 Task: Look for space in Tochio-honchō, Japan from 6th June, 2023 to 8th June, 2023 for 2 adults in price range Rs.7000 to Rs.12000. Place can be private room with 1  bedroom having 2 beds and 1 bathroom. Property type can be house, flat, guest house. Booking option can be shelf check-in. Required host language is English.
Action: Mouse moved to (573, 88)
Screenshot: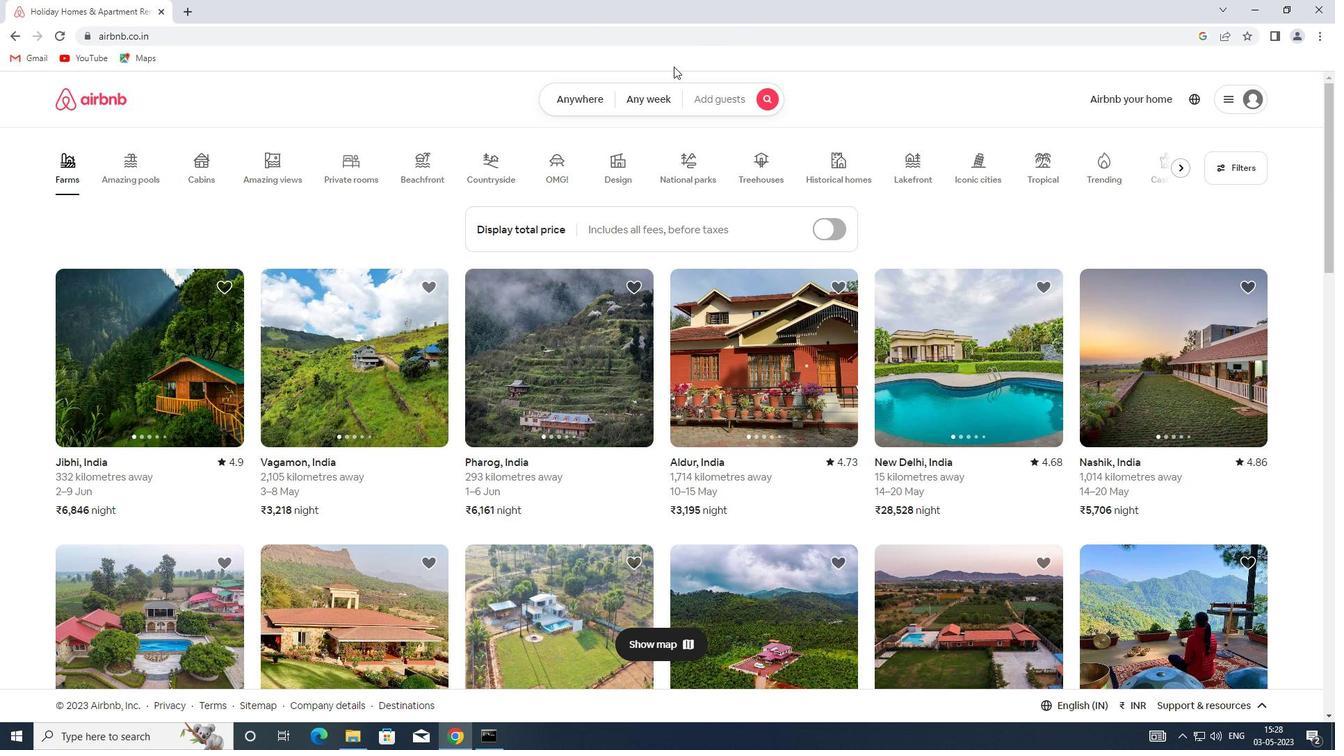 
Action: Mouse pressed left at (573, 88)
Screenshot: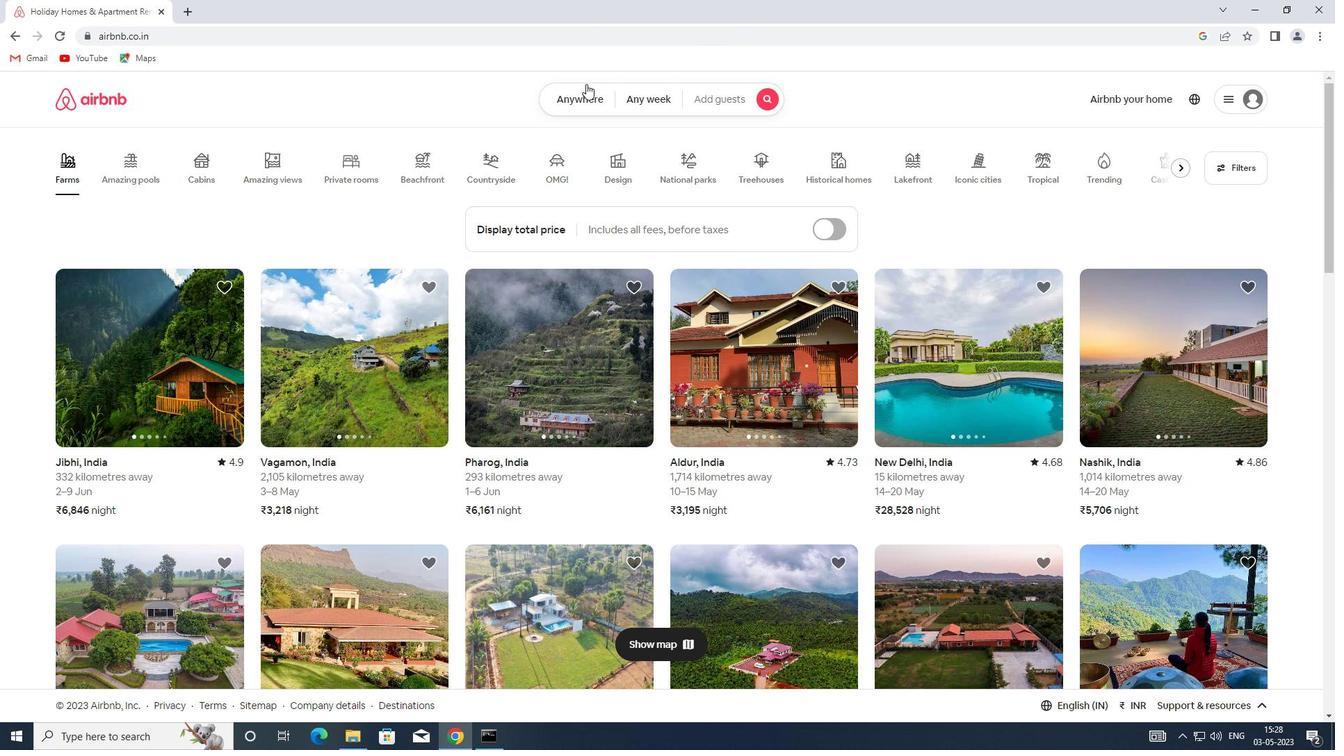 
Action: Mouse moved to (502, 143)
Screenshot: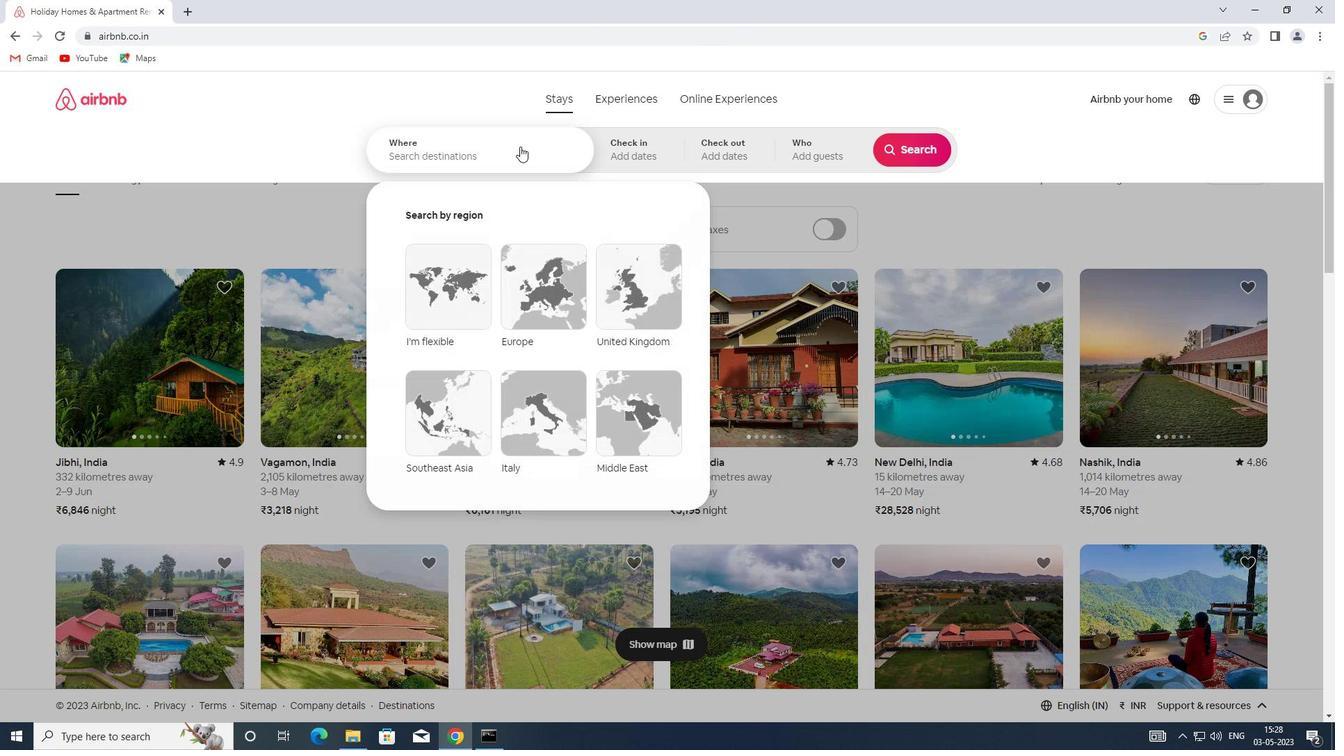 
Action: Mouse pressed left at (502, 143)
Screenshot: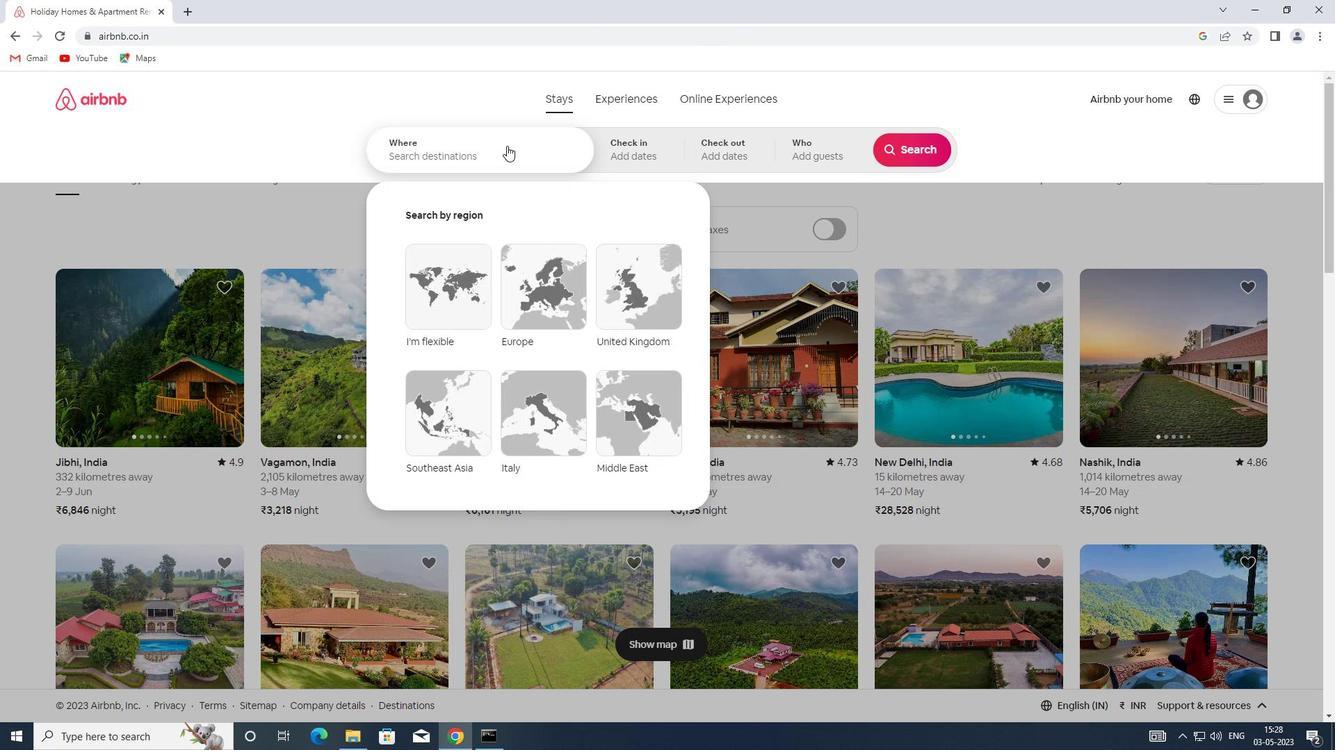 
Action: Key pressed <Key.shift>TOCHIO-HONCHO,<Key.shift>JAPAN
Screenshot: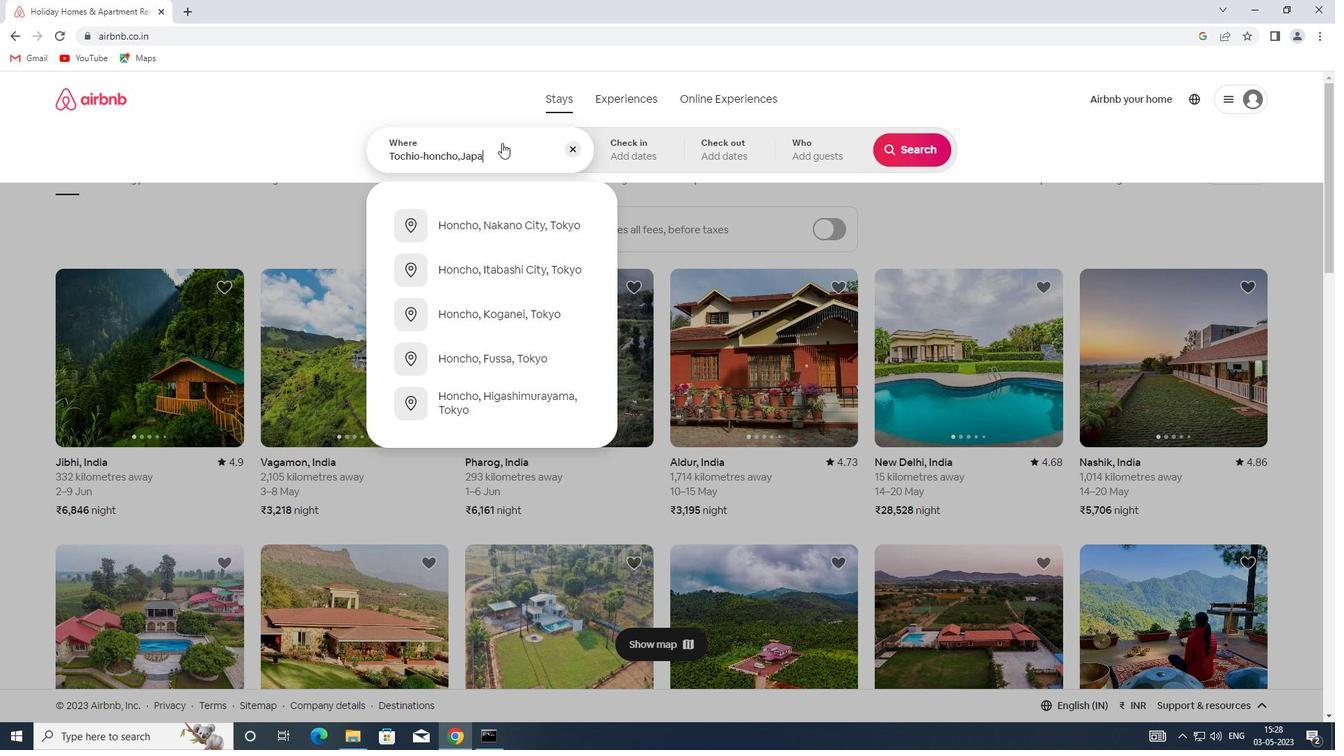 
Action: Mouse moved to (615, 155)
Screenshot: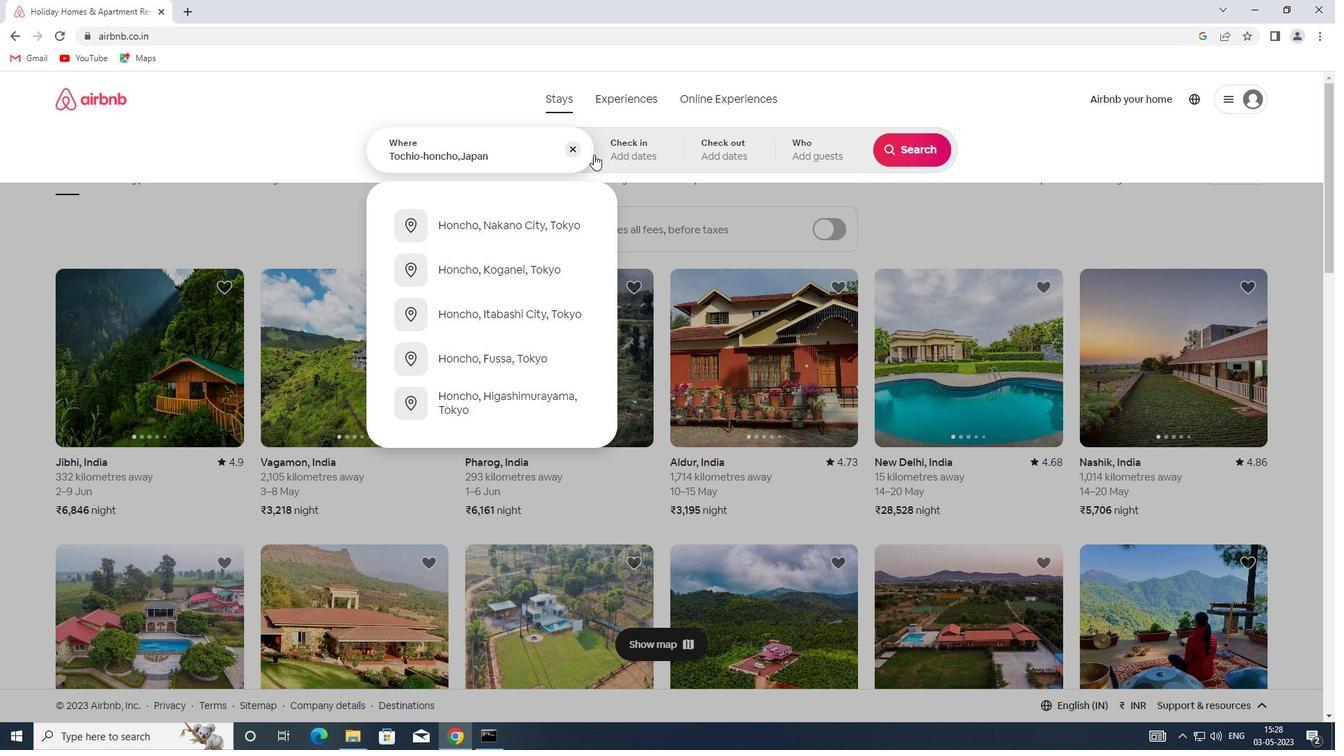
Action: Mouse pressed left at (615, 155)
Screenshot: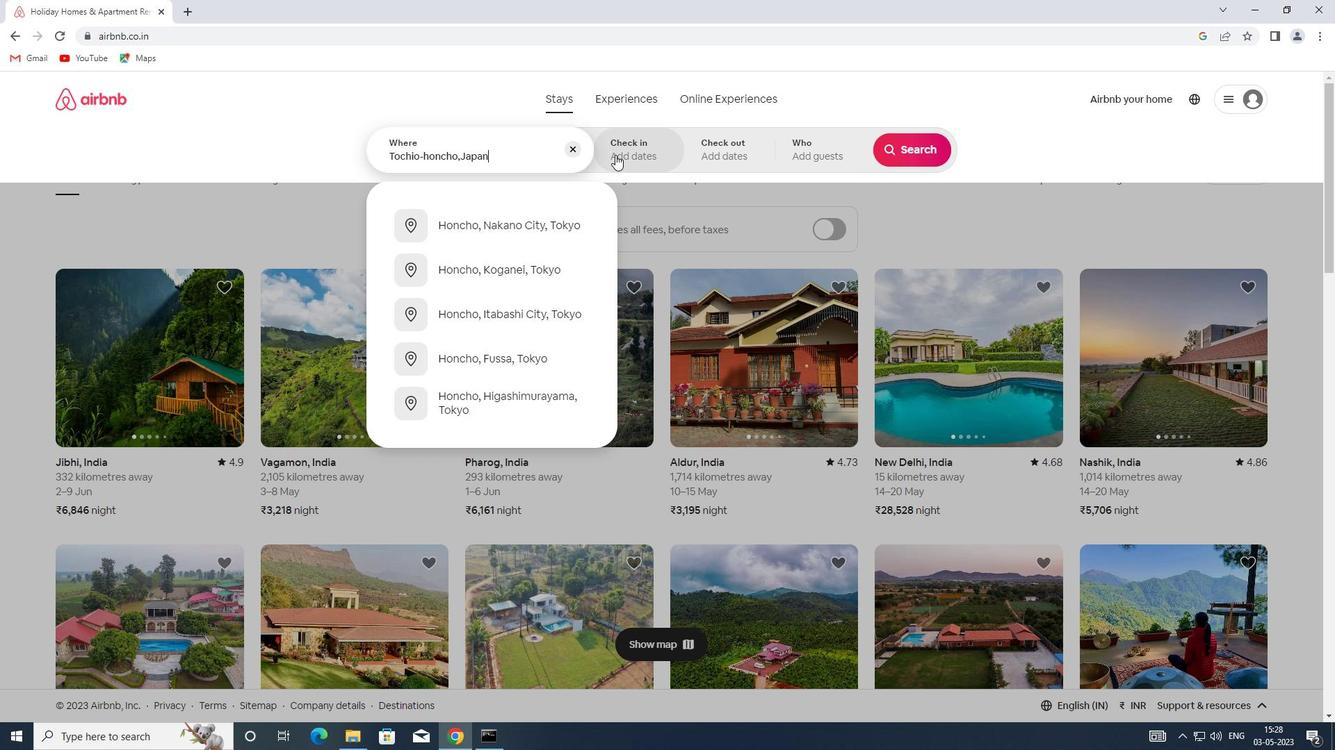 
Action: Mouse moved to (759, 351)
Screenshot: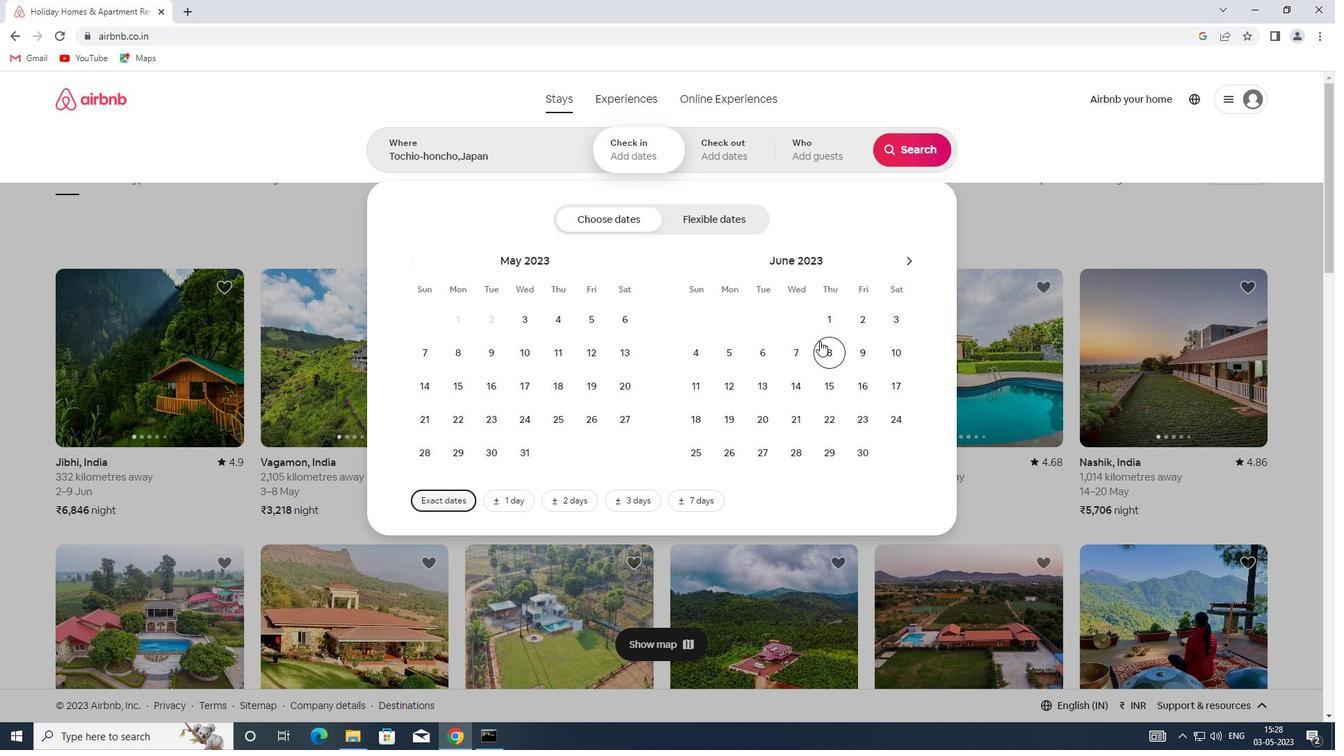 
Action: Mouse pressed left at (759, 351)
Screenshot: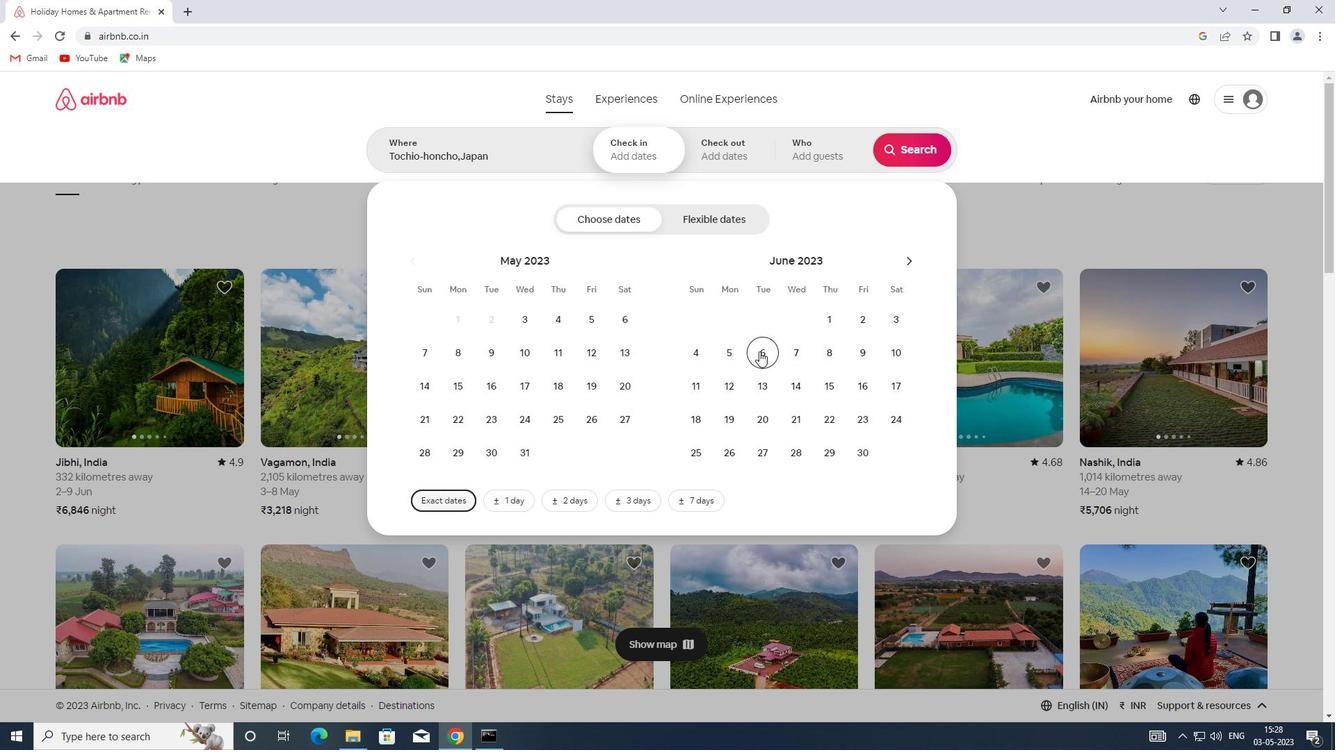 
Action: Mouse moved to (832, 350)
Screenshot: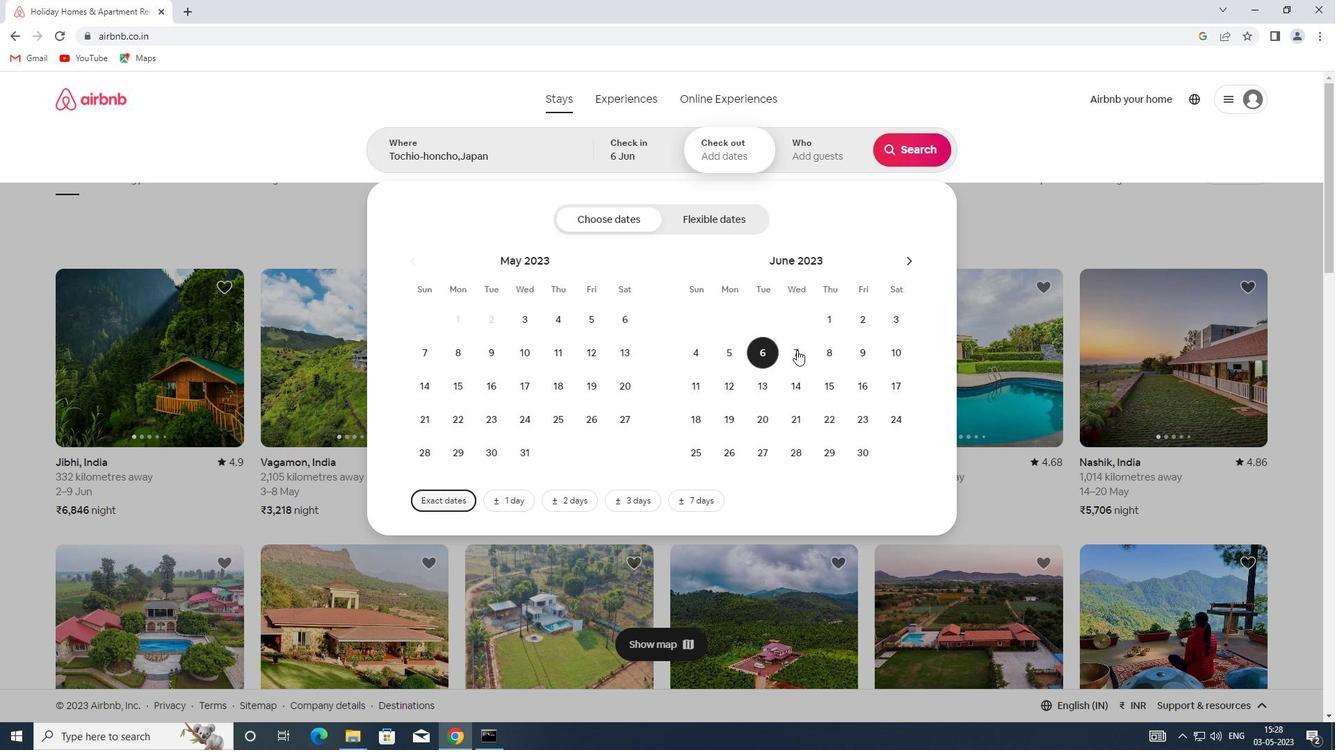 
Action: Mouse pressed left at (832, 350)
Screenshot: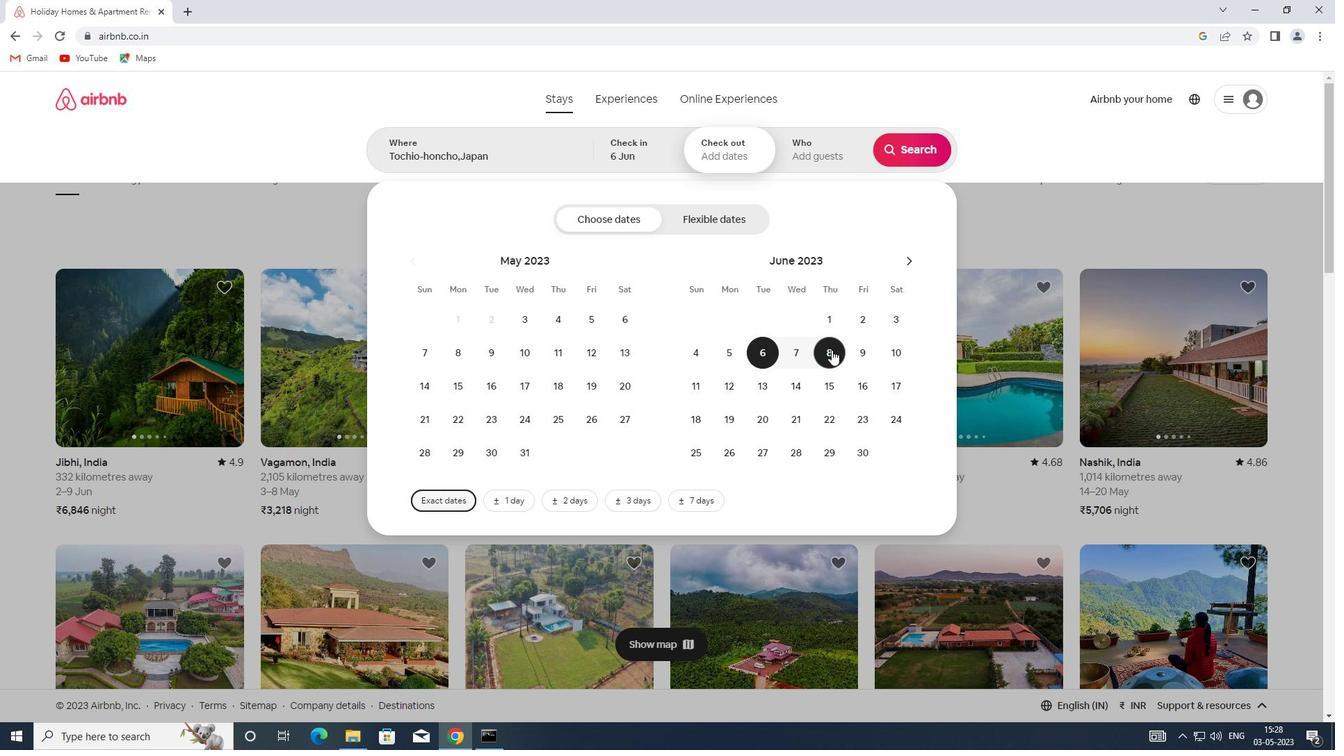 
Action: Mouse moved to (823, 155)
Screenshot: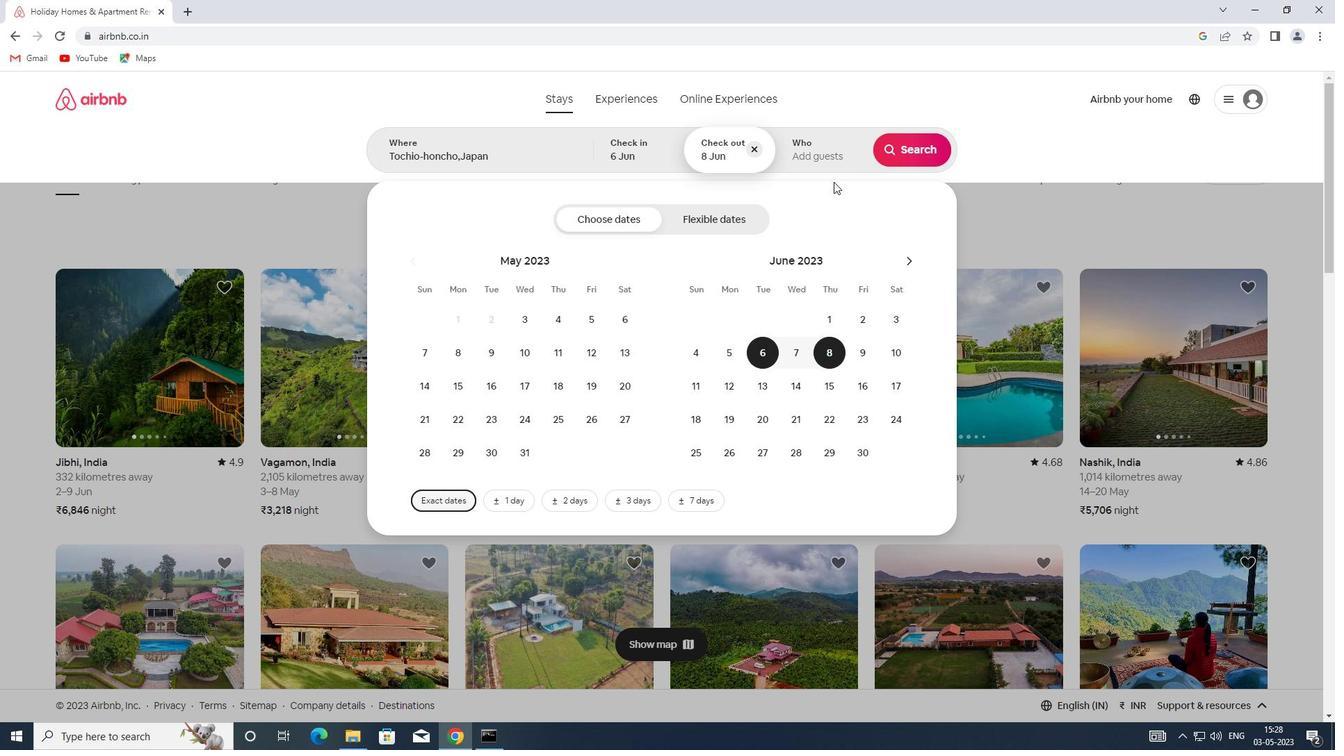 
Action: Mouse pressed left at (823, 155)
Screenshot: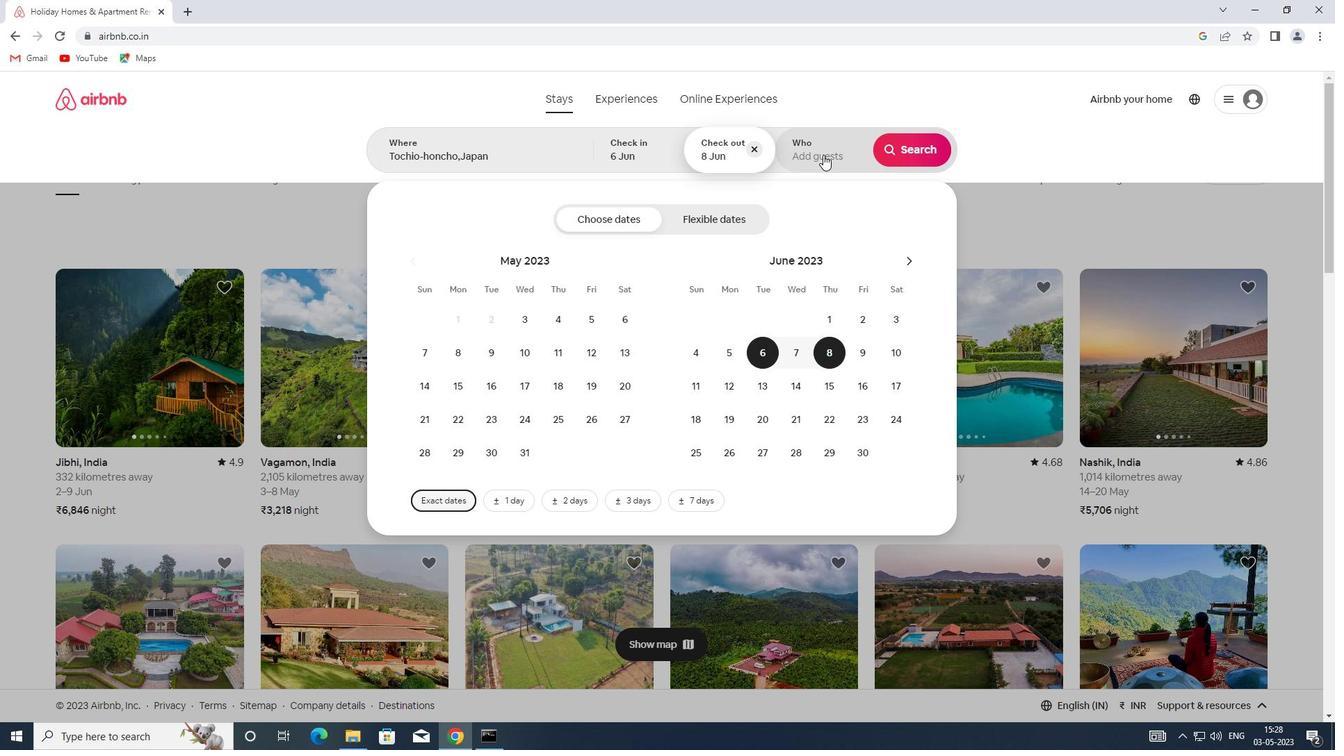 
Action: Mouse moved to (923, 230)
Screenshot: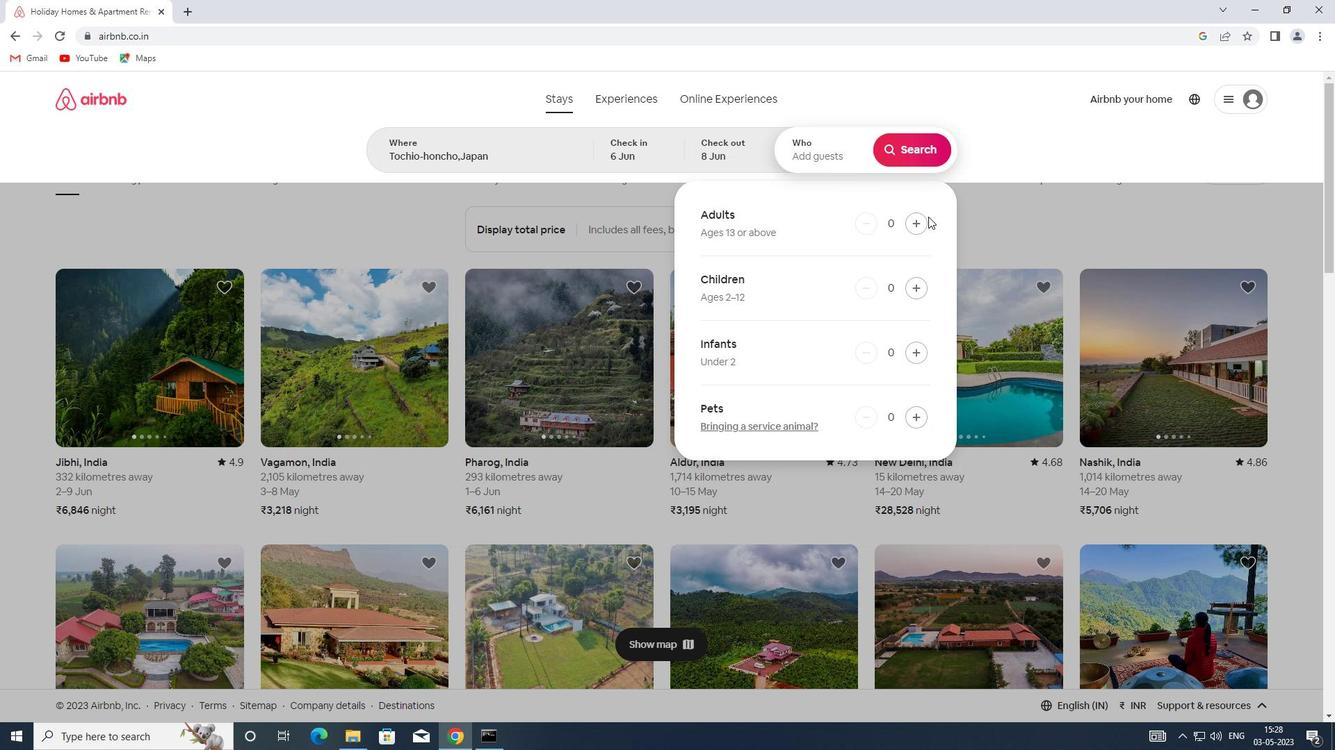 
Action: Mouse pressed left at (923, 230)
Screenshot: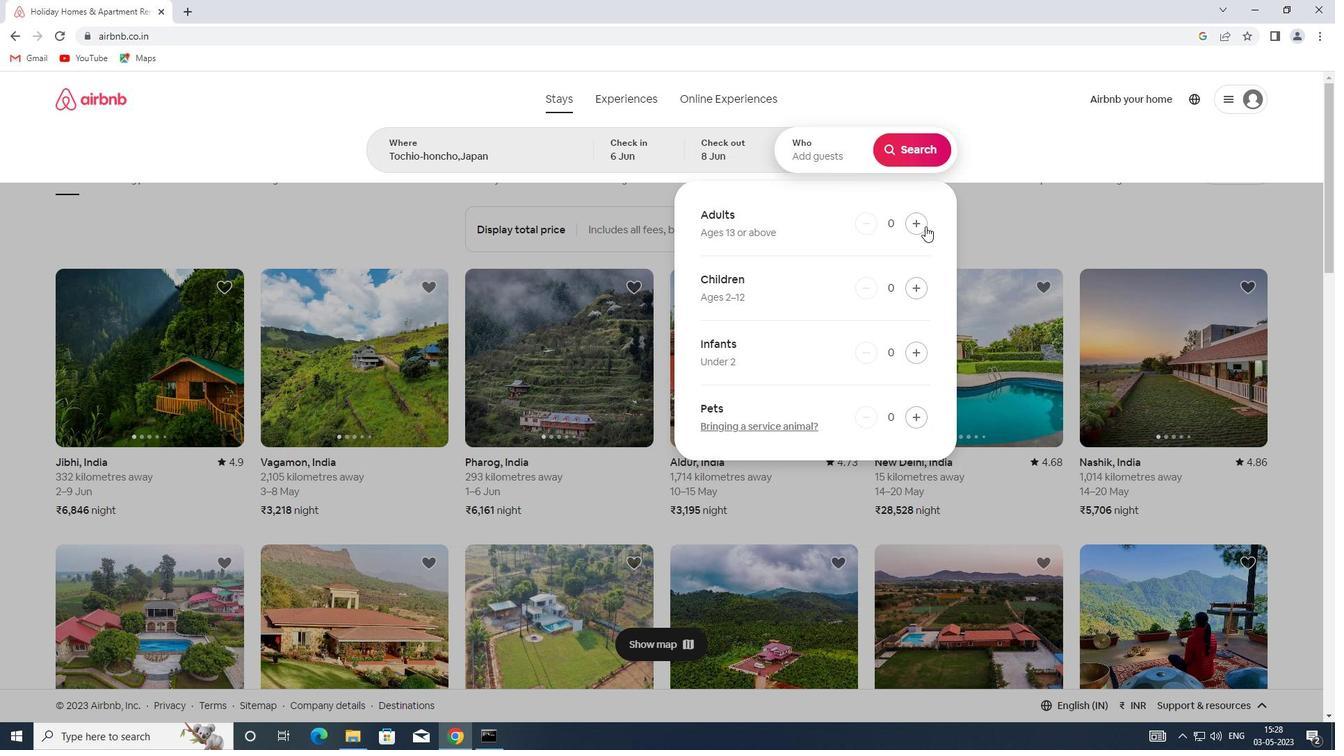 
Action: Mouse pressed left at (923, 230)
Screenshot: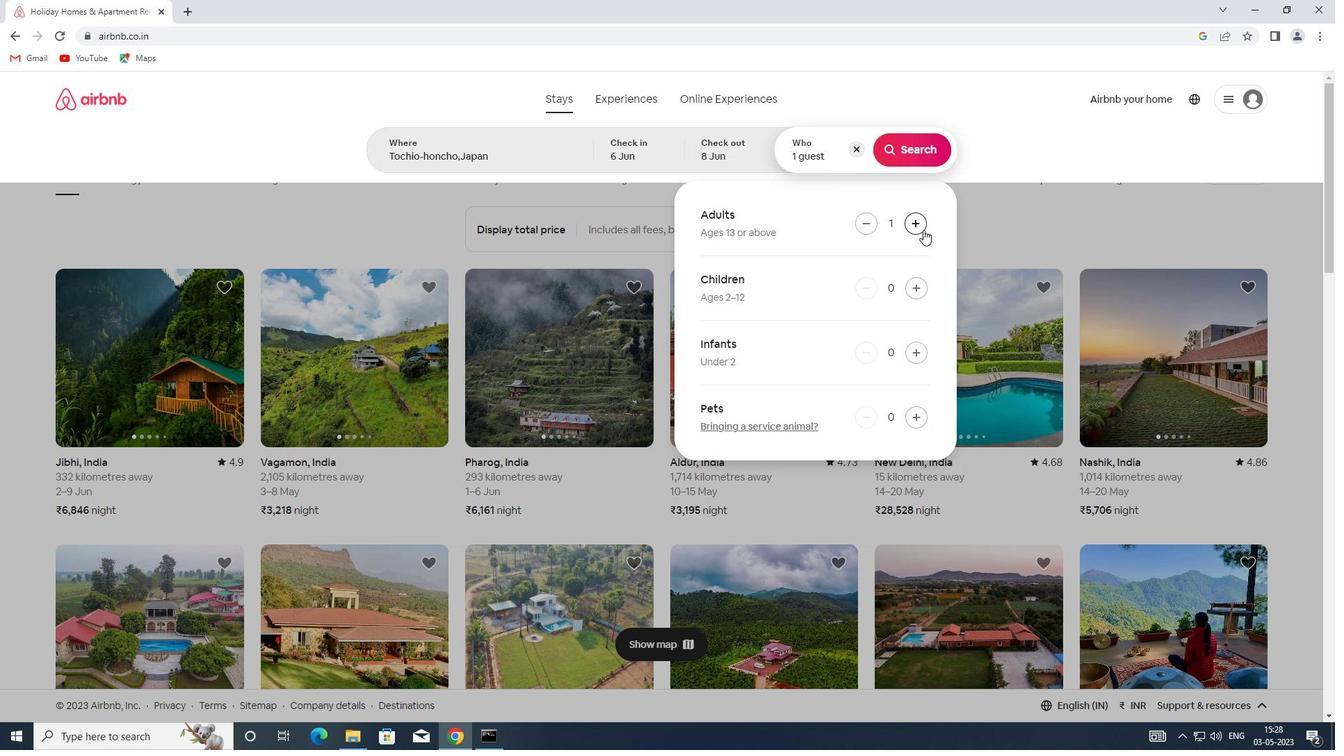 
Action: Mouse moved to (913, 147)
Screenshot: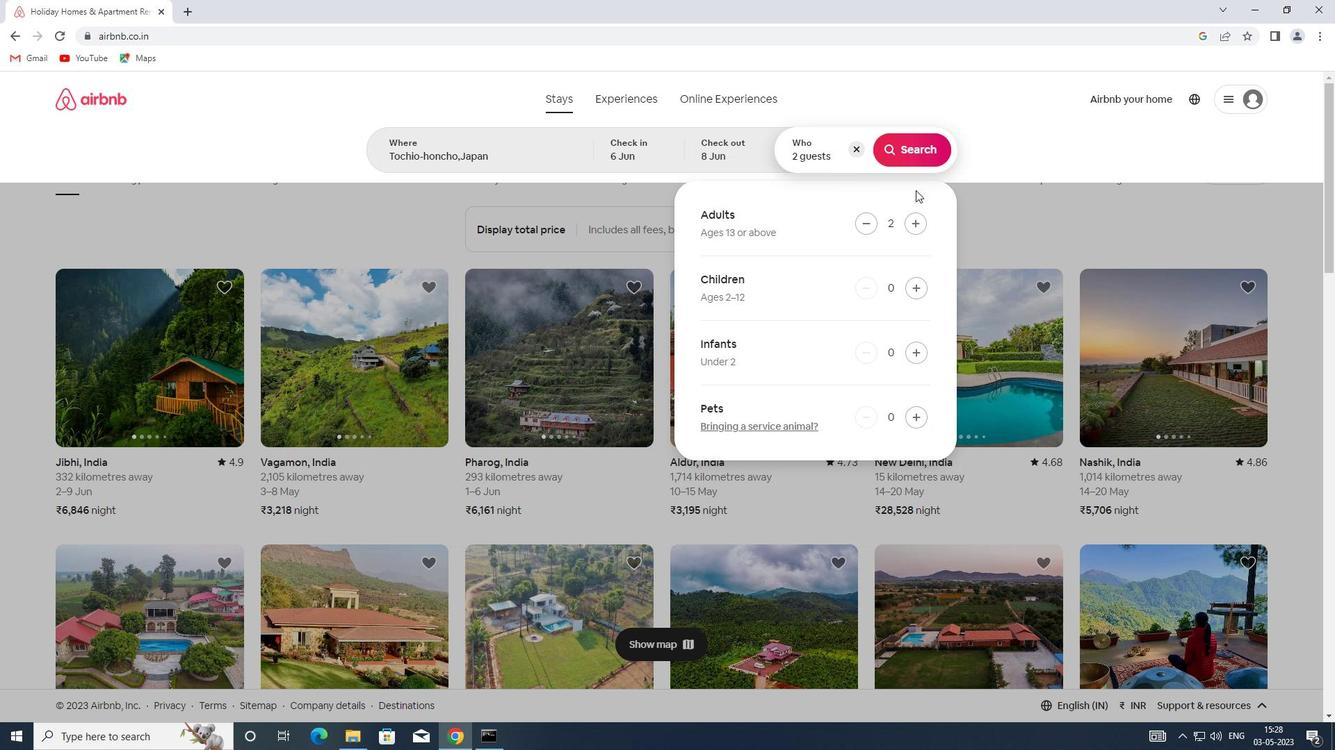 
Action: Mouse pressed left at (913, 147)
Screenshot: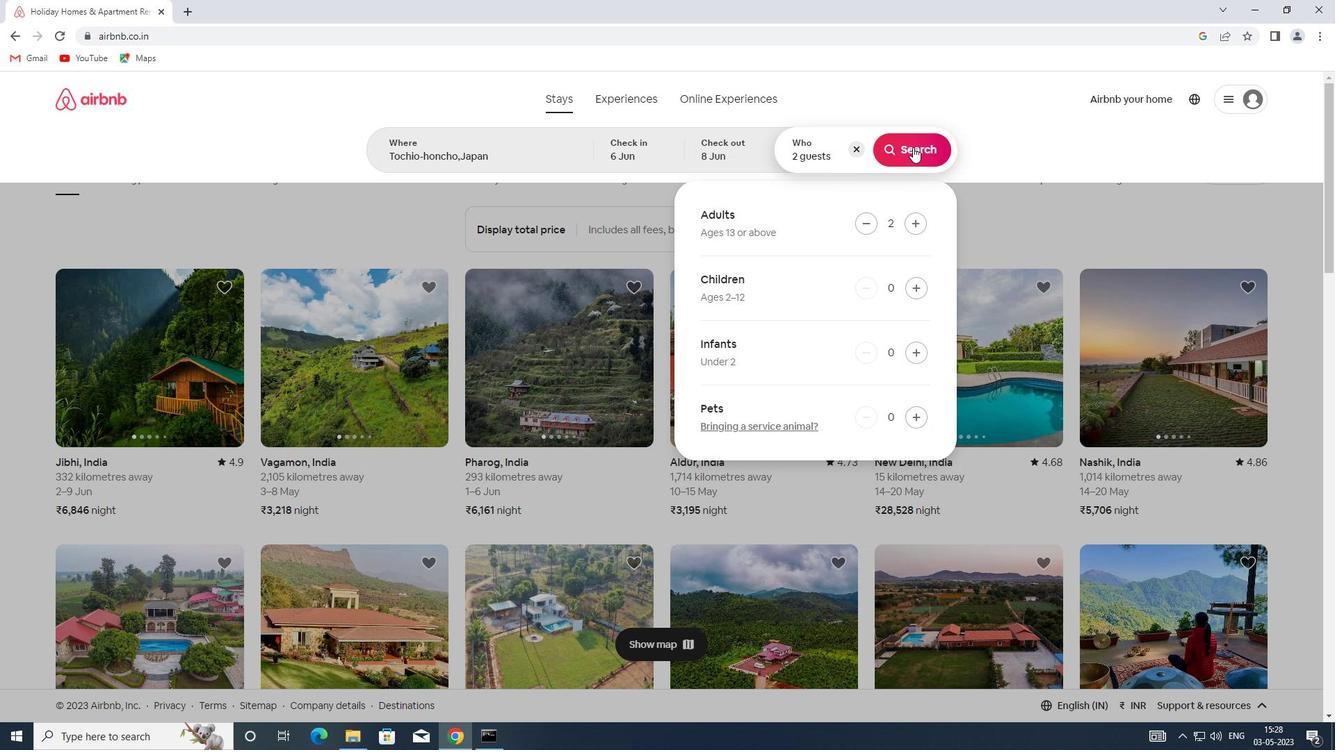
Action: Mouse moved to (1251, 145)
Screenshot: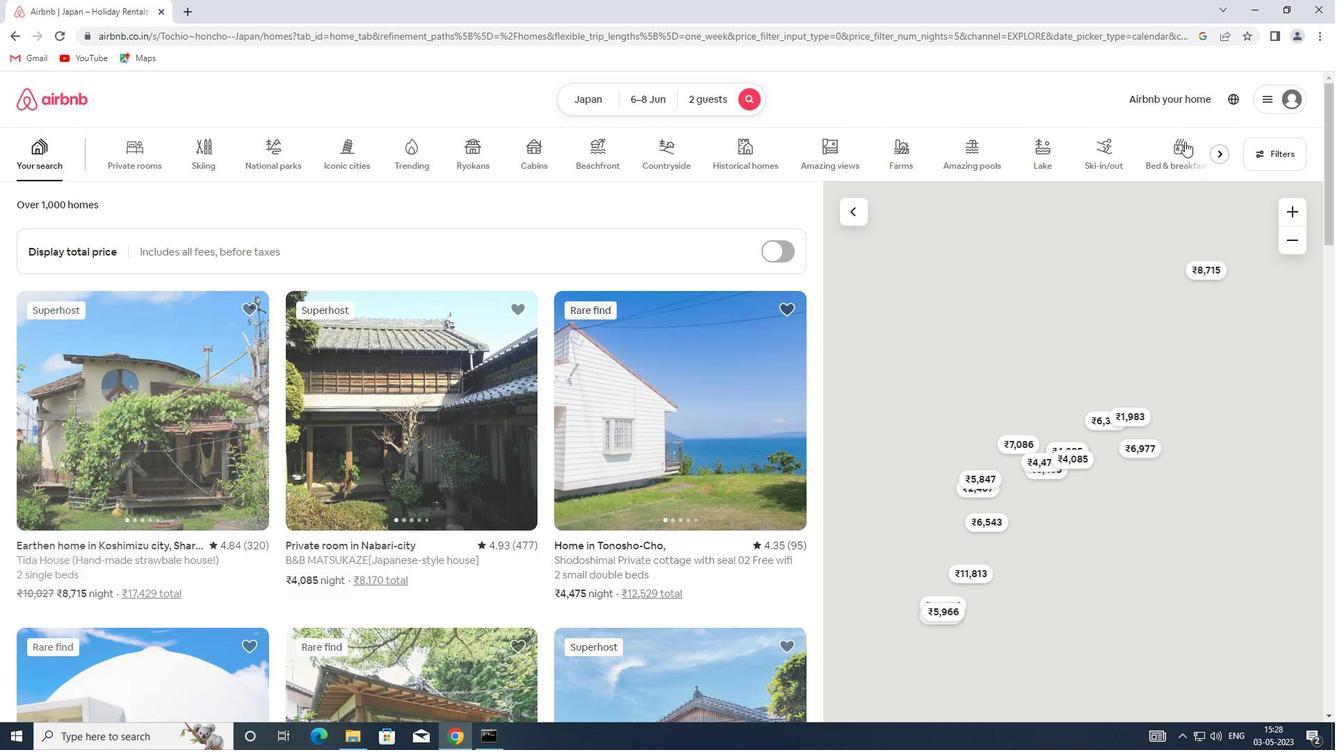 
Action: Mouse pressed left at (1251, 145)
Screenshot: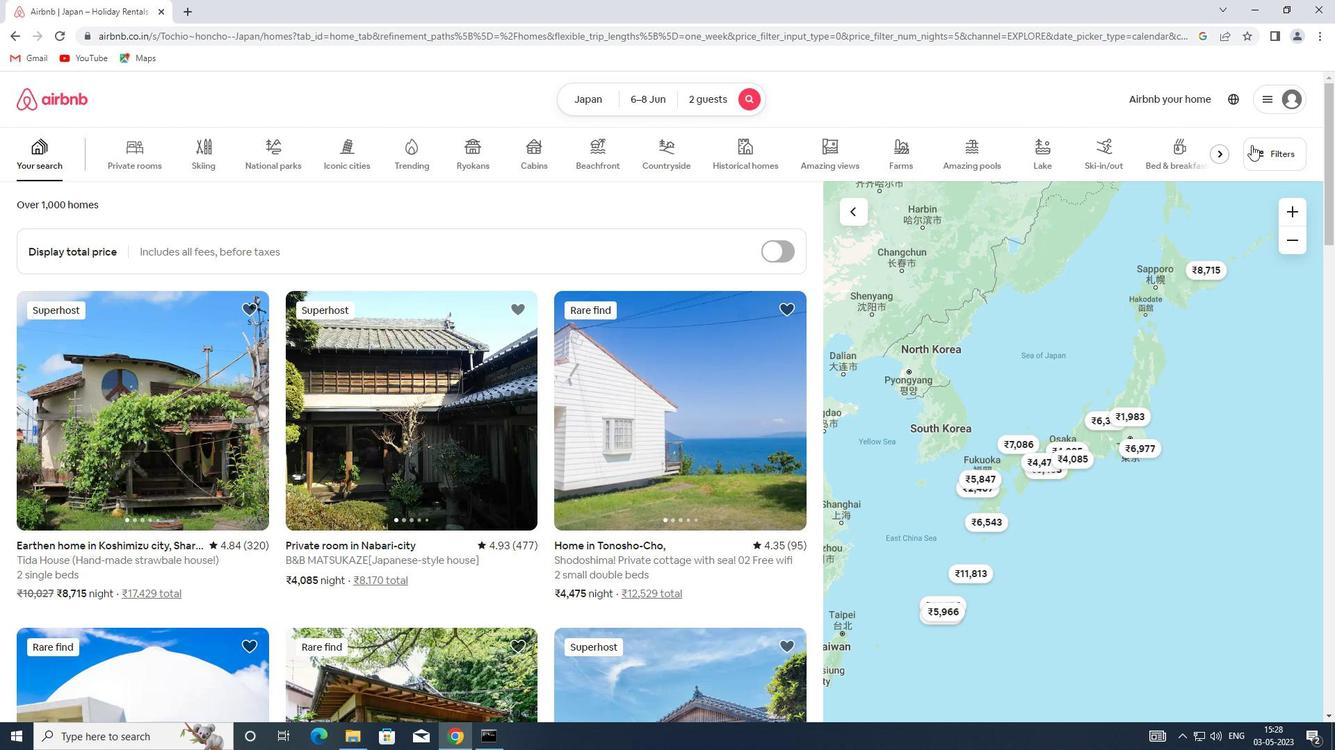
Action: Mouse moved to (520, 330)
Screenshot: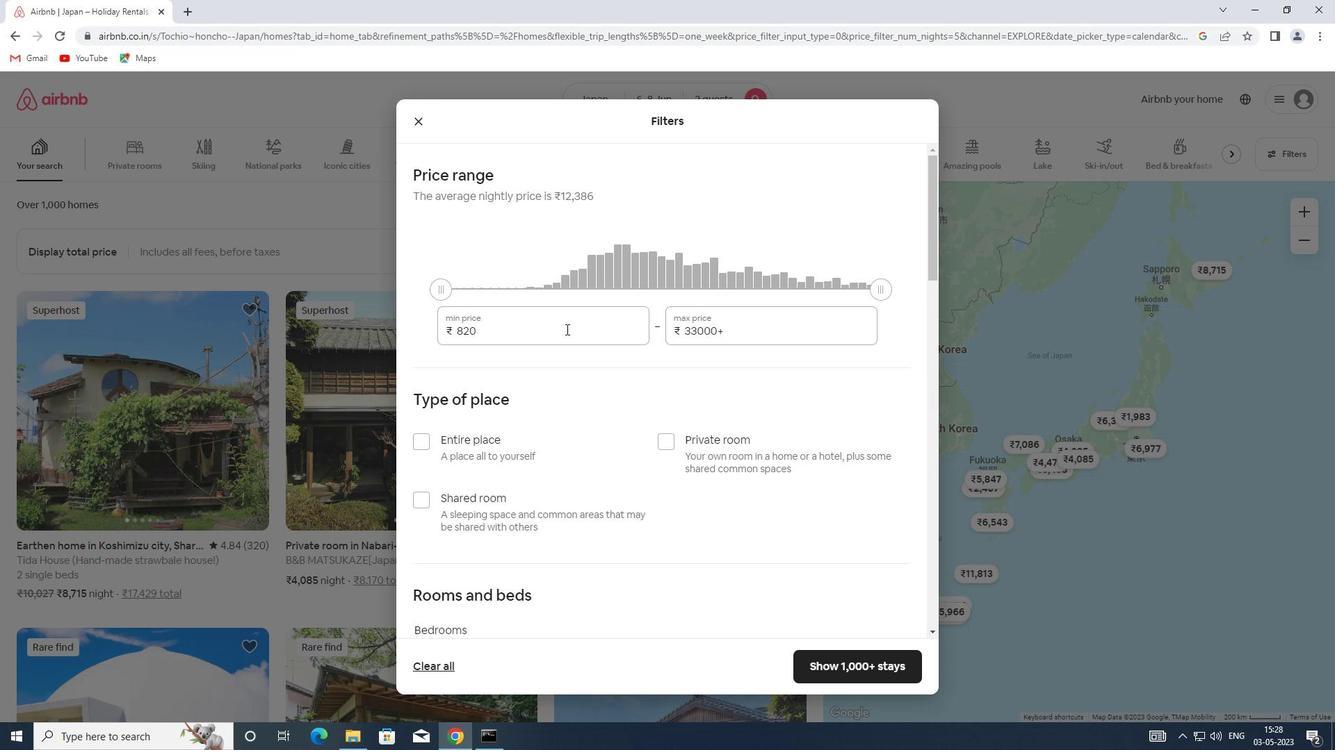 
Action: Mouse pressed left at (520, 330)
Screenshot: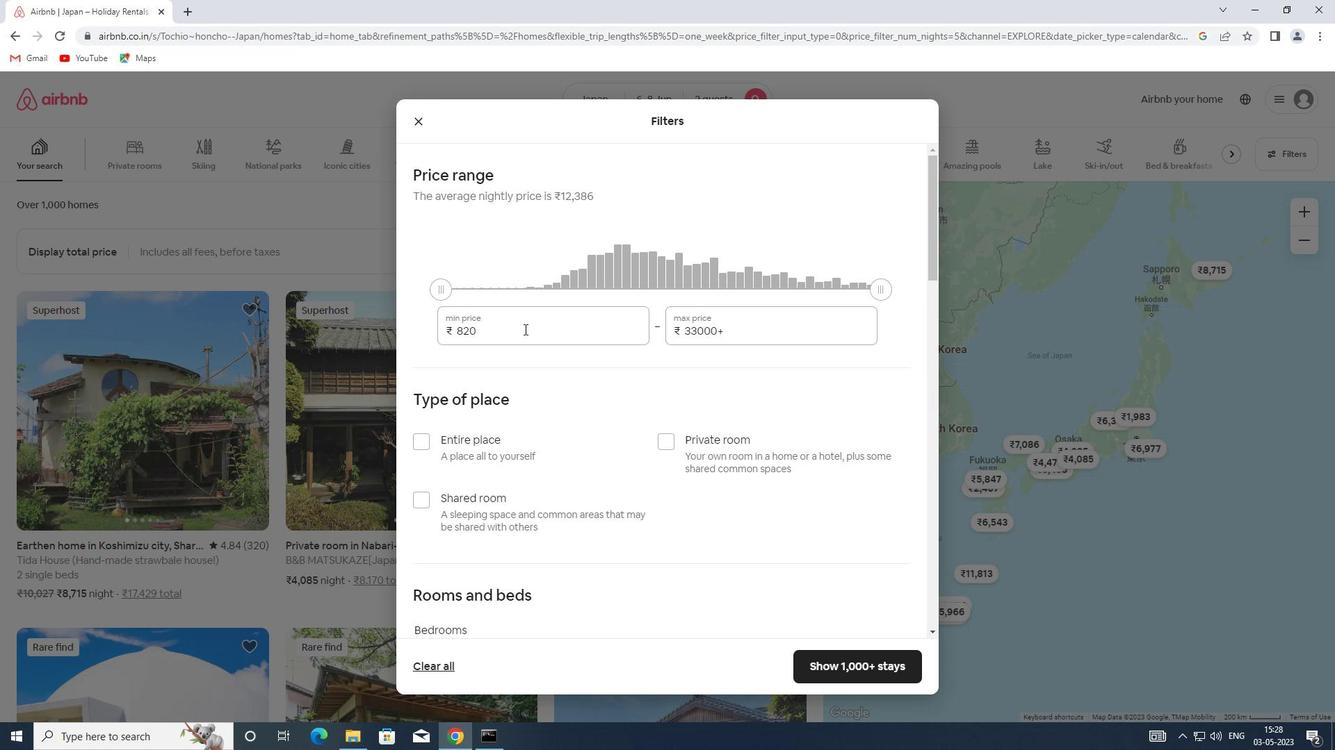 
Action: Mouse moved to (367, 339)
Screenshot: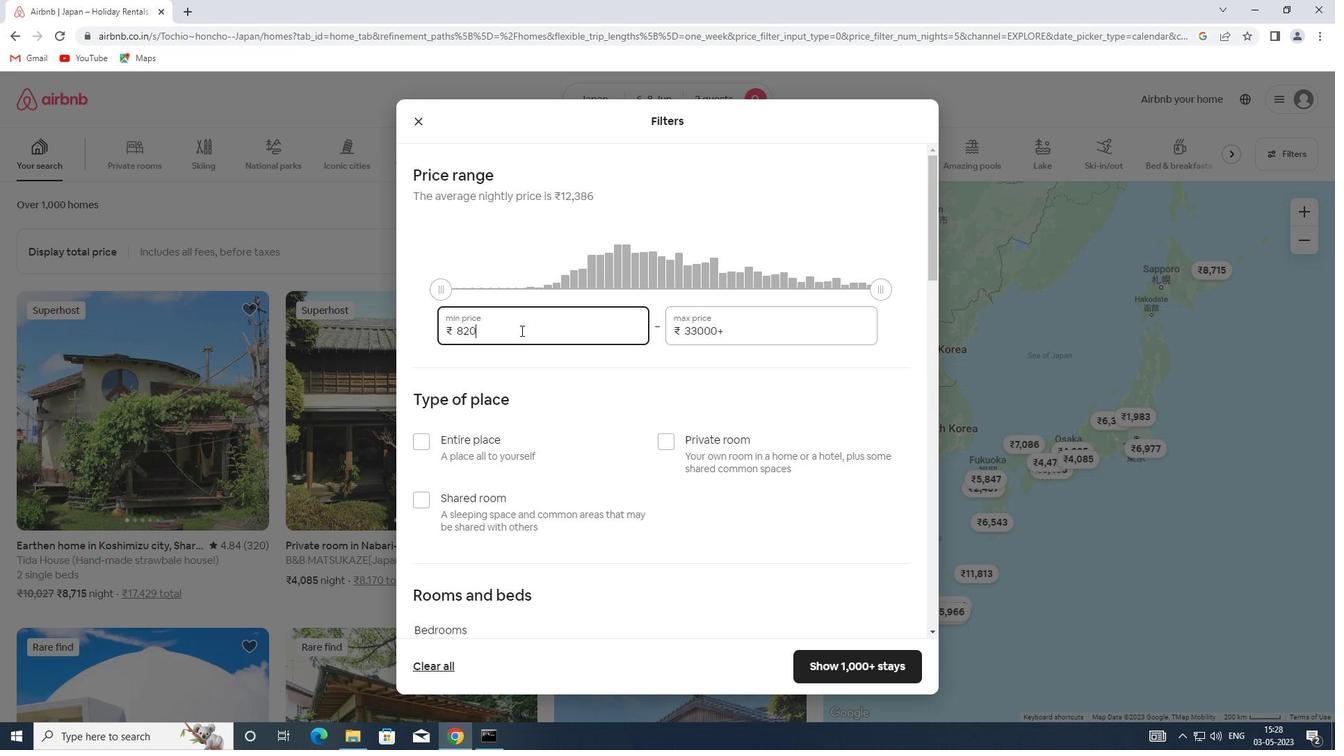 
Action: Key pressed 7000
Screenshot: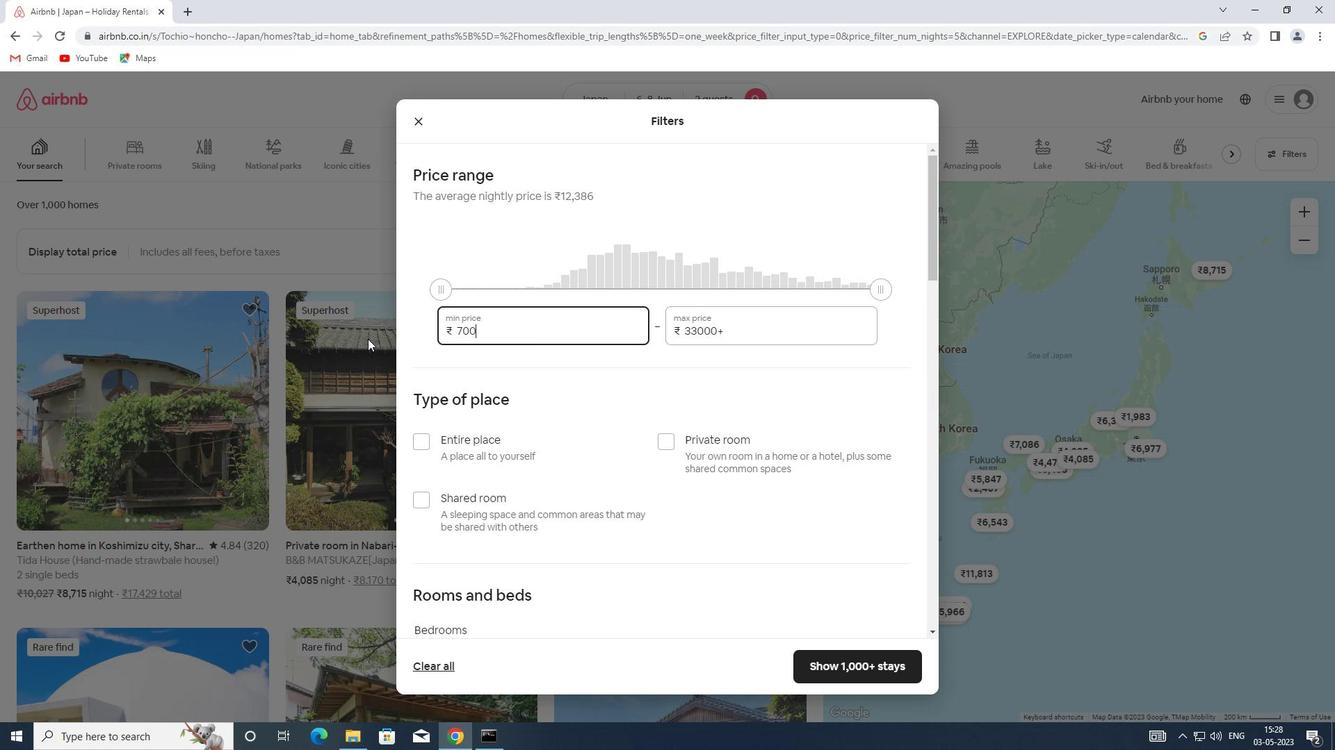 
Action: Mouse moved to (733, 331)
Screenshot: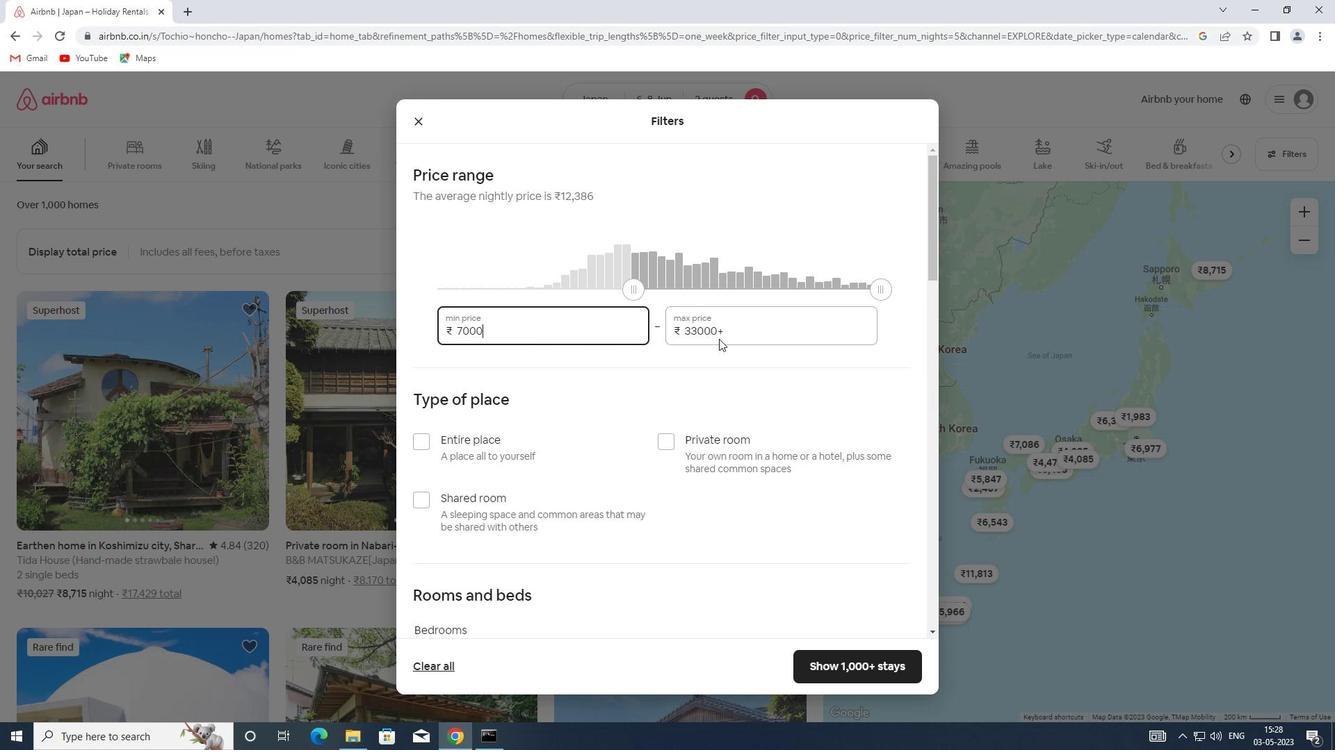 
Action: Mouse pressed left at (733, 331)
Screenshot: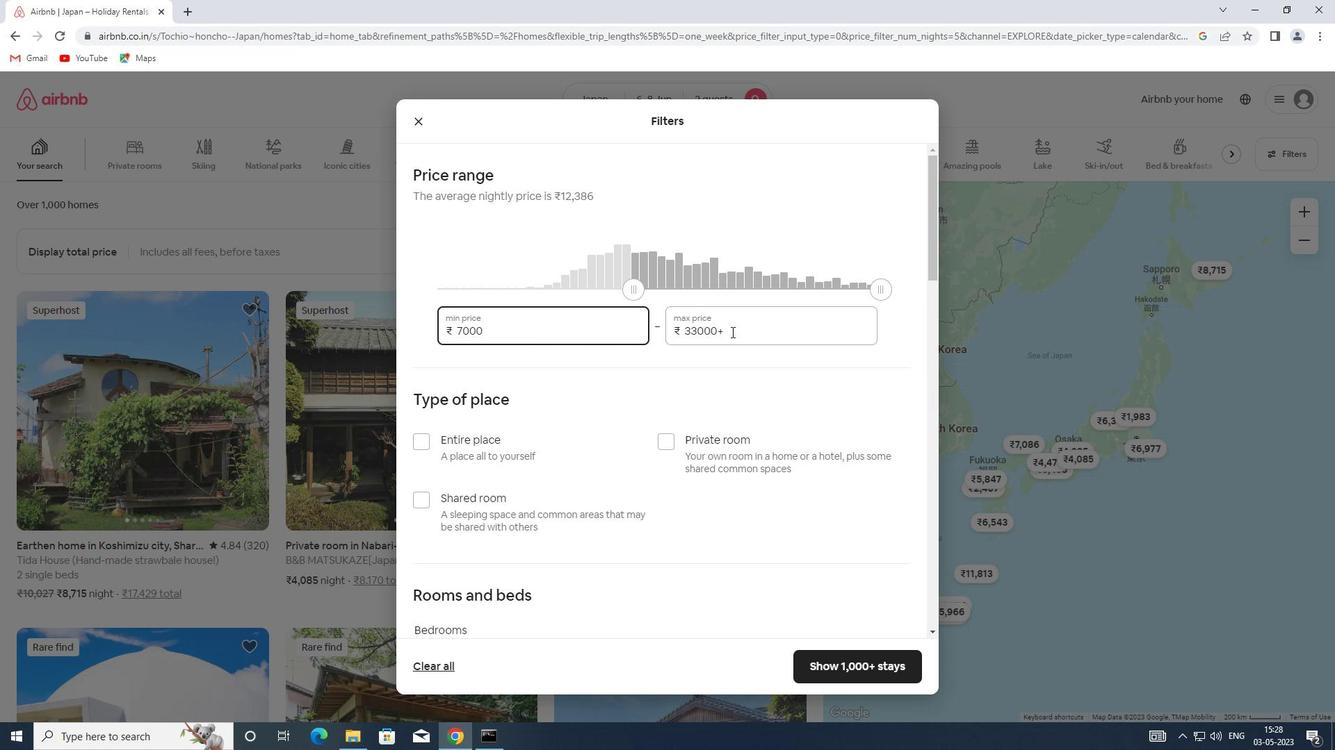 
Action: Mouse moved to (655, 331)
Screenshot: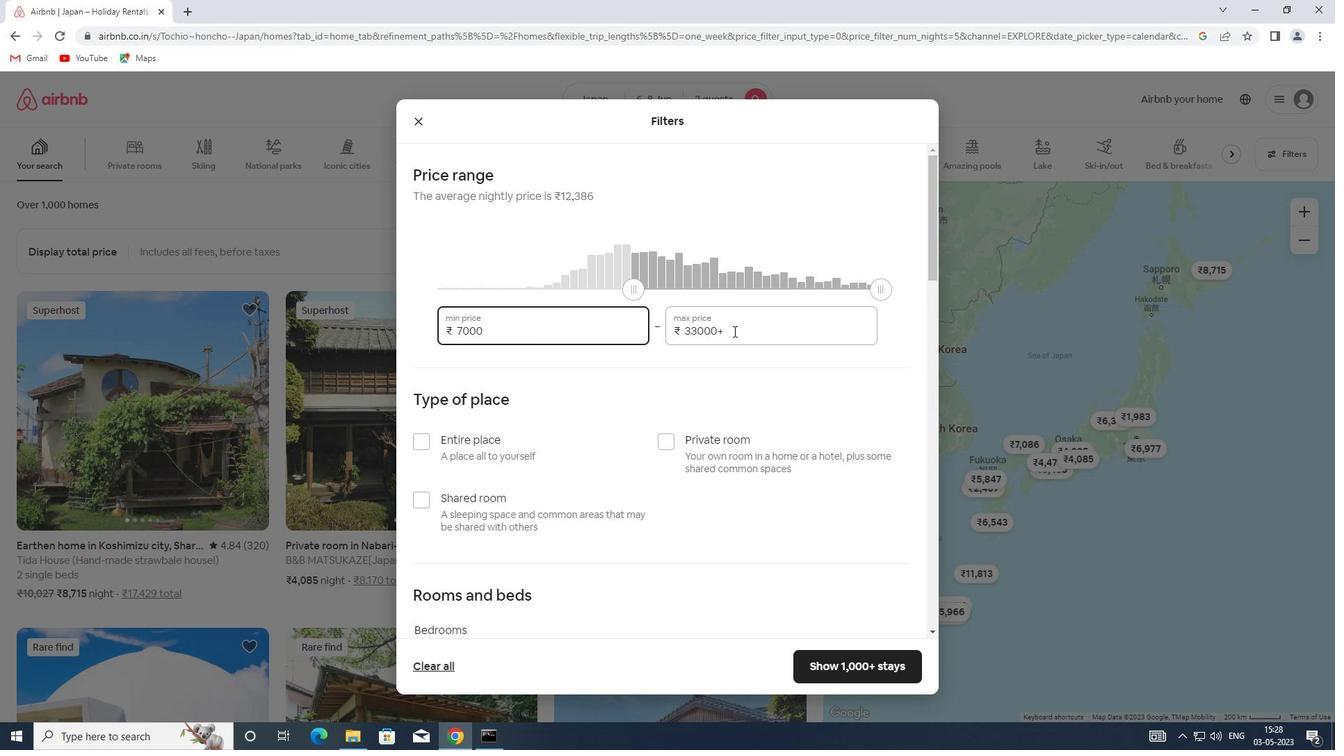 
Action: Key pressed 12
Screenshot: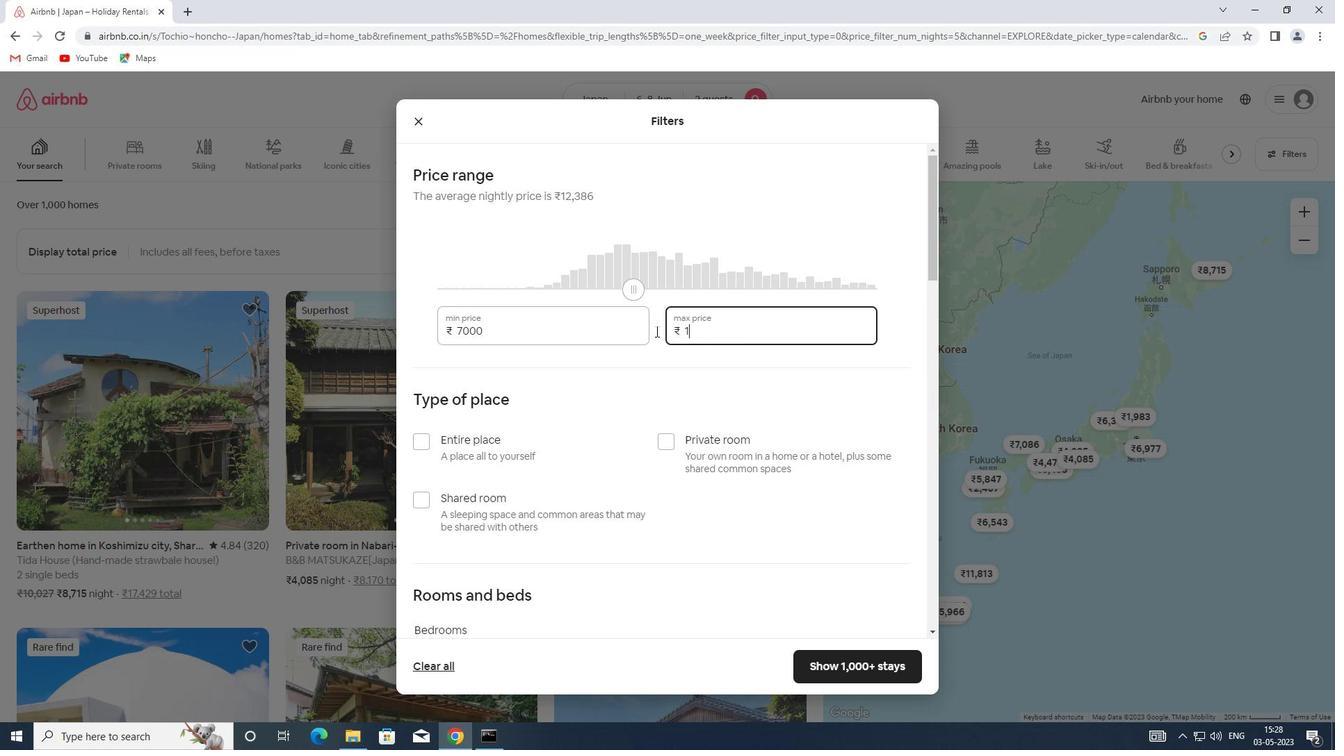 
Action: Mouse moved to (735, 335)
Screenshot: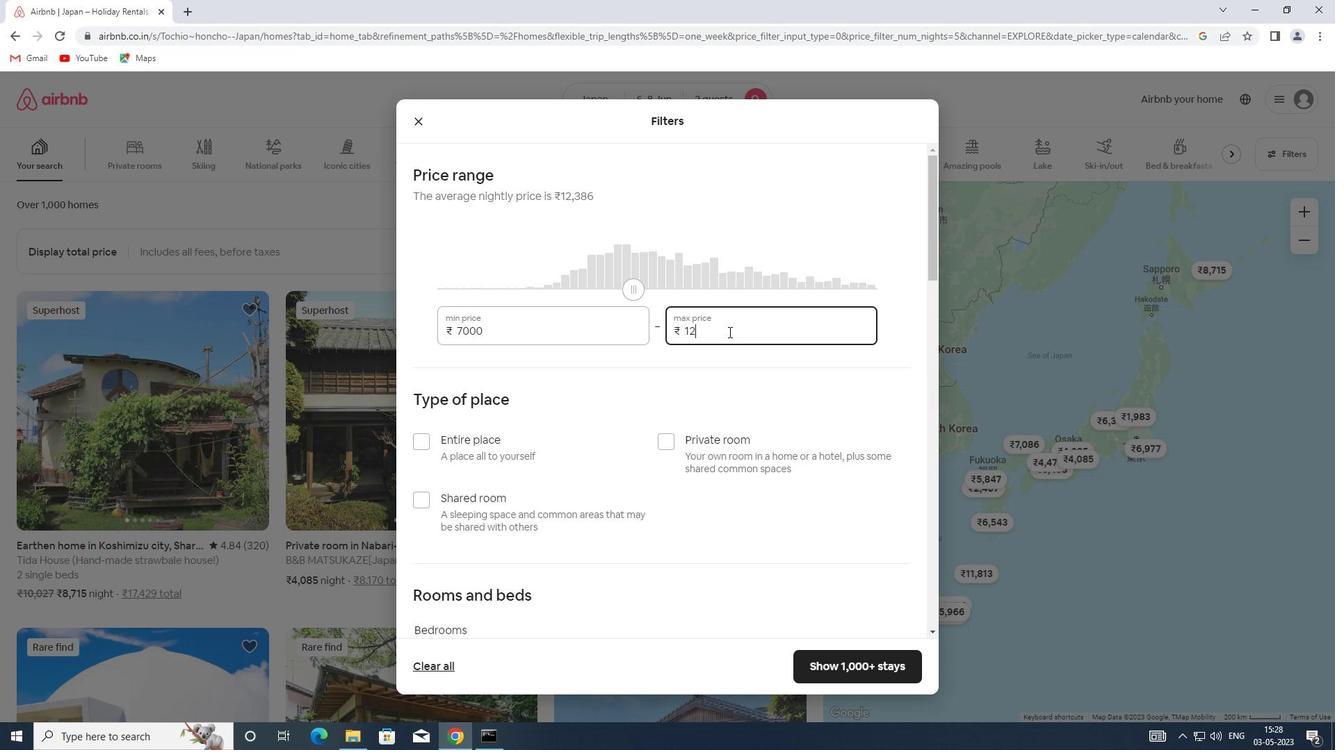 
Action: Key pressed 00
Screenshot: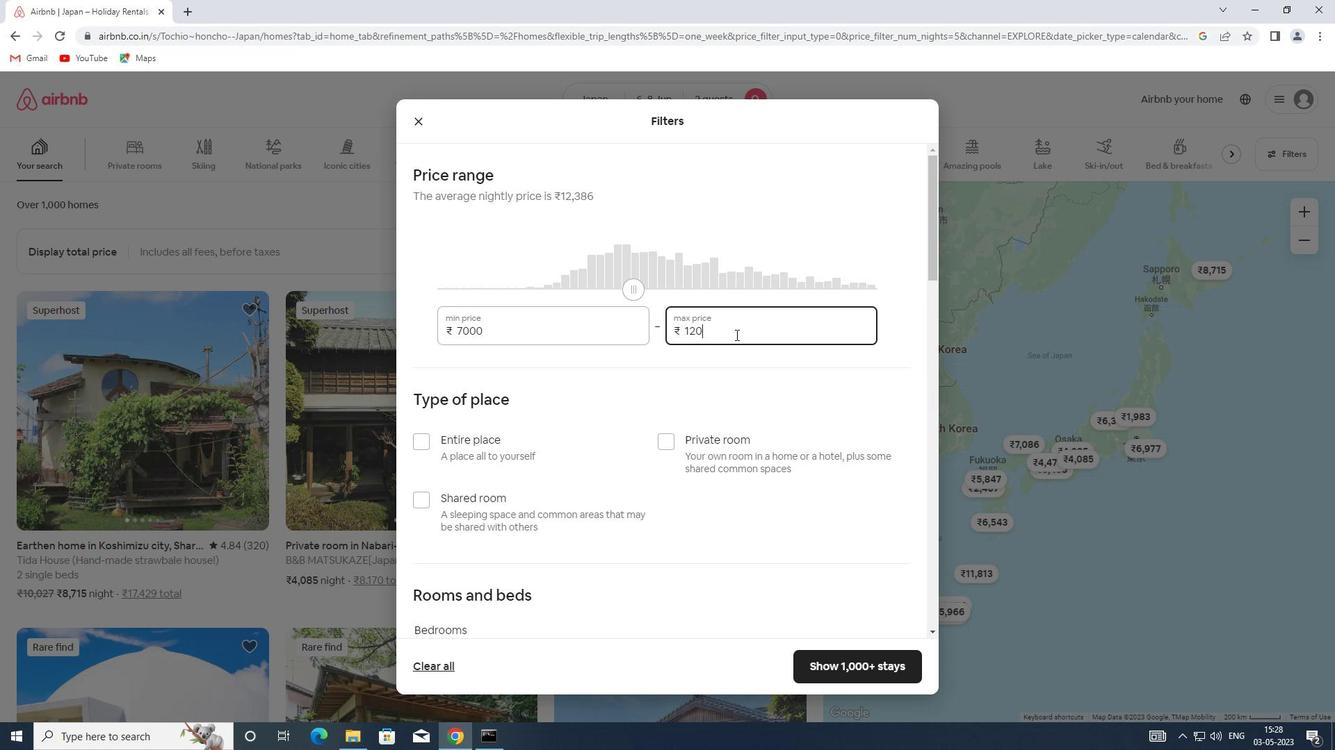 
Action: Mouse moved to (736, 335)
Screenshot: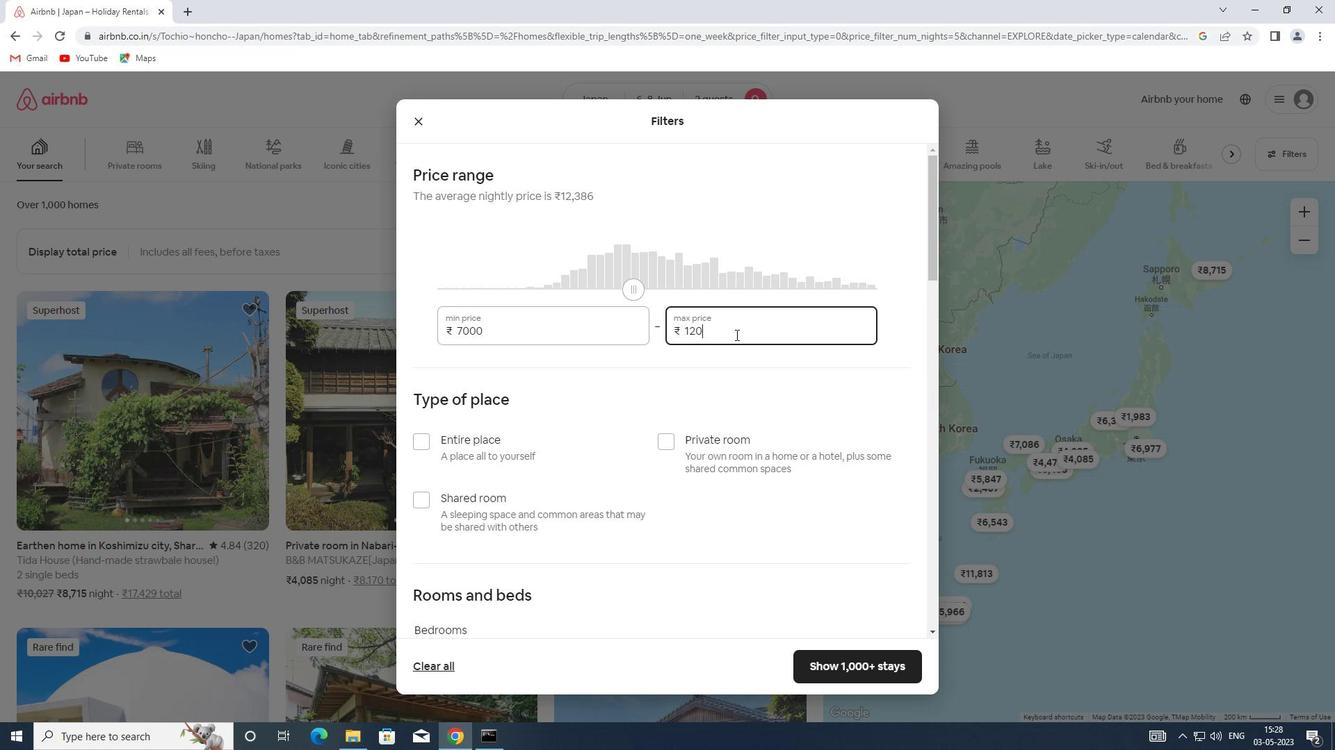 
Action: Key pressed 0
Screenshot: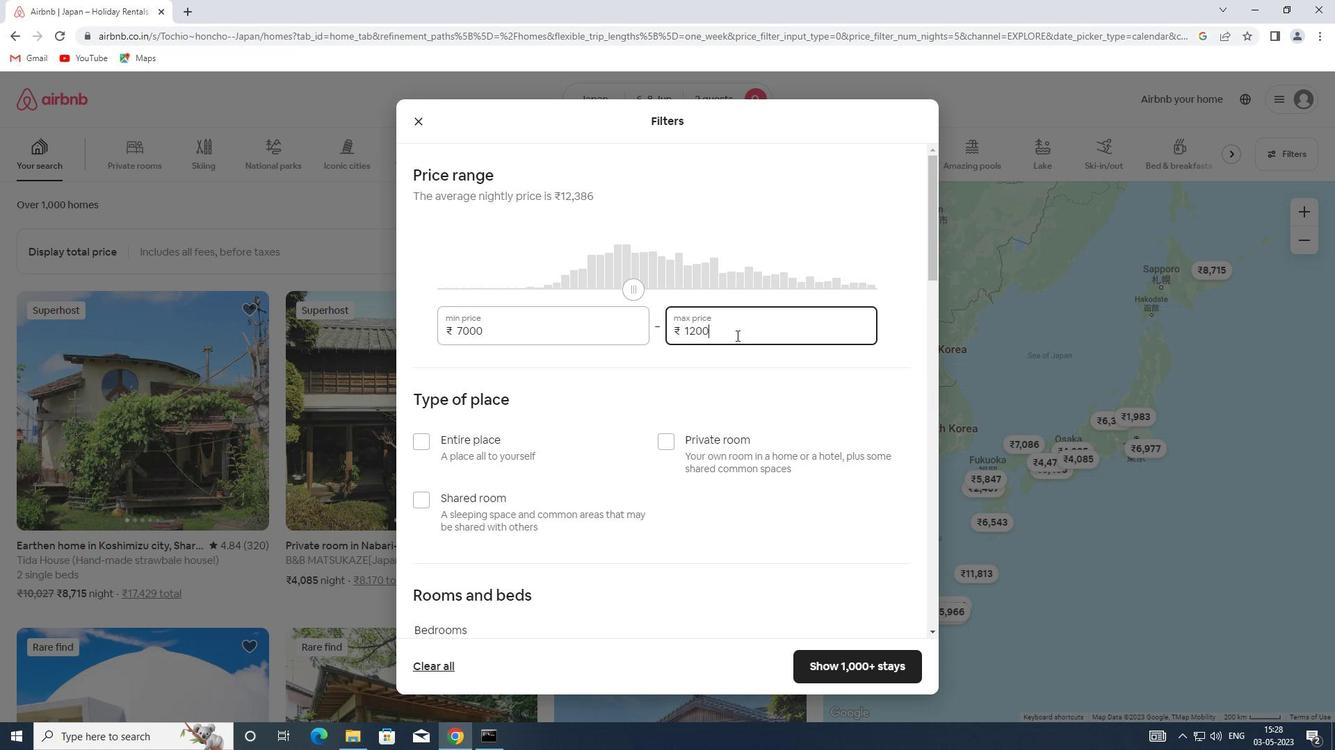 
Action: Mouse moved to (664, 446)
Screenshot: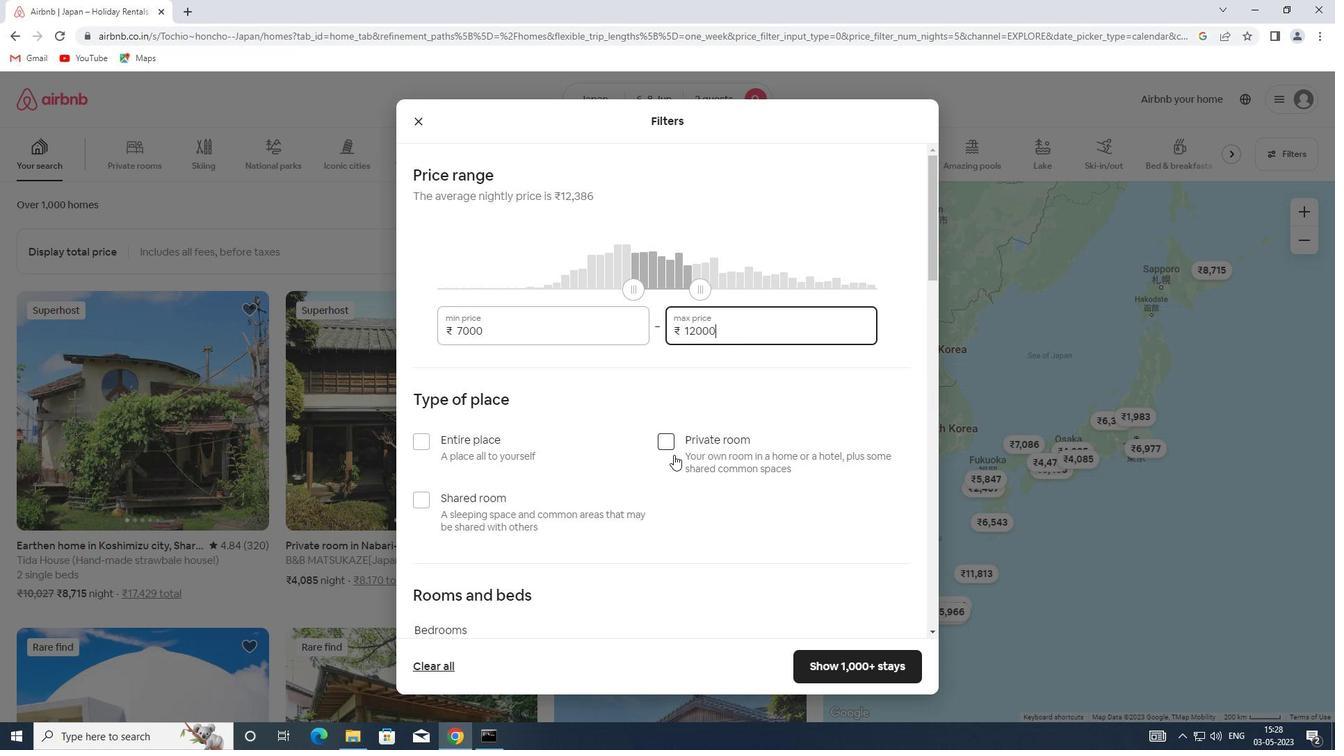 
Action: Mouse pressed left at (664, 446)
Screenshot: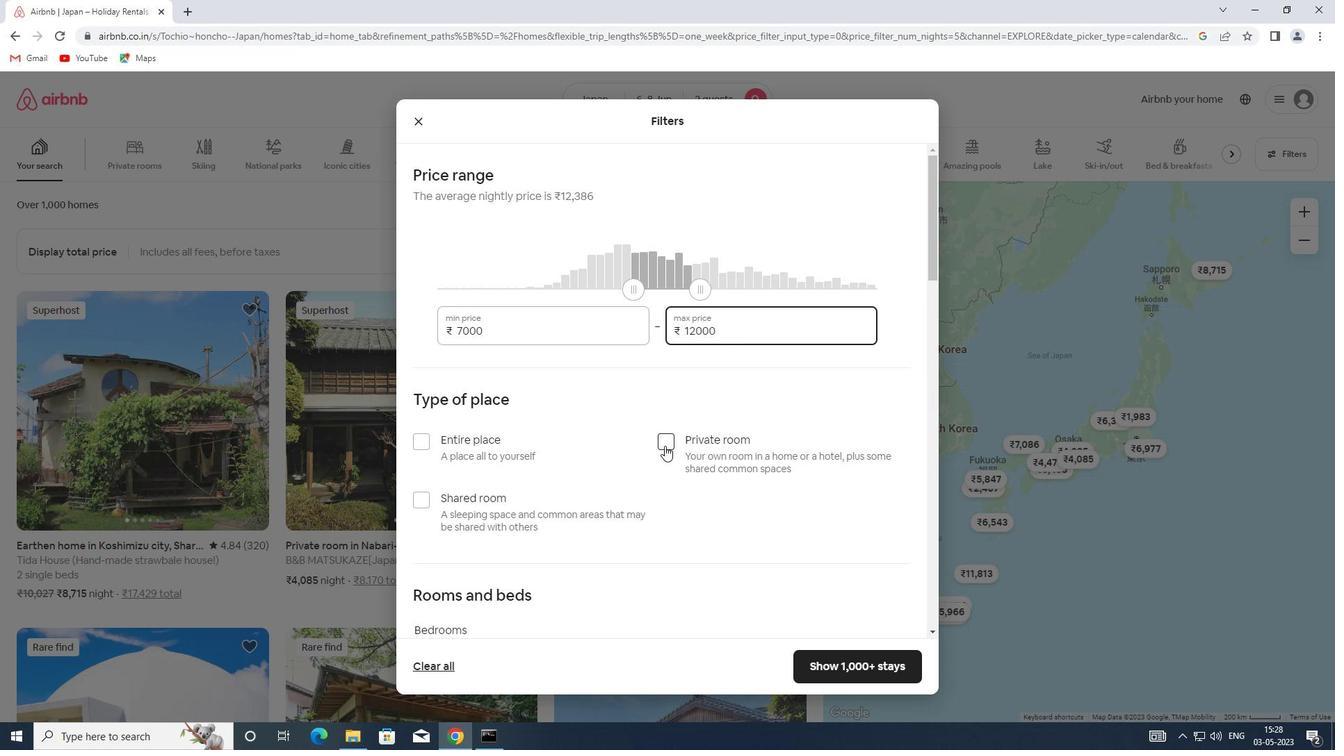 
Action: Mouse moved to (664, 438)
Screenshot: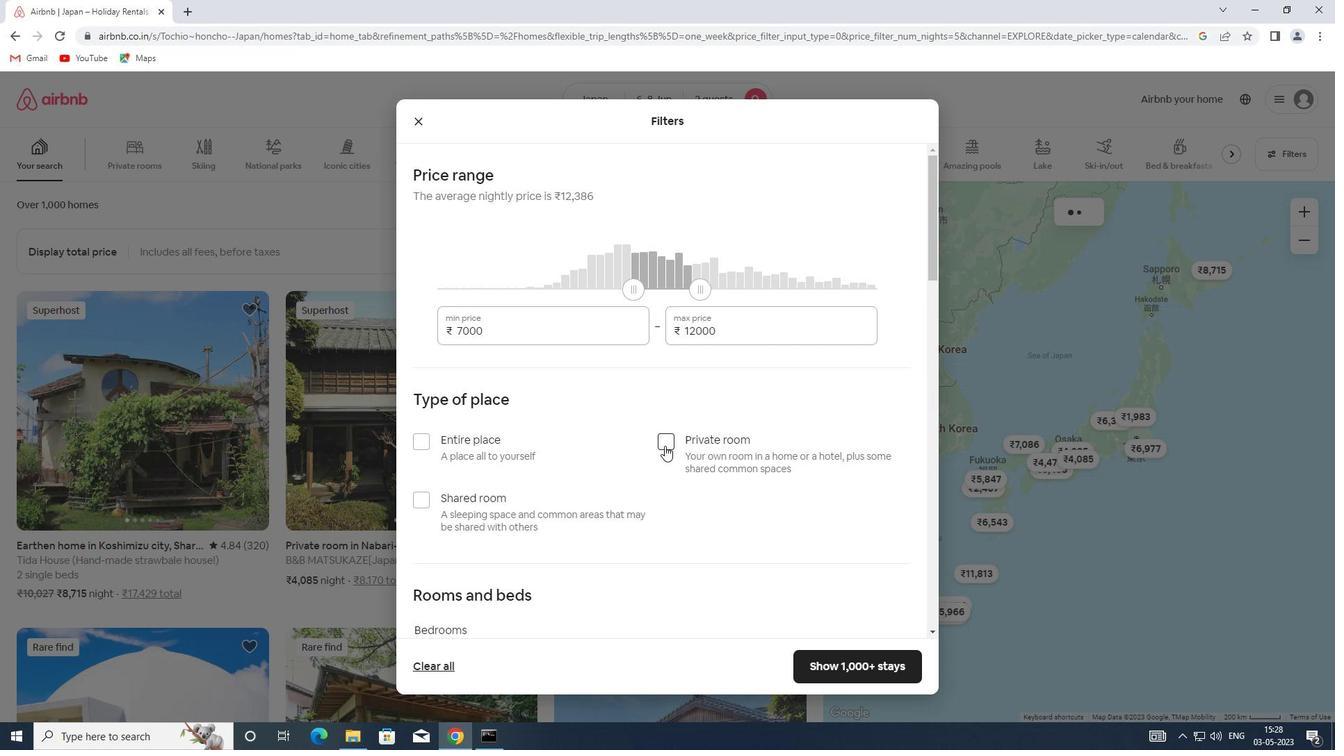 
Action: Mouse scrolled (664, 438) with delta (0, 0)
Screenshot: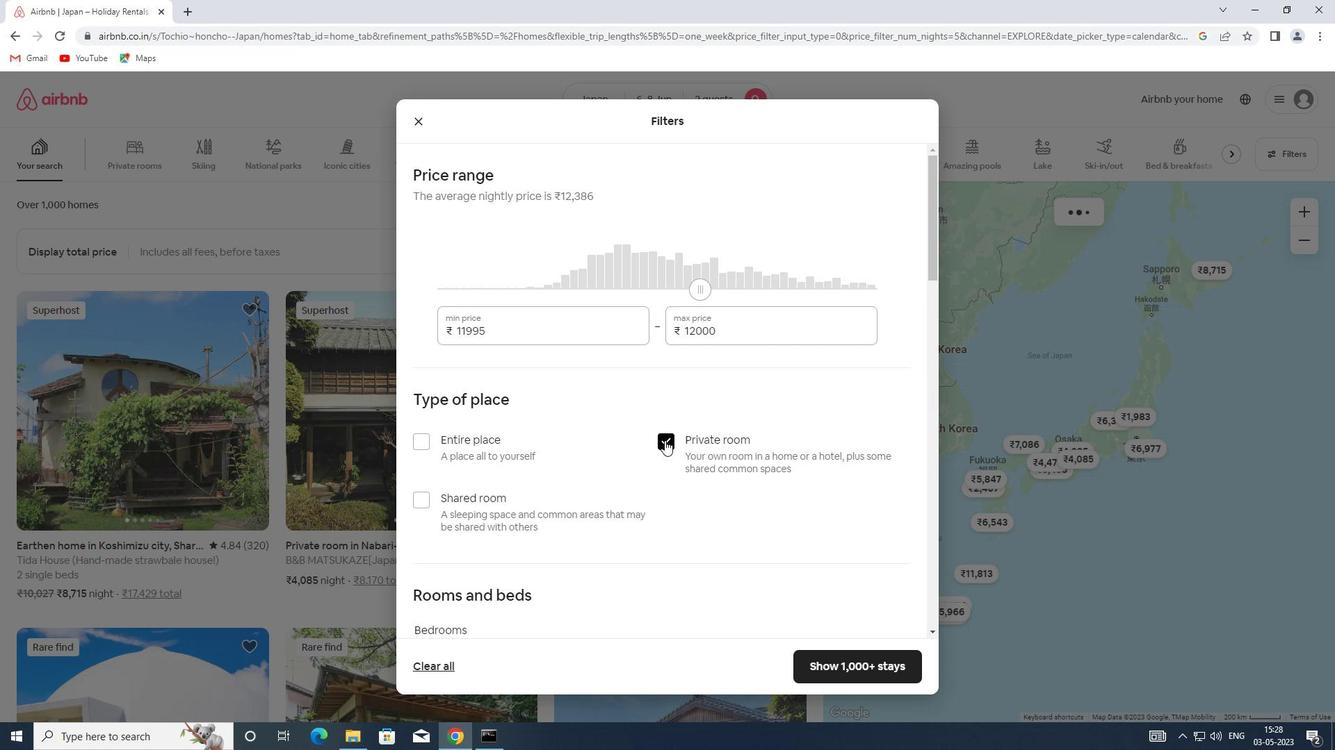 
Action: Mouse scrolled (664, 438) with delta (0, 0)
Screenshot: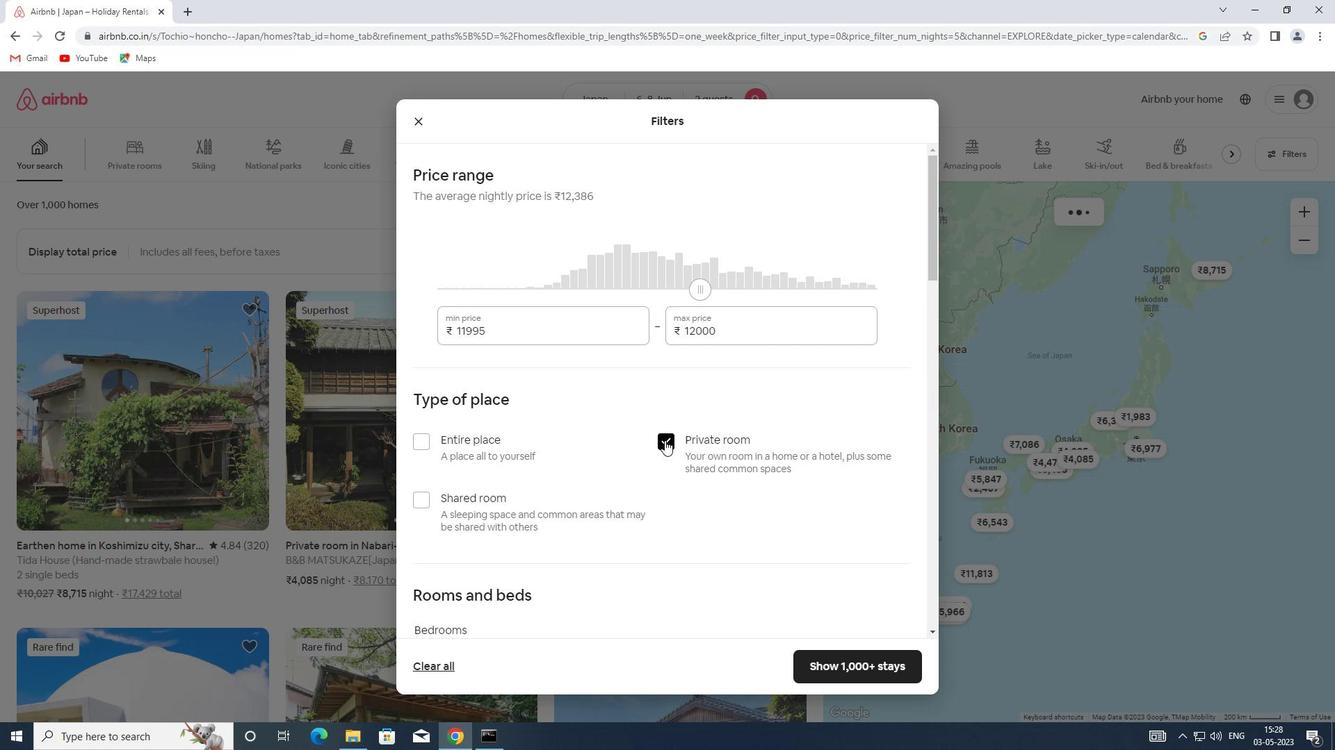 
Action: Mouse scrolled (664, 438) with delta (0, 0)
Screenshot: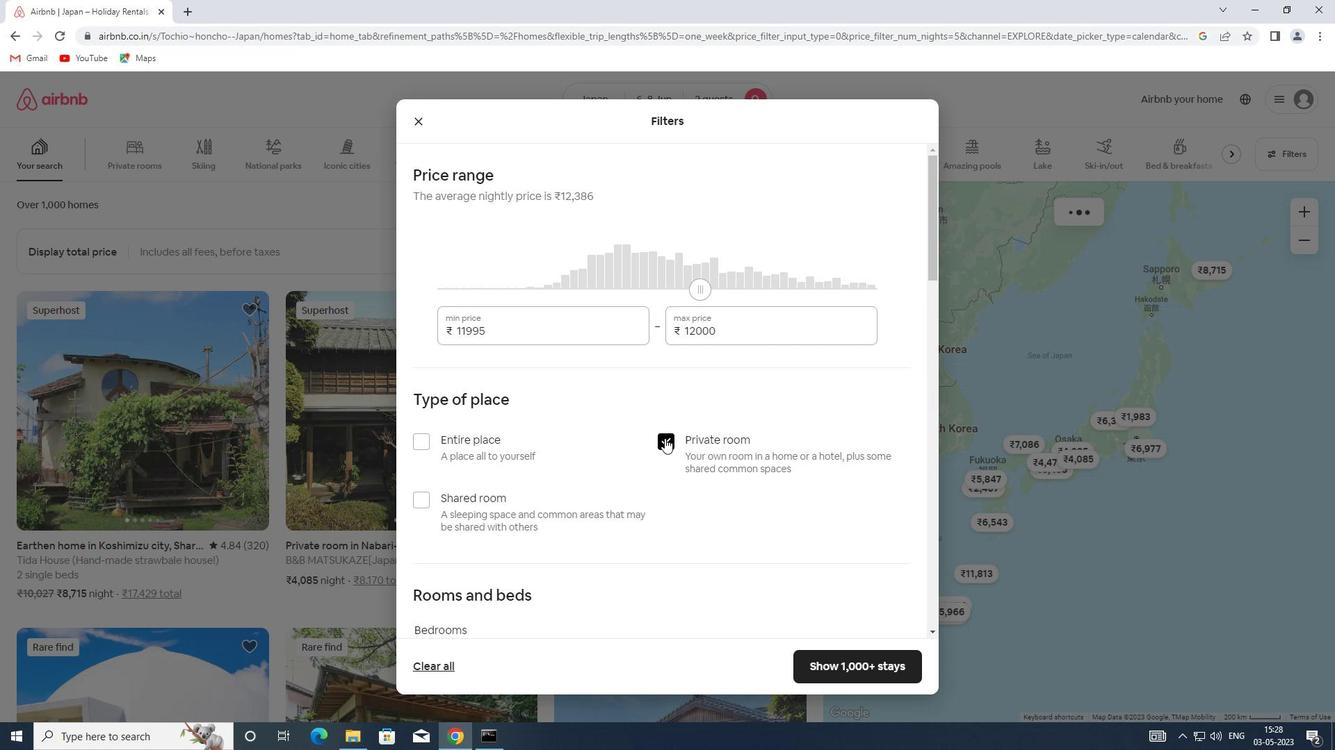 
Action: Mouse moved to (496, 465)
Screenshot: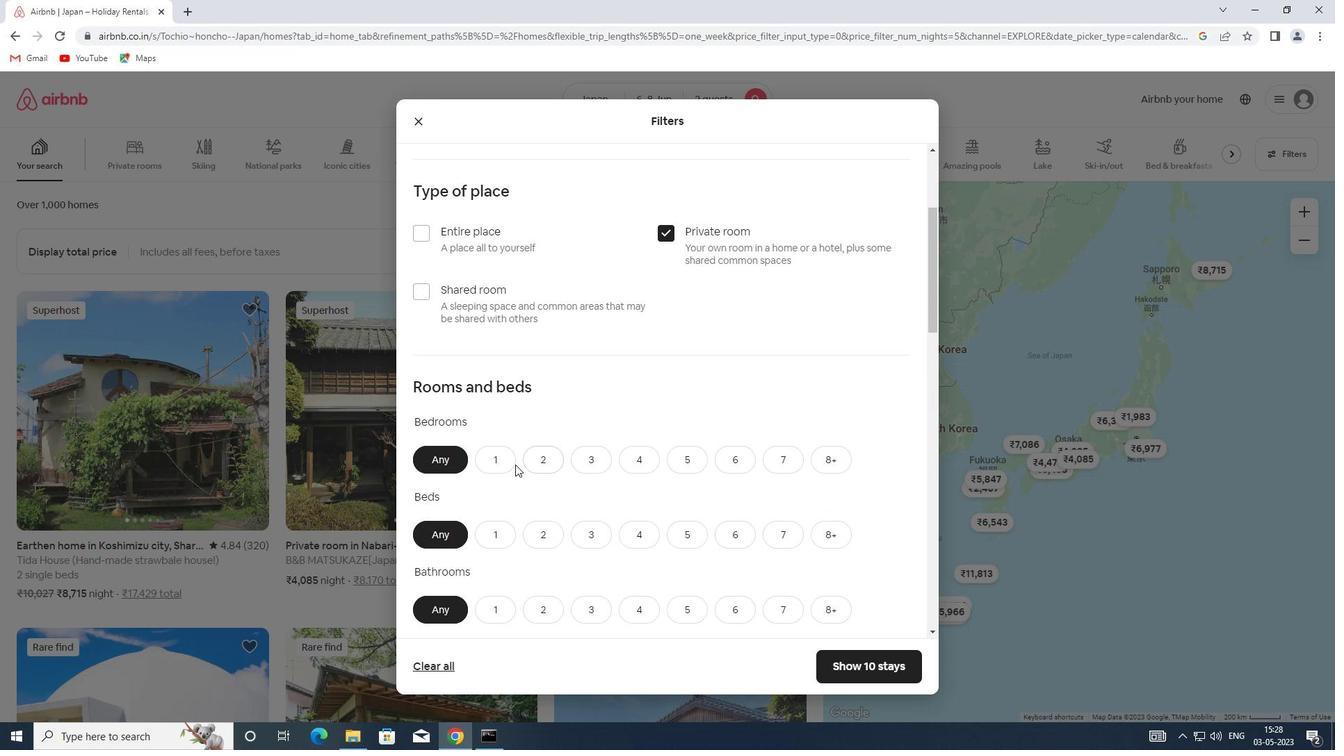 
Action: Mouse pressed left at (496, 465)
Screenshot: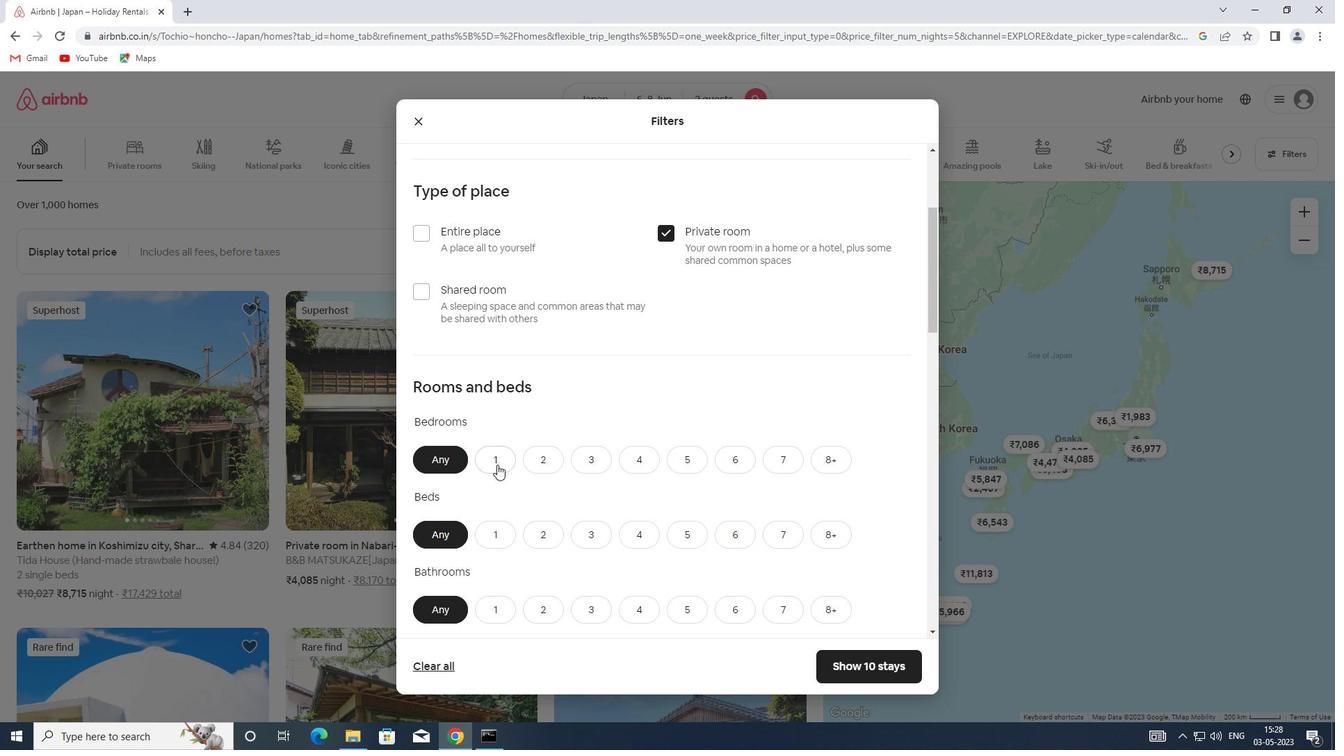 
Action: Mouse moved to (540, 543)
Screenshot: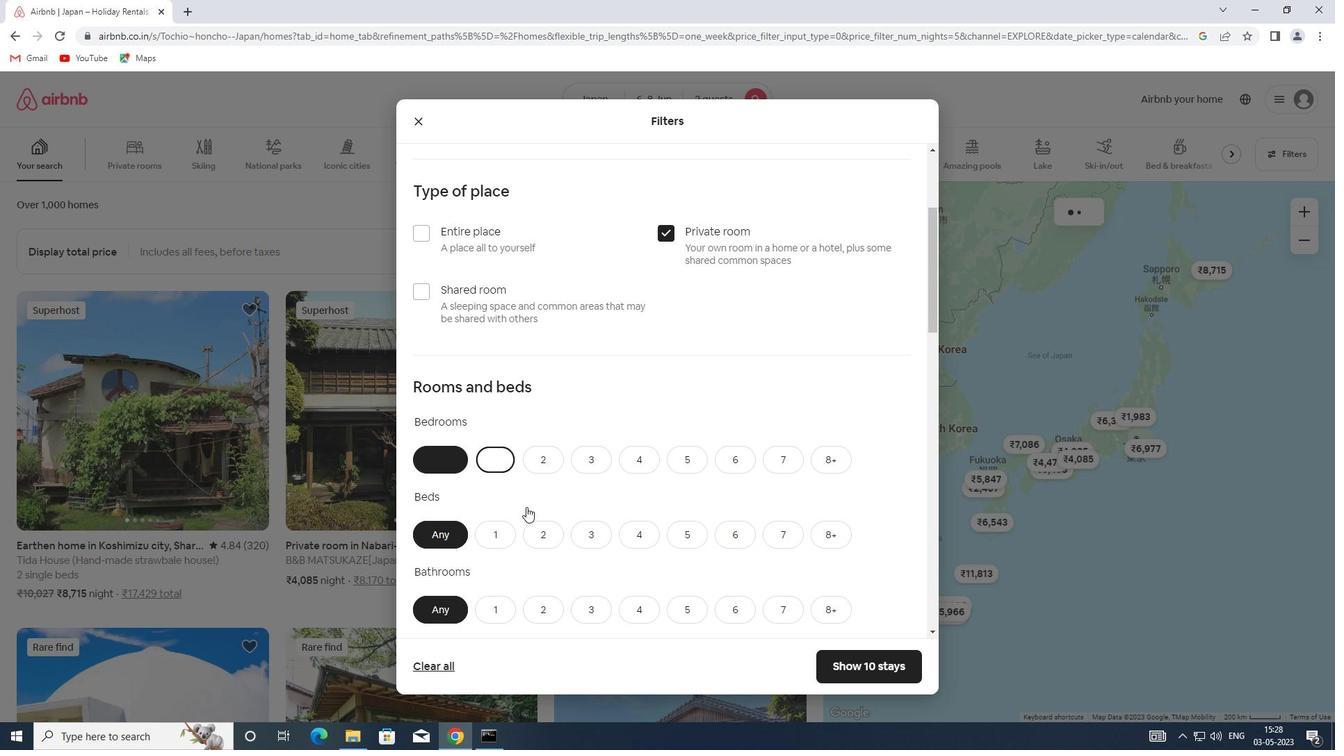 
Action: Mouse pressed left at (540, 543)
Screenshot: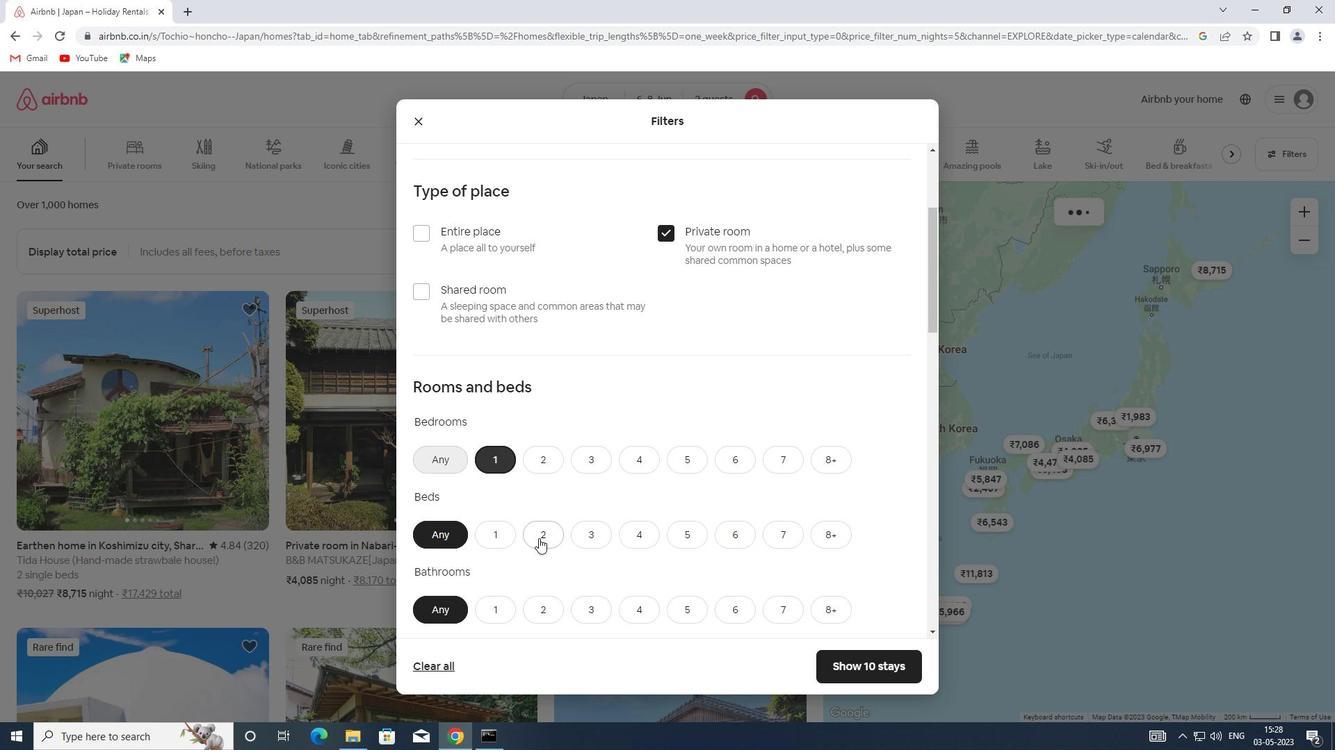 
Action: Mouse moved to (547, 515)
Screenshot: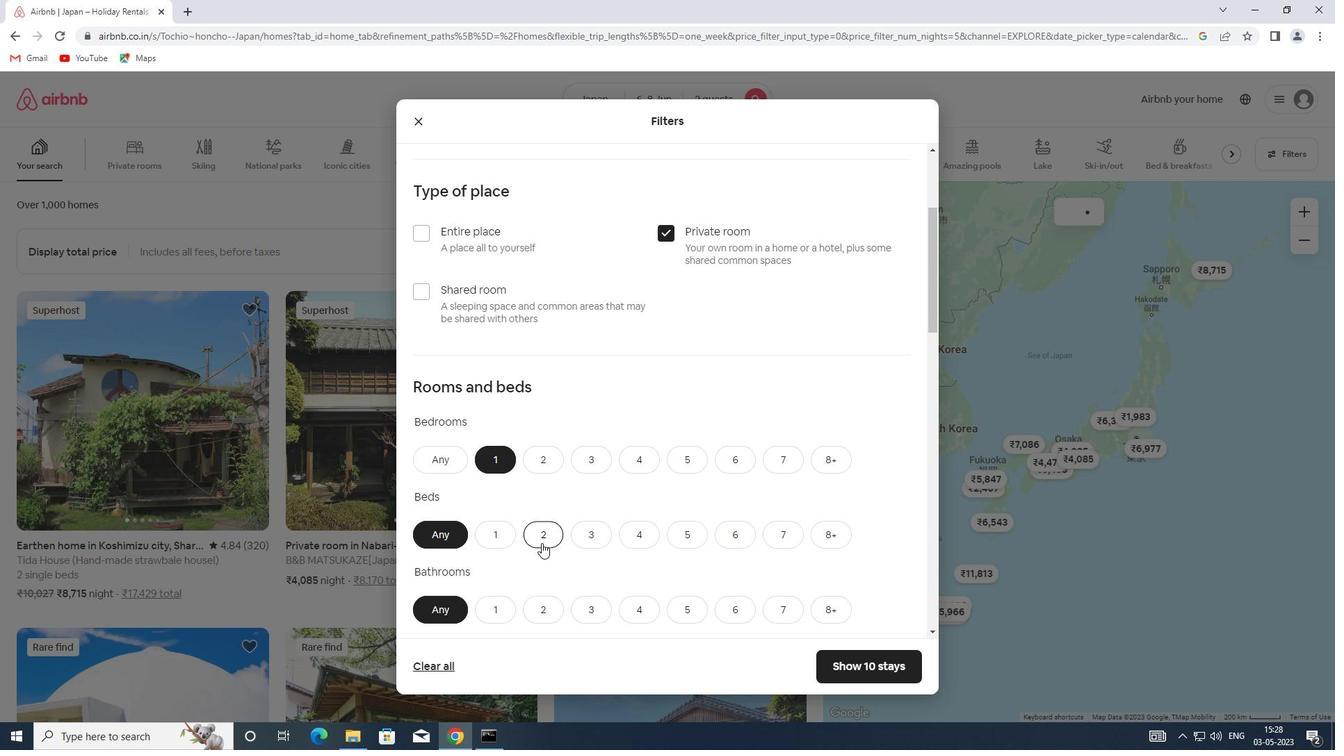 
Action: Mouse scrolled (547, 515) with delta (0, 0)
Screenshot: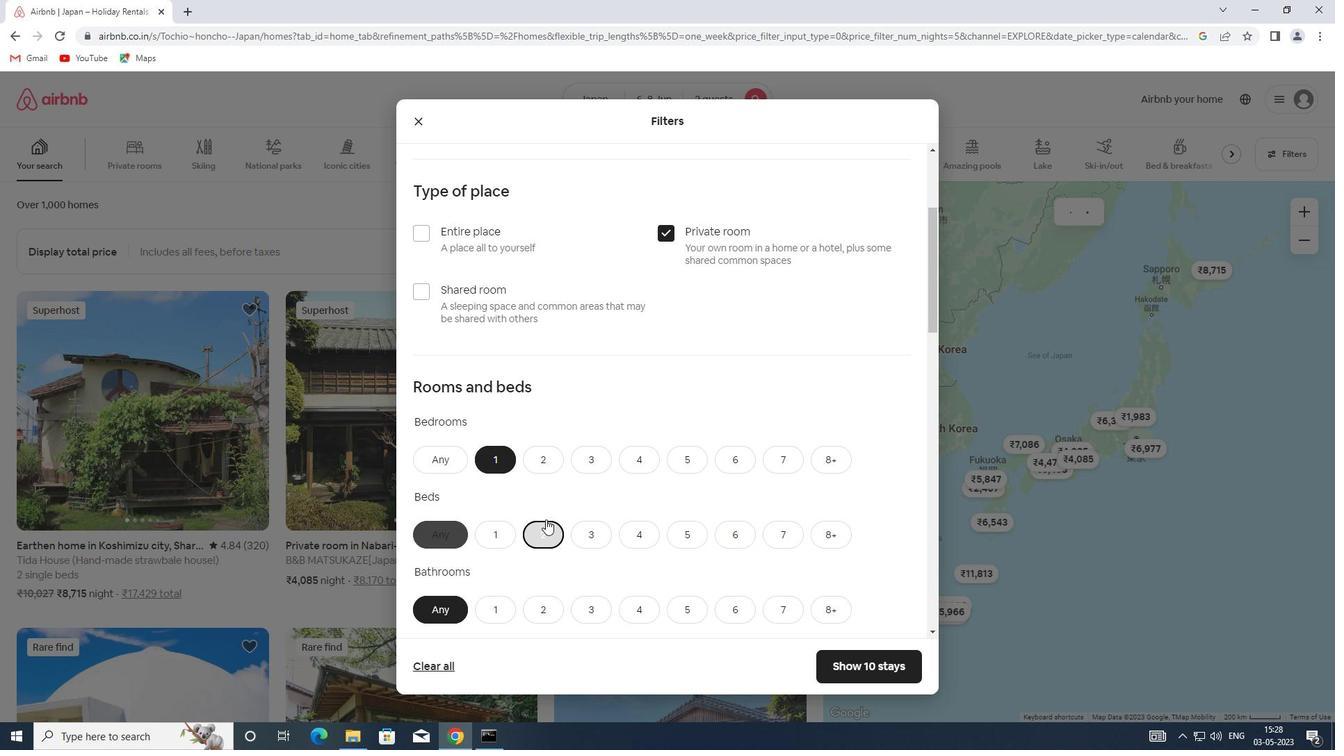 
Action: Mouse scrolled (547, 515) with delta (0, 0)
Screenshot: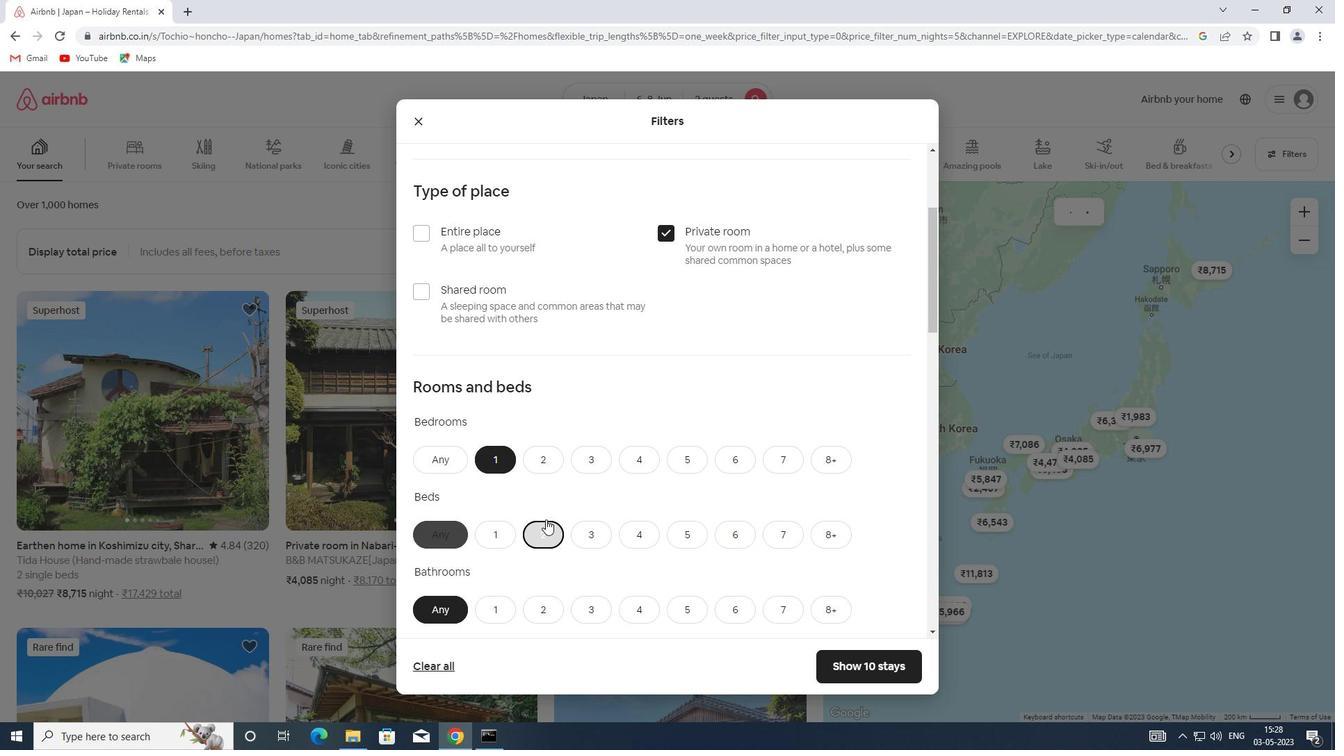 
Action: Mouse scrolled (547, 515) with delta (0, 0)
Screenshot: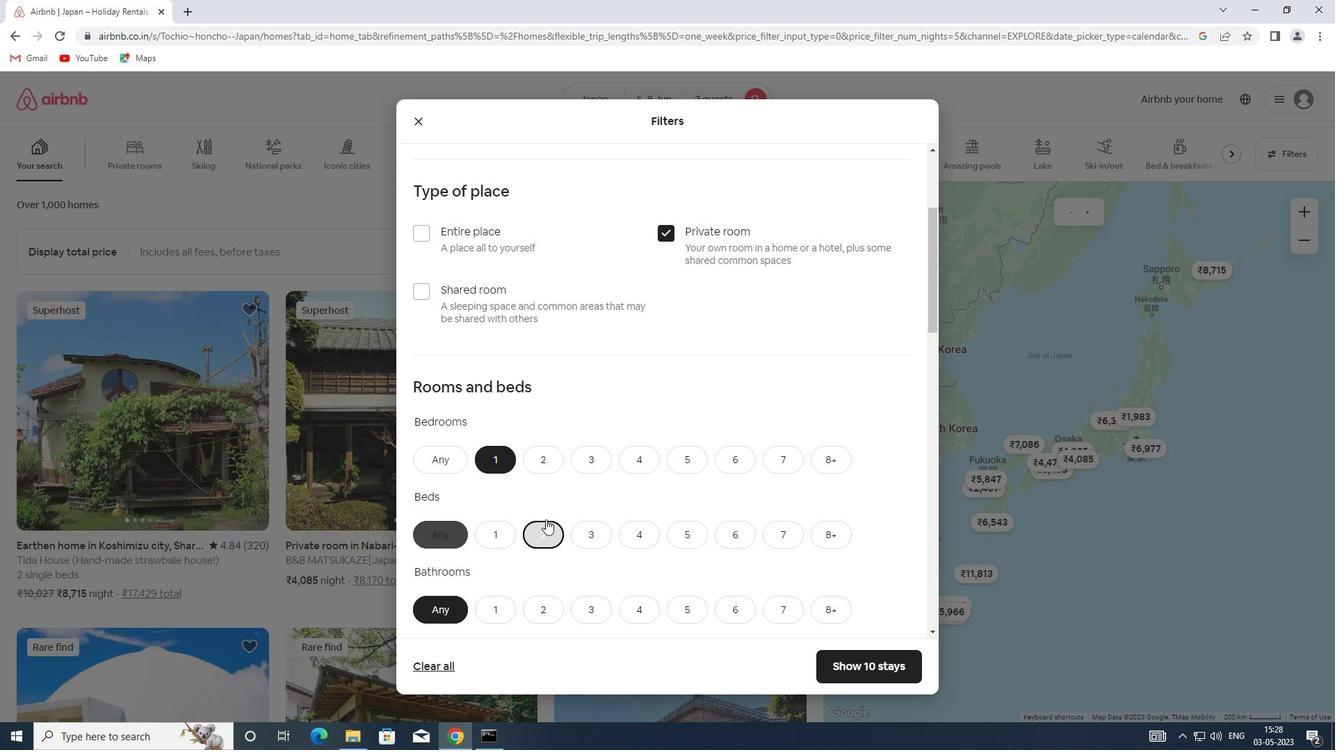 
Action: Mouse moved to (496, 405)
Screenshot: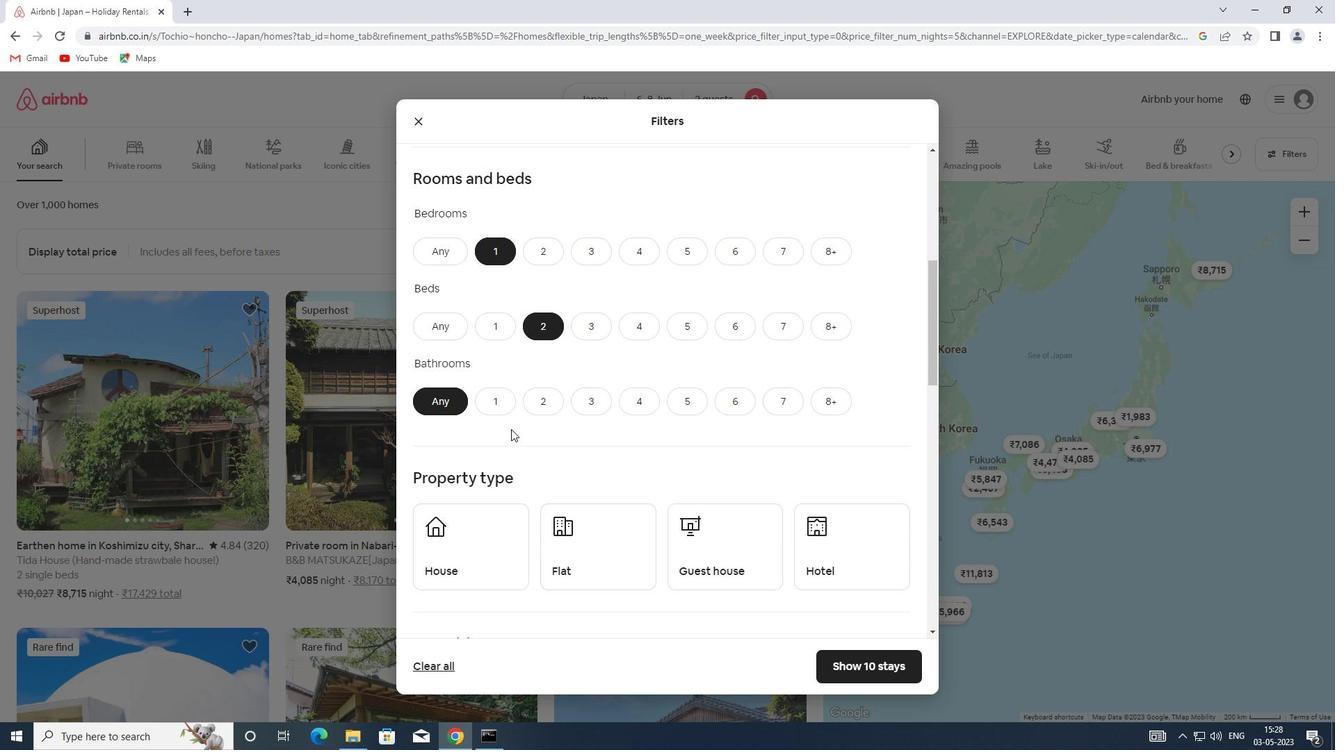
Action: Mouse pressed left at (496, 405)
Screenshot: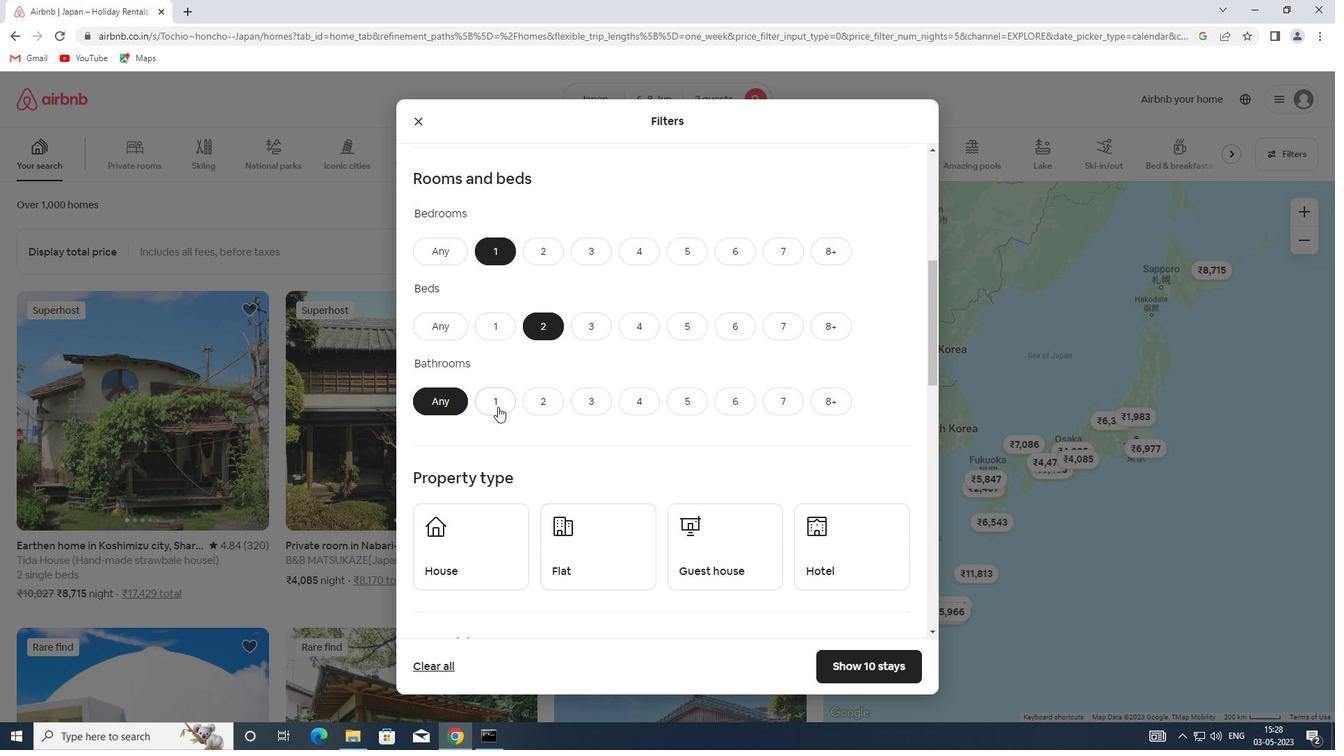 
Action: Mouse moved to (481, 552)
Screenshot: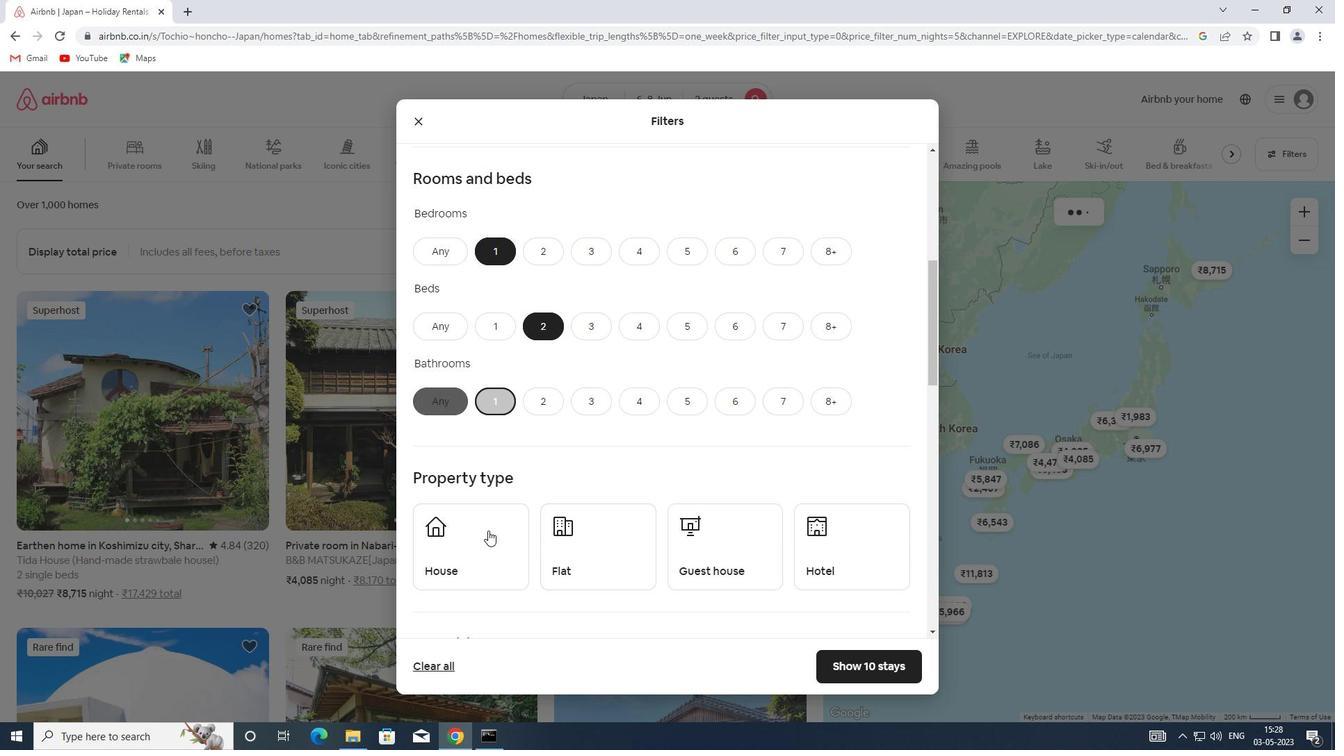 
Action: Mouse pressed left at (481, 552)
Screenshot: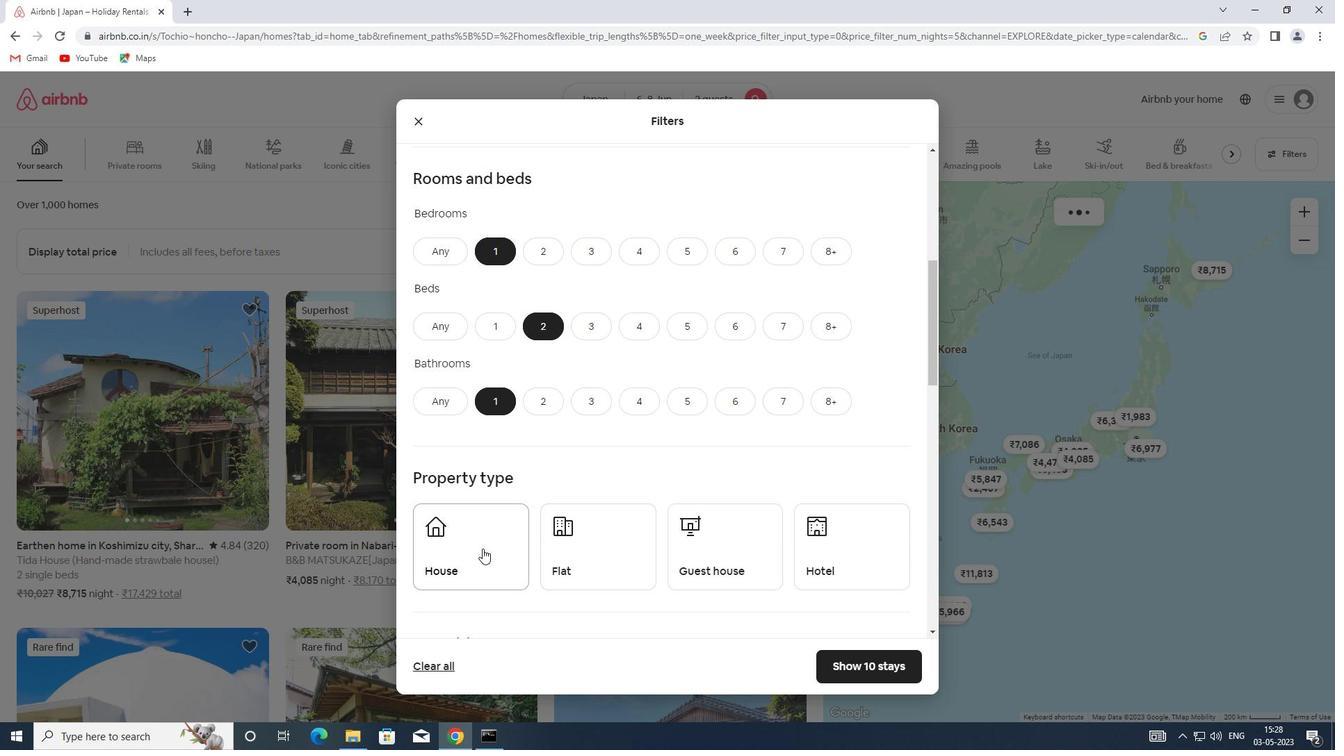 
Action: Mouse moved to (586, 568)
Screenshot: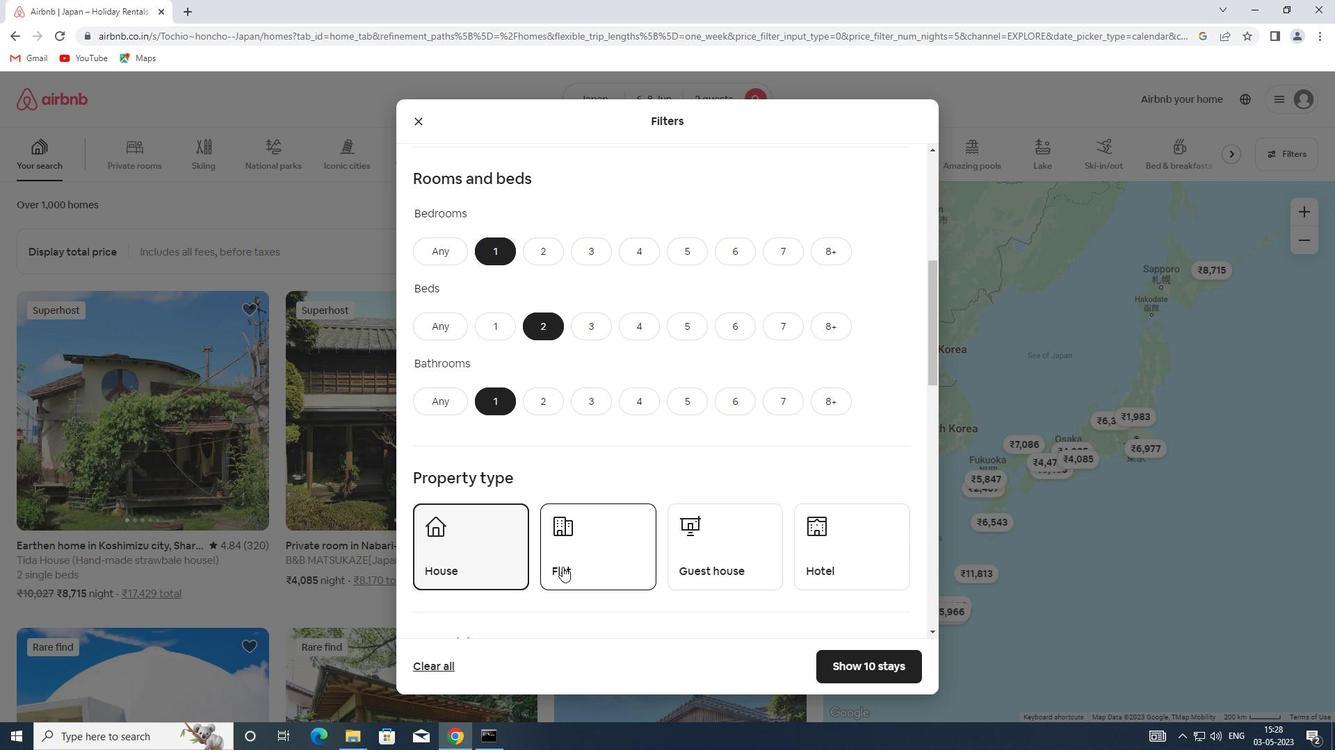 
Action: Mouse pressed left at (586, 568)
Screenshot: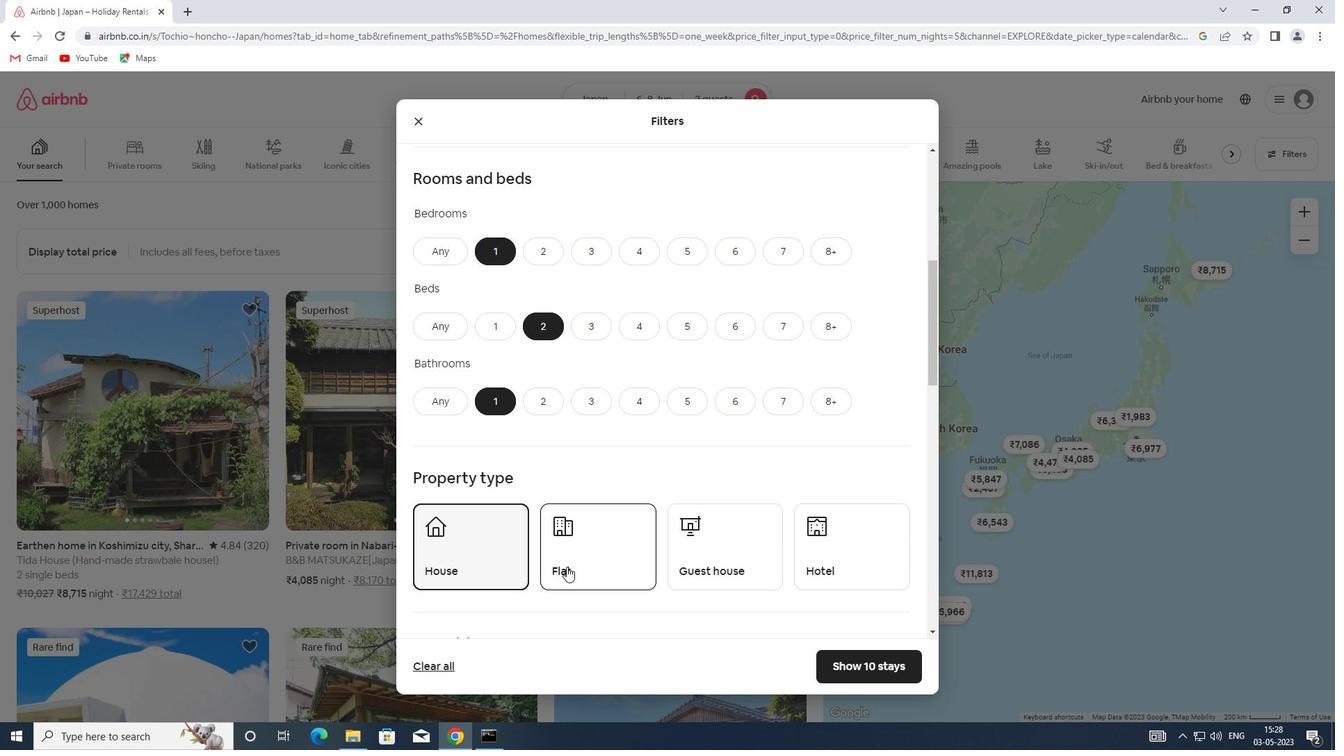 
Action: Mouse moved to (723, 552)
Screenshot: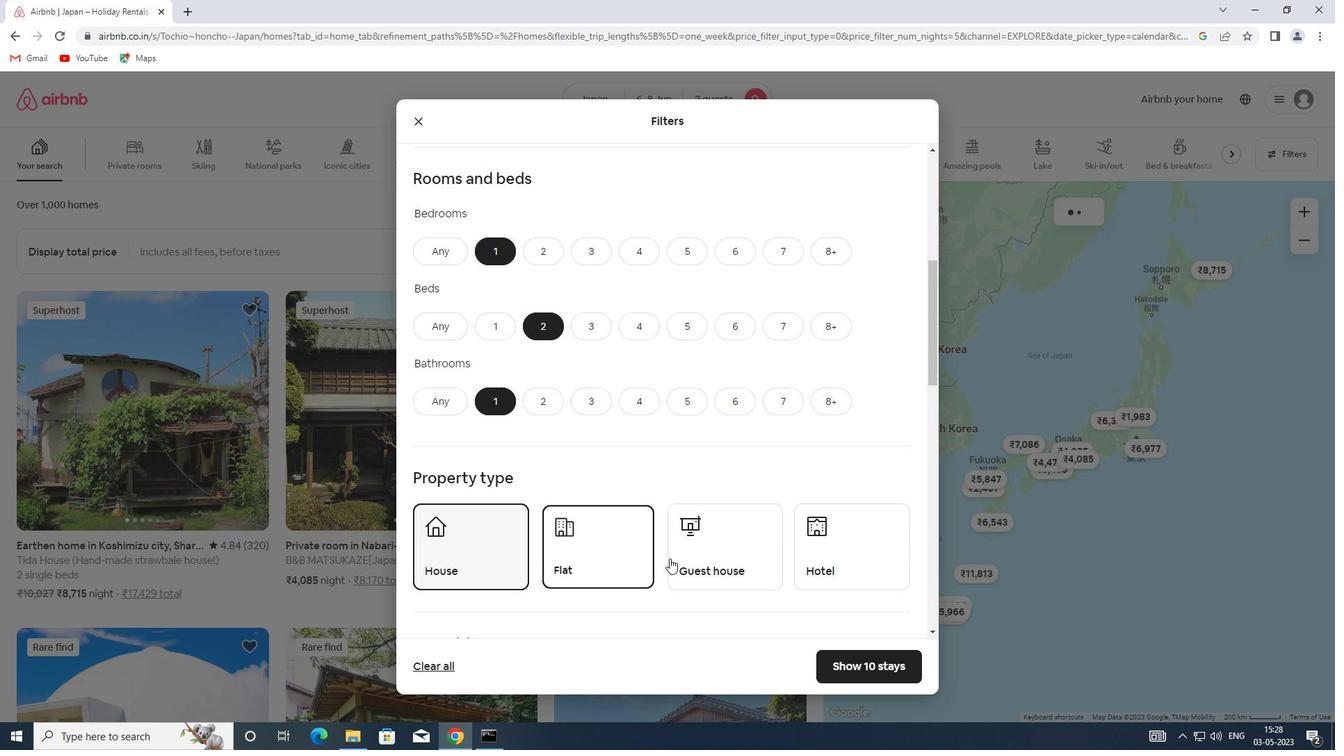 
Action: Mouse pressed left at (723, 552)
Screenshot: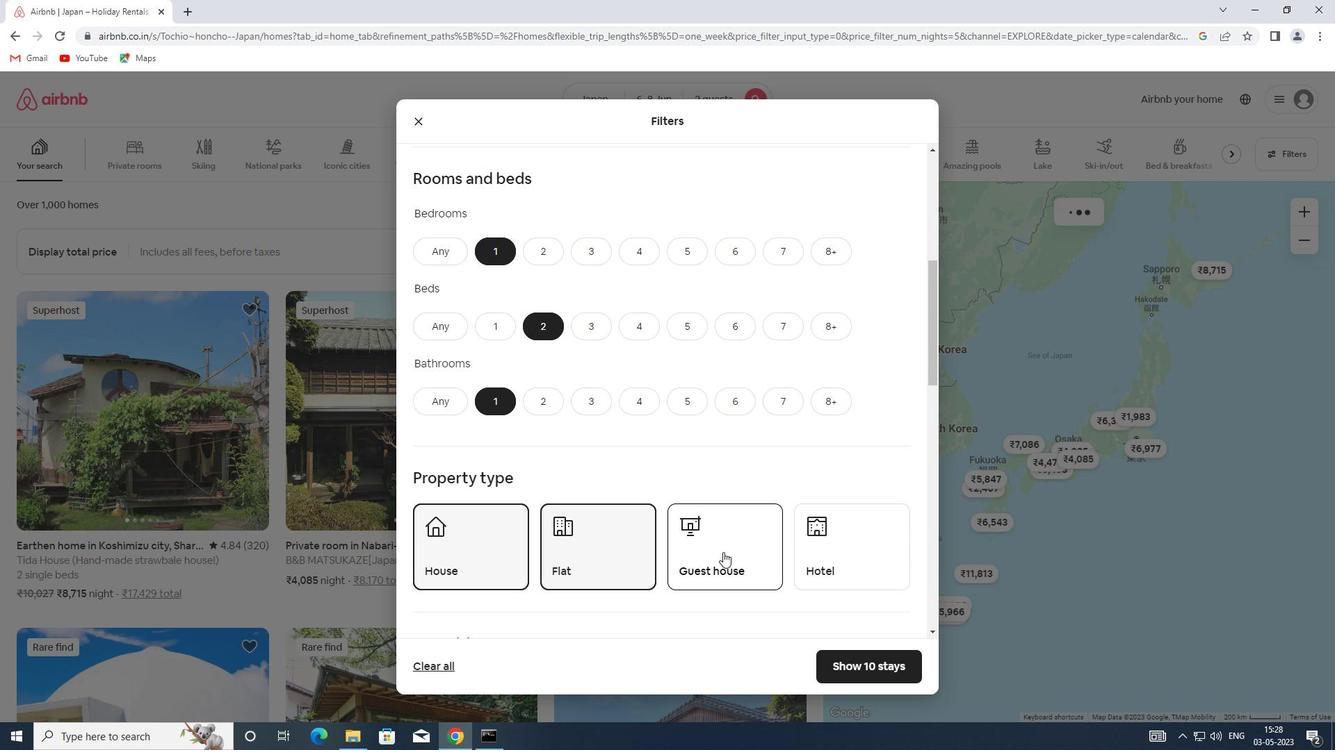 
Action: Mouse moved to (723, 538)
Screenshot: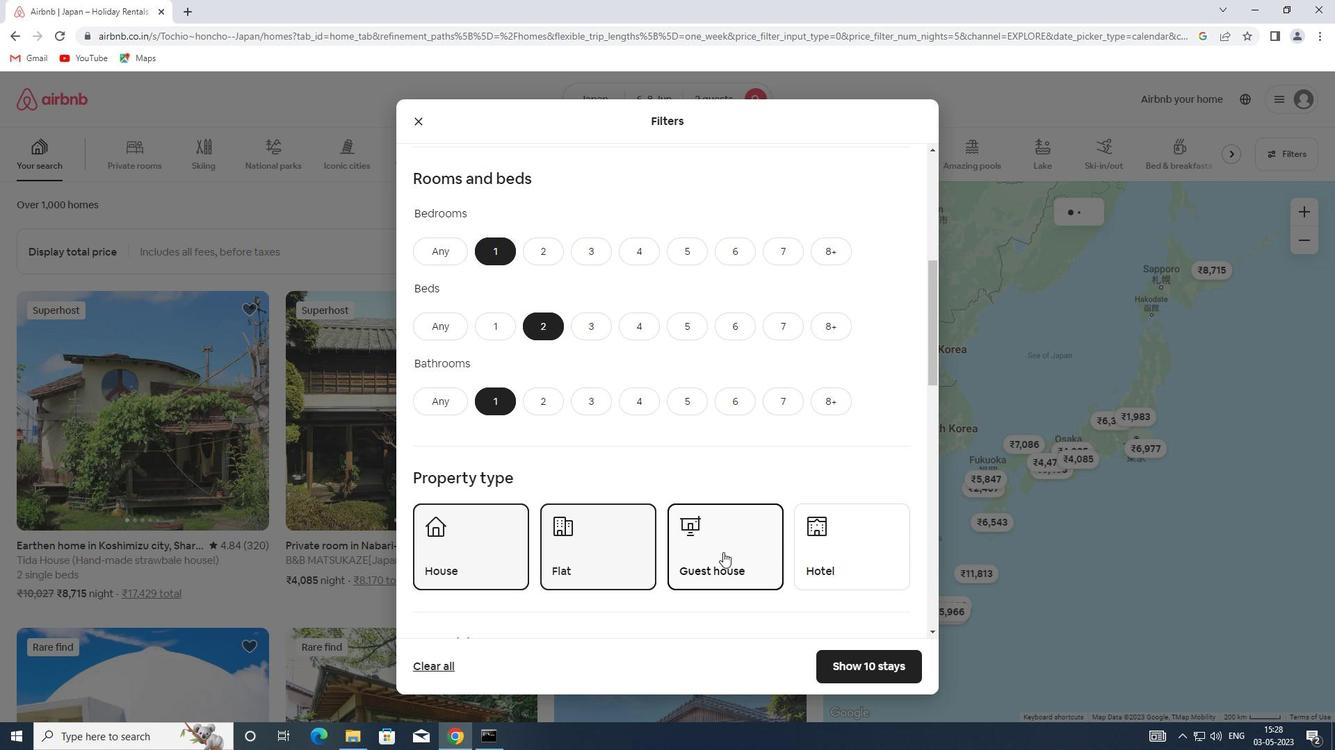 
Action: Mouse scrolled (723, 537) with delta (0, 0)
Screenshot: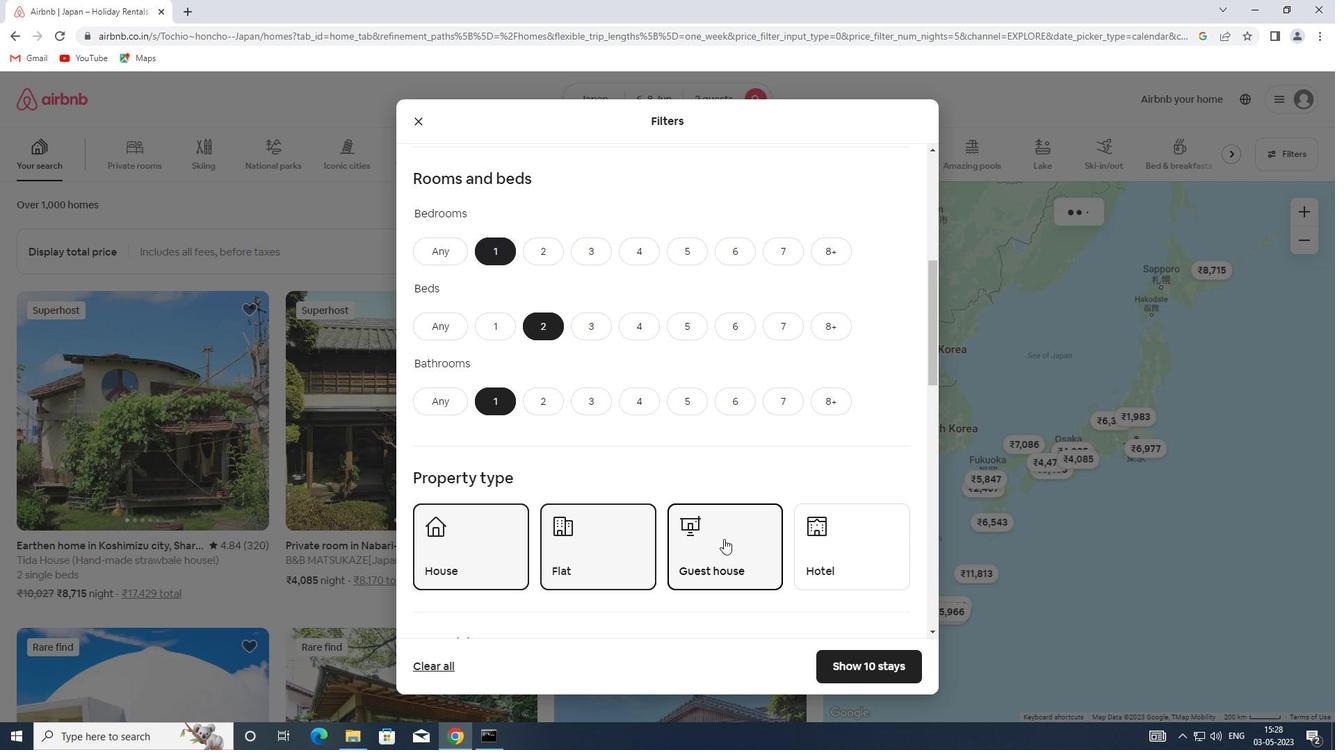 
Action: Mouse scrolled (723, 537) with delta (0, 0)
Screenshot: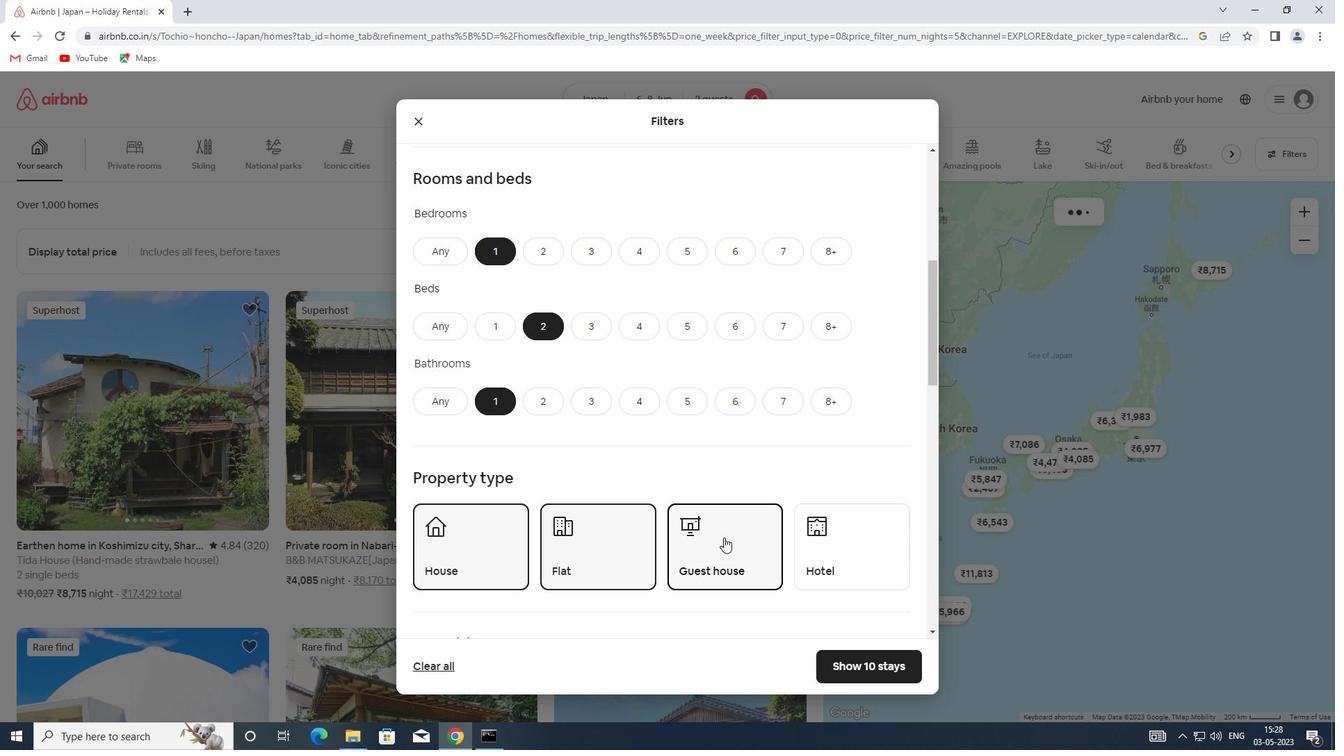 
Action: Mouse scrolled (723, 537) with delta (0, 0)
Screenshot: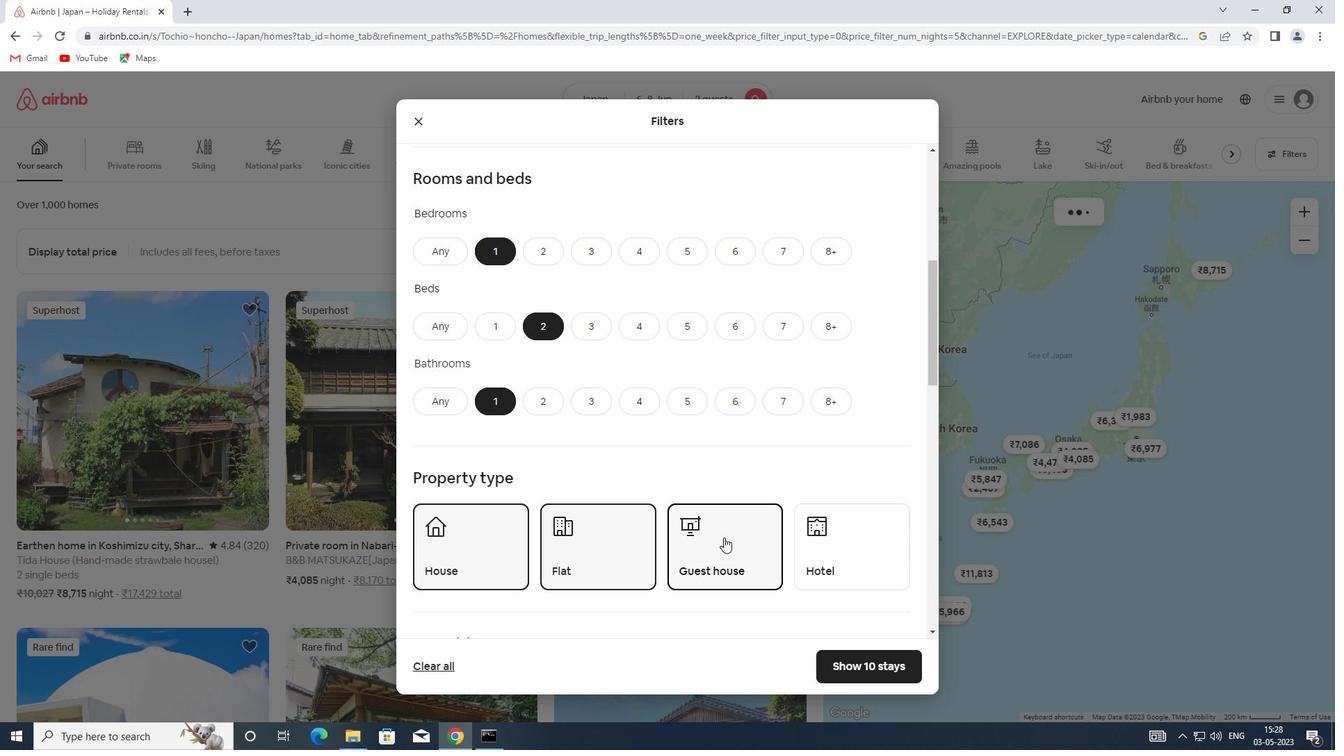 
Action: Mouse scrolled (723, 537) with delta (0, 0)
Screenshot: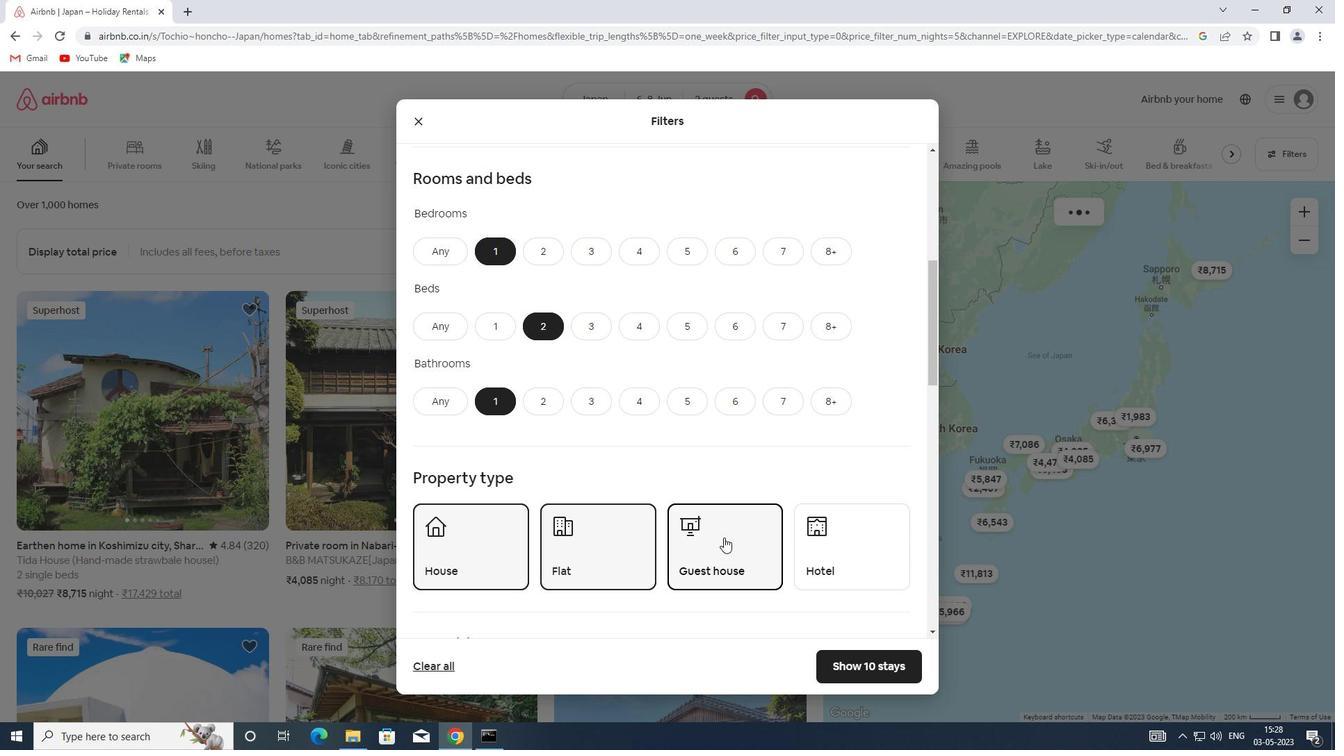 
Action: Mouse moved to (723, 536)
Screenshot: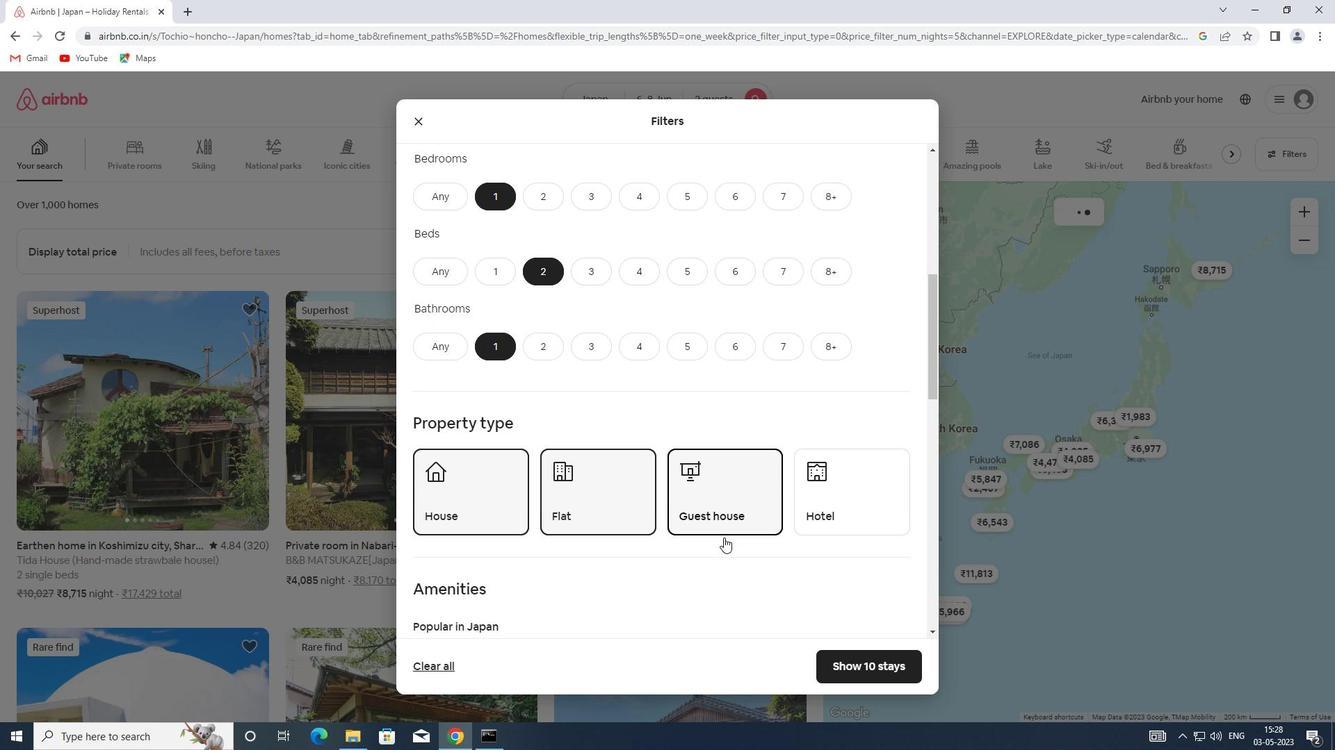 
Action: Mouse scrolled (723, 535) with delta (0, 0)
Screenshot: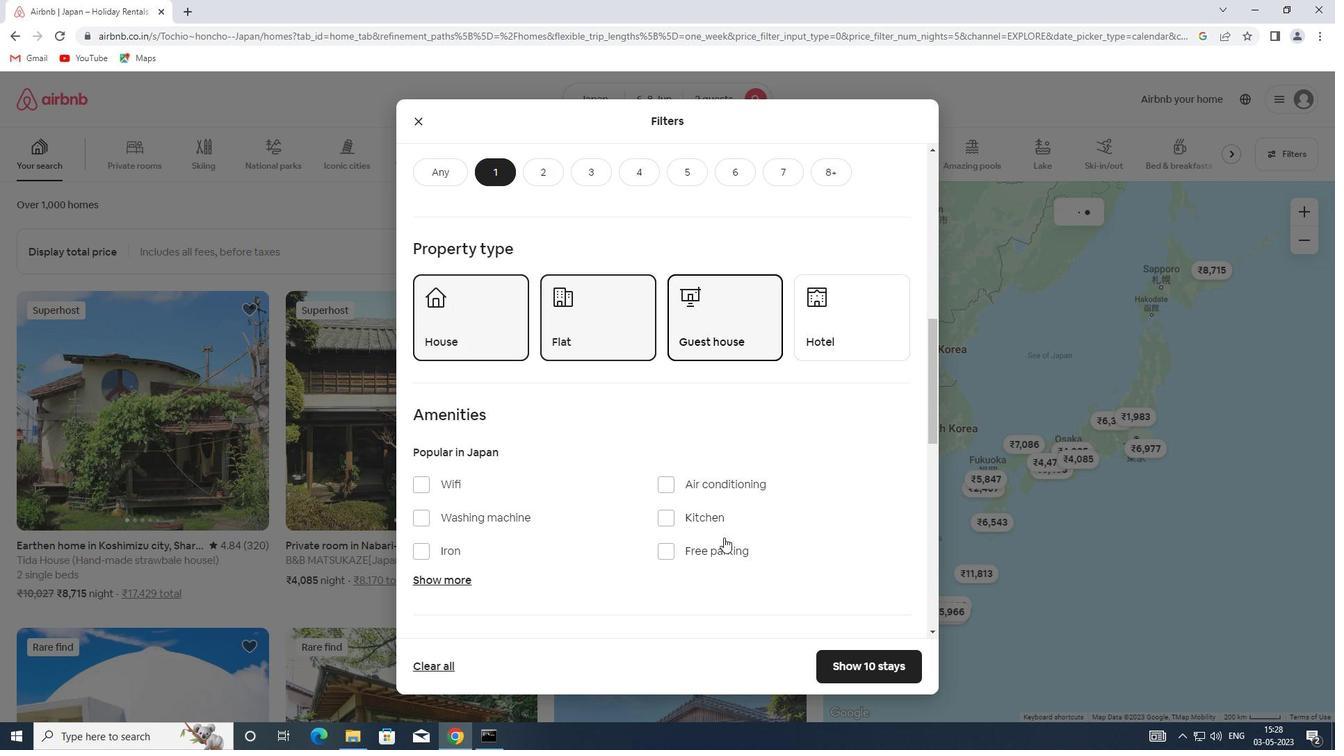 
Action: Mouse scrolled (723, 535) with delta (0, 0)
Screenshot: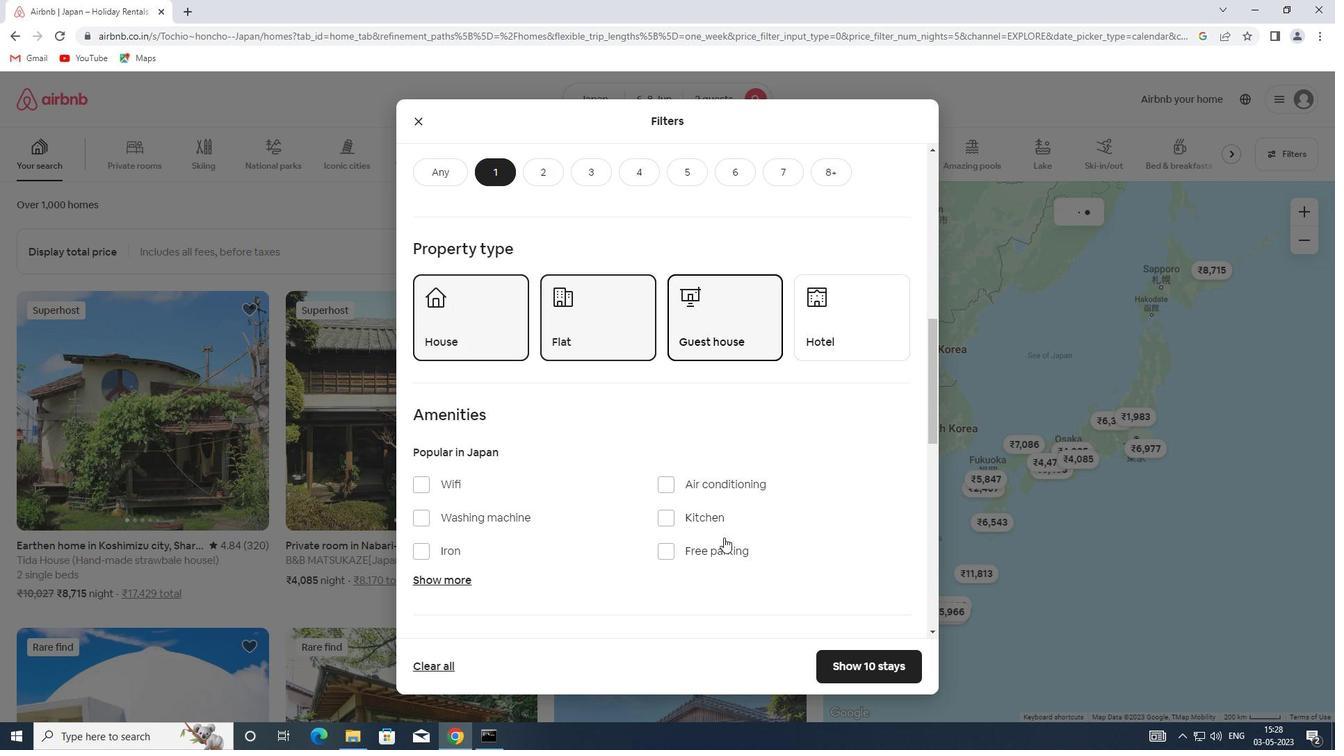 
Action: Mouse scrolled (723, 535) with delta (0, 0)
Screenshot: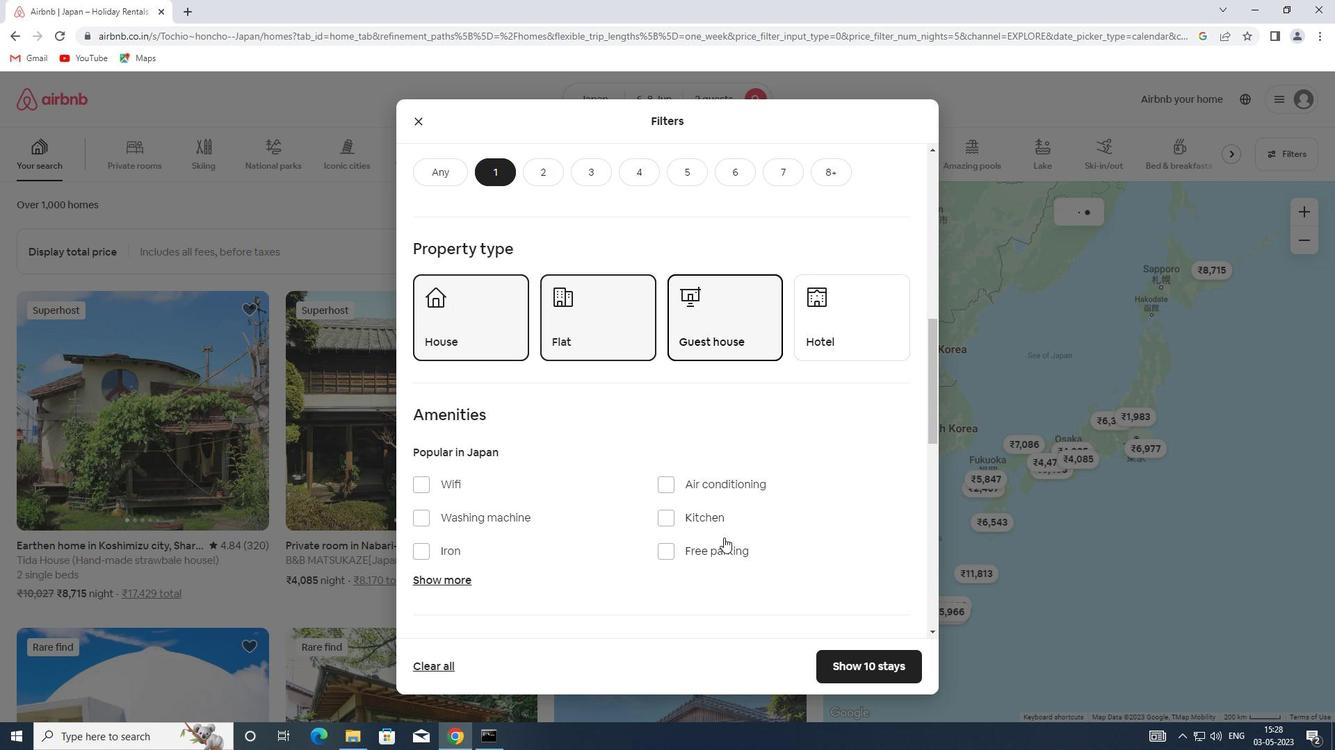 
Action: Mouse scrolled (723, 535) with delta (0, 0)
Screenshot: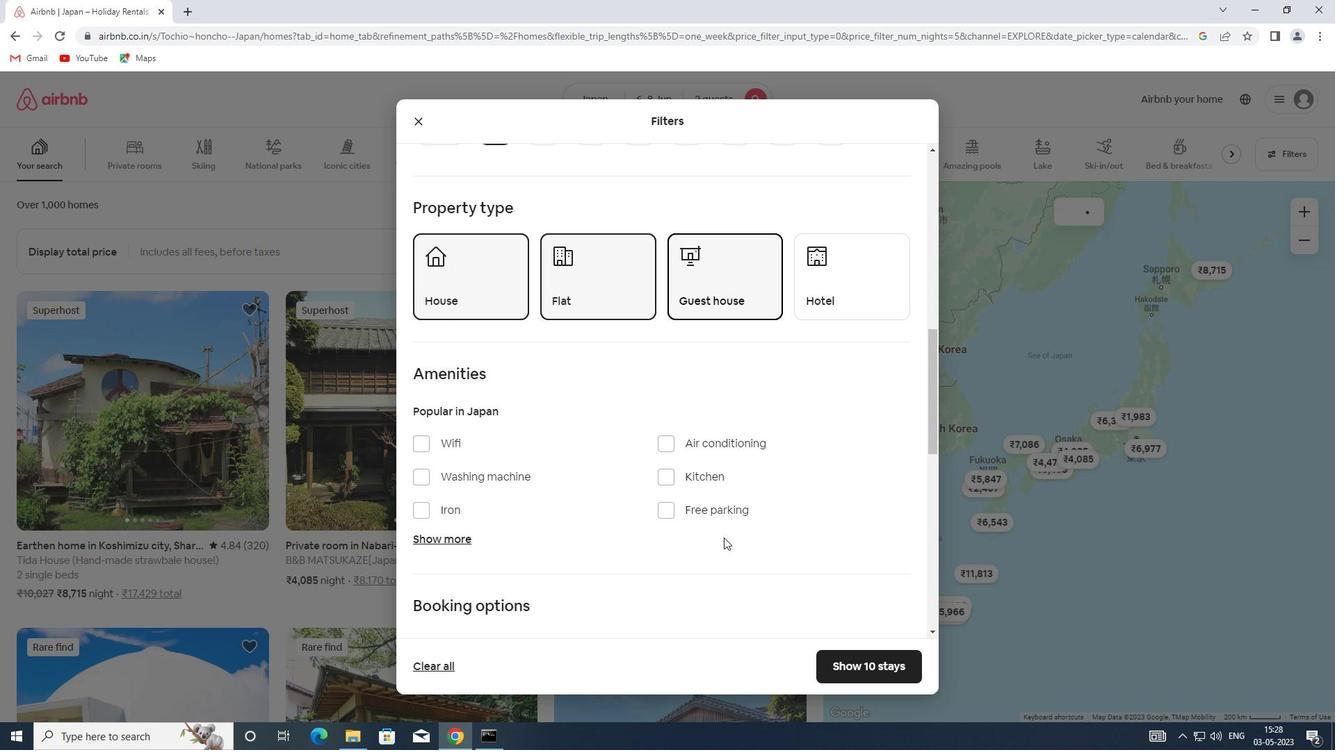 
Action: Mouse moved to (880, 410)
Screenshot: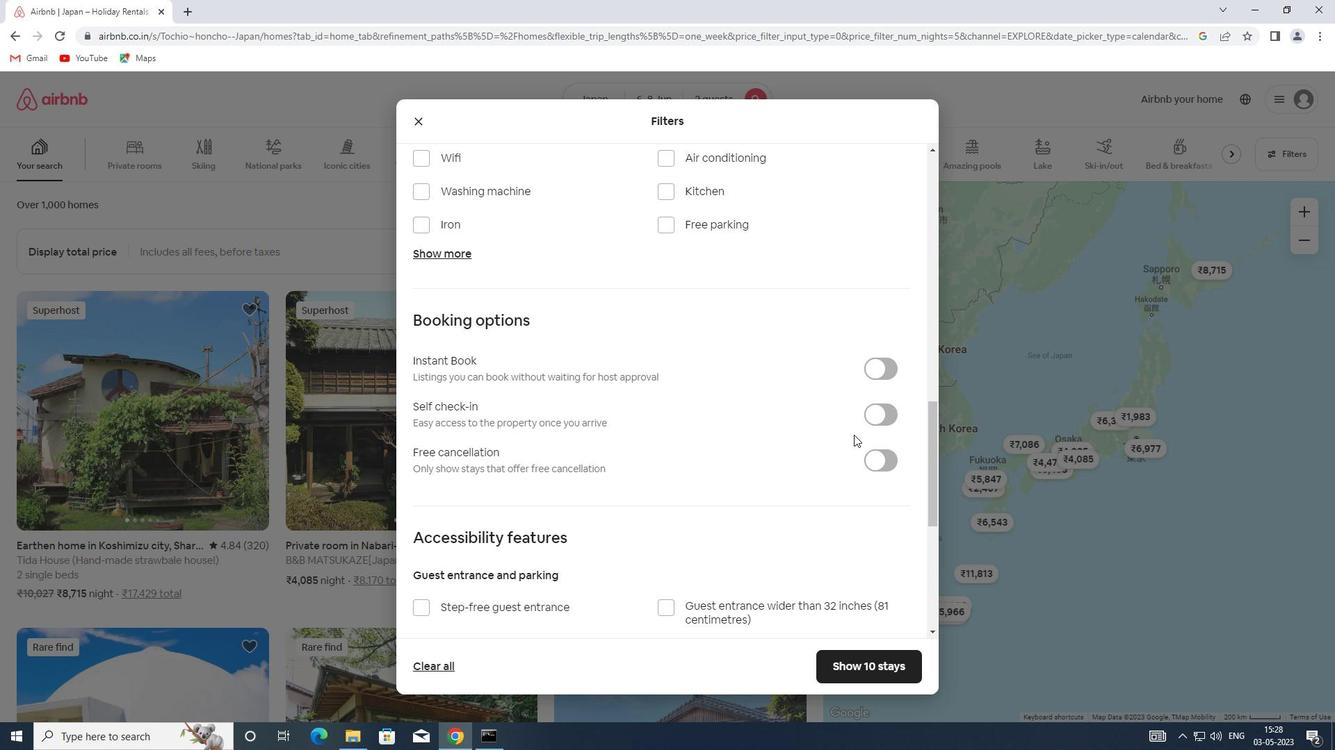 
Action: Mouse pressed left at (880, 410)
Screenshot: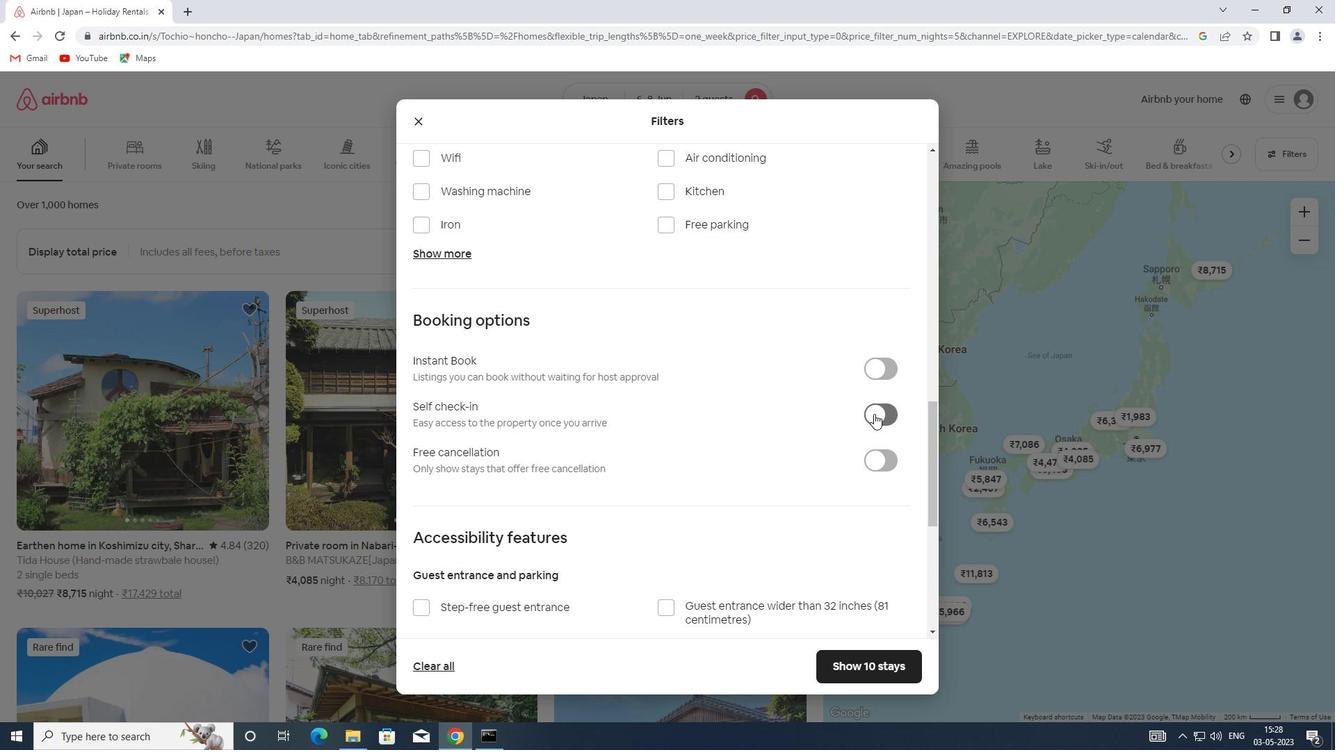 
Action: Mouse moved to (625, 488)
Screenshot: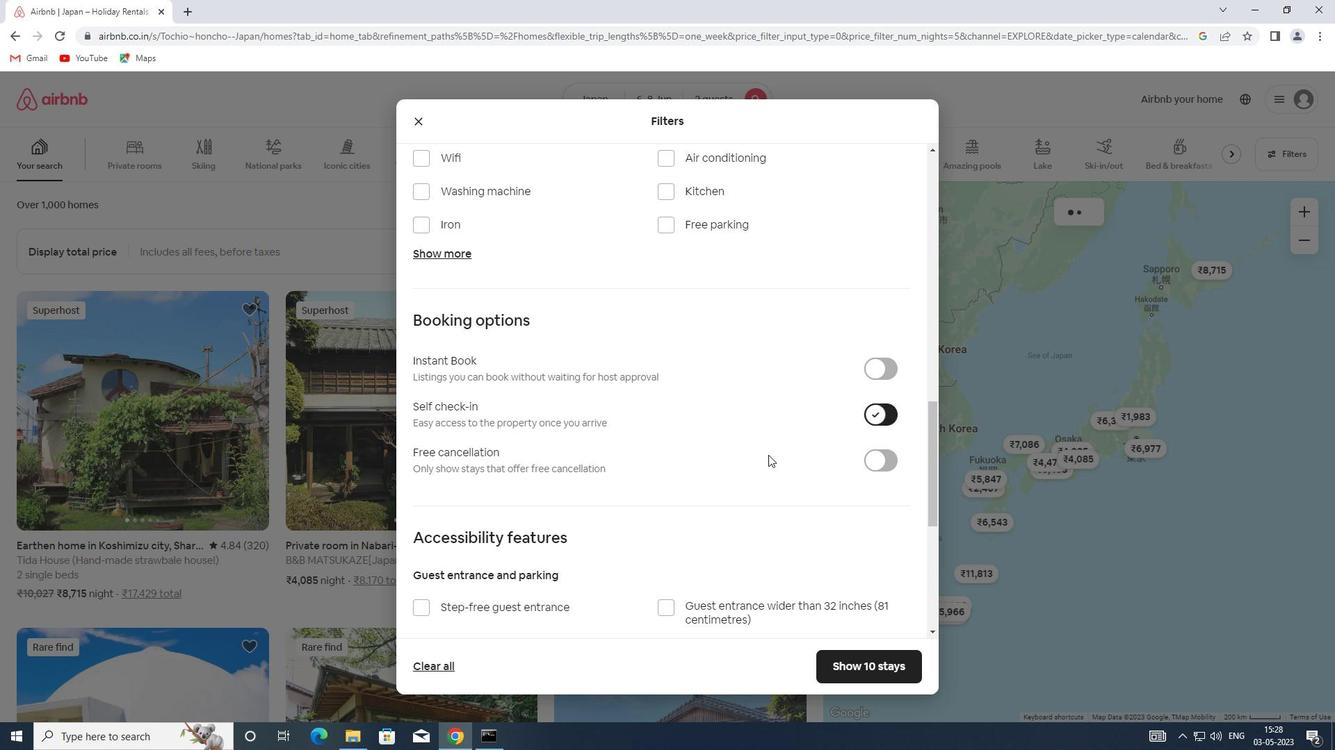
Action: Mouse scrolled (625, 488) with delta (0, 0)
Screenshot: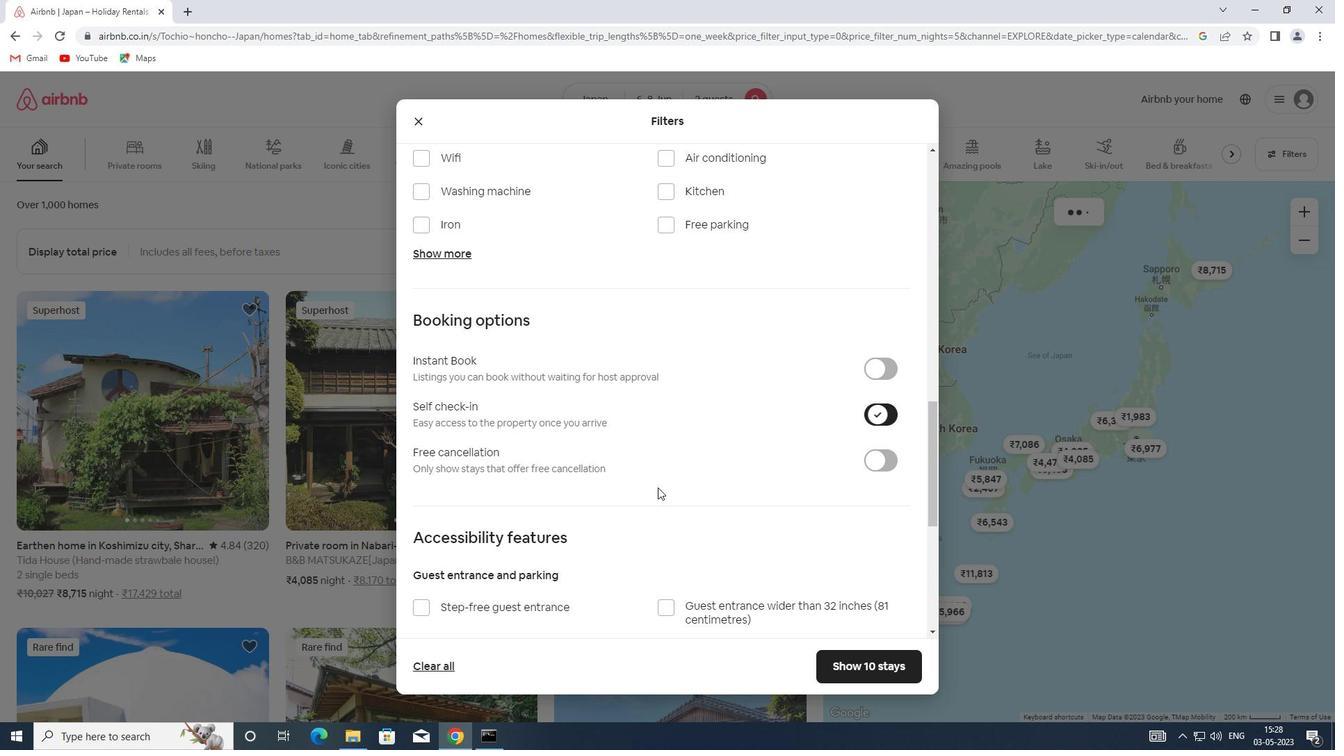 
Action: Mouse scrolled (625, 488) with delta (0, 0)
Screenshot: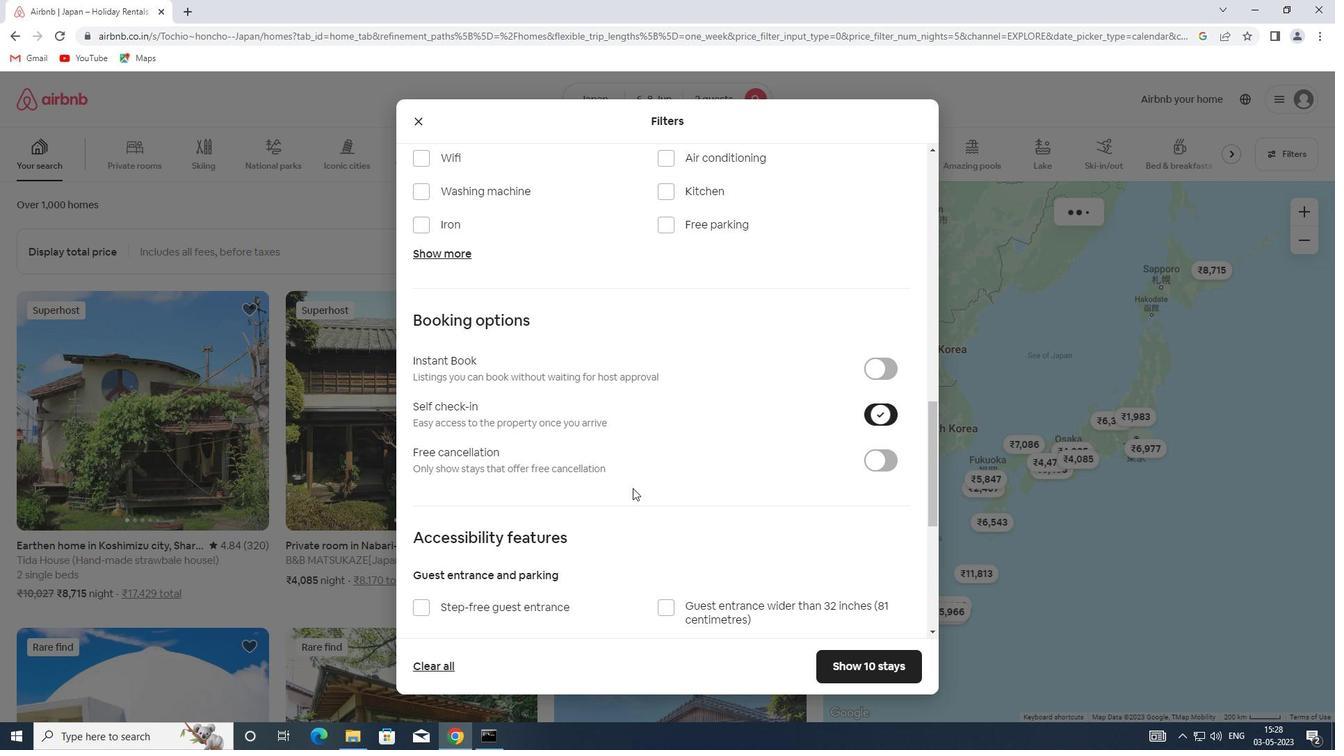 
Action: Mouse scrolled (625, 489) with delta (0, 0)
Screenshot: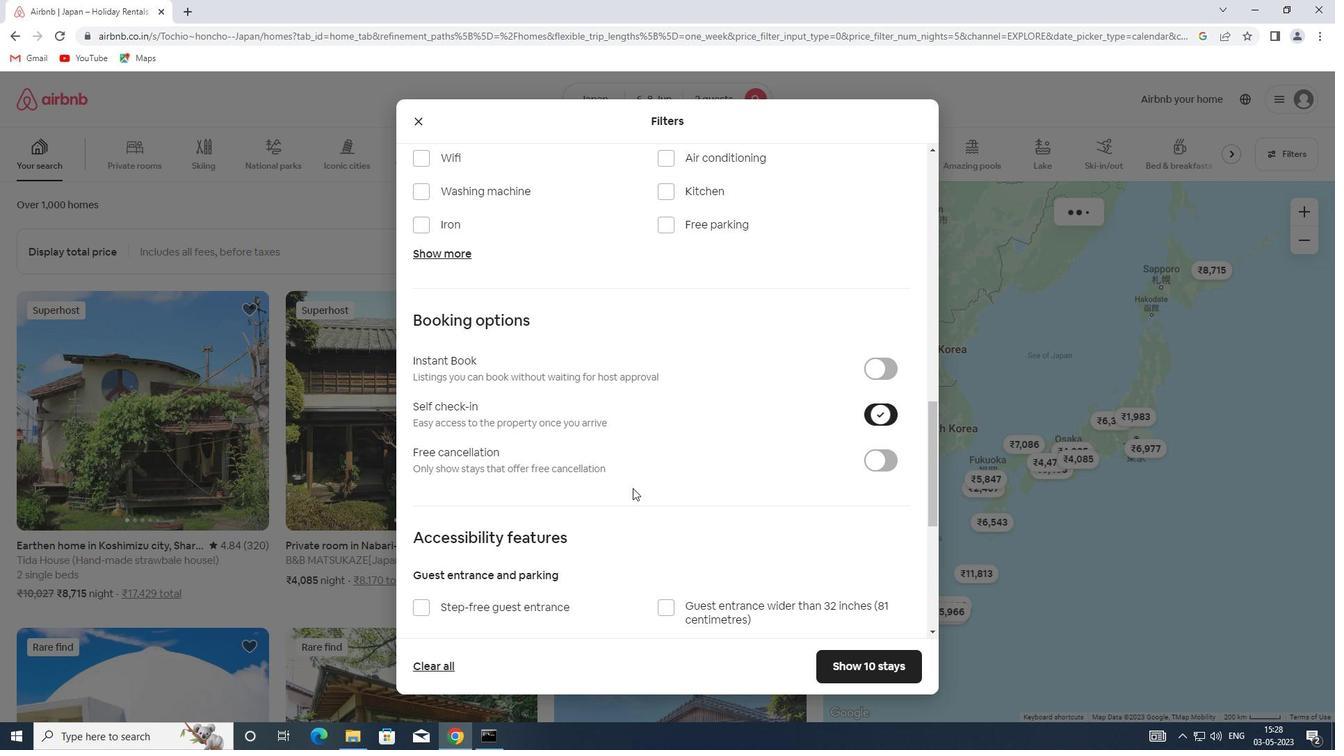 
Action: Mouse scrolled (625, 488) with delta (0, 0)
Screenshot: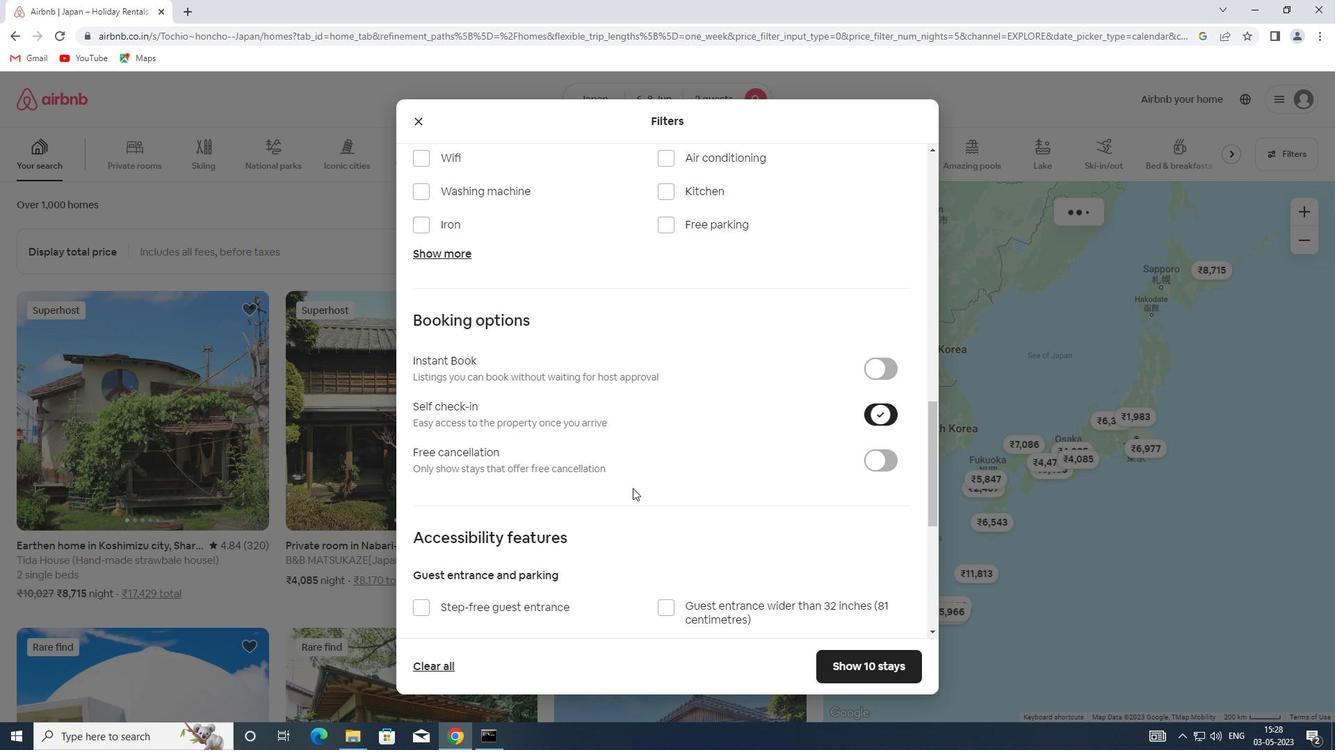 
Action: Mouse scrolled (625, 488) with delta (0, 0)
Screenshot: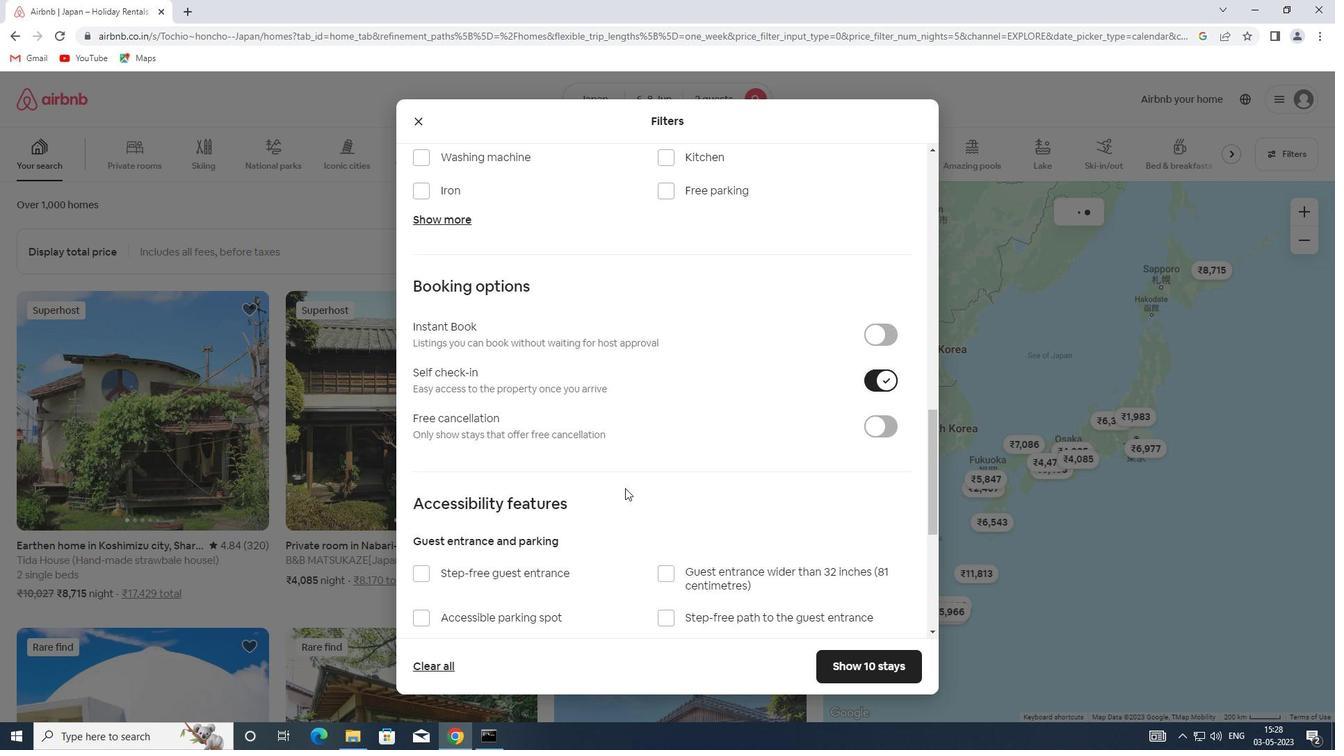 
Action: Mouse scrolled (625, 488) with delta (0, 0)
Screenshot: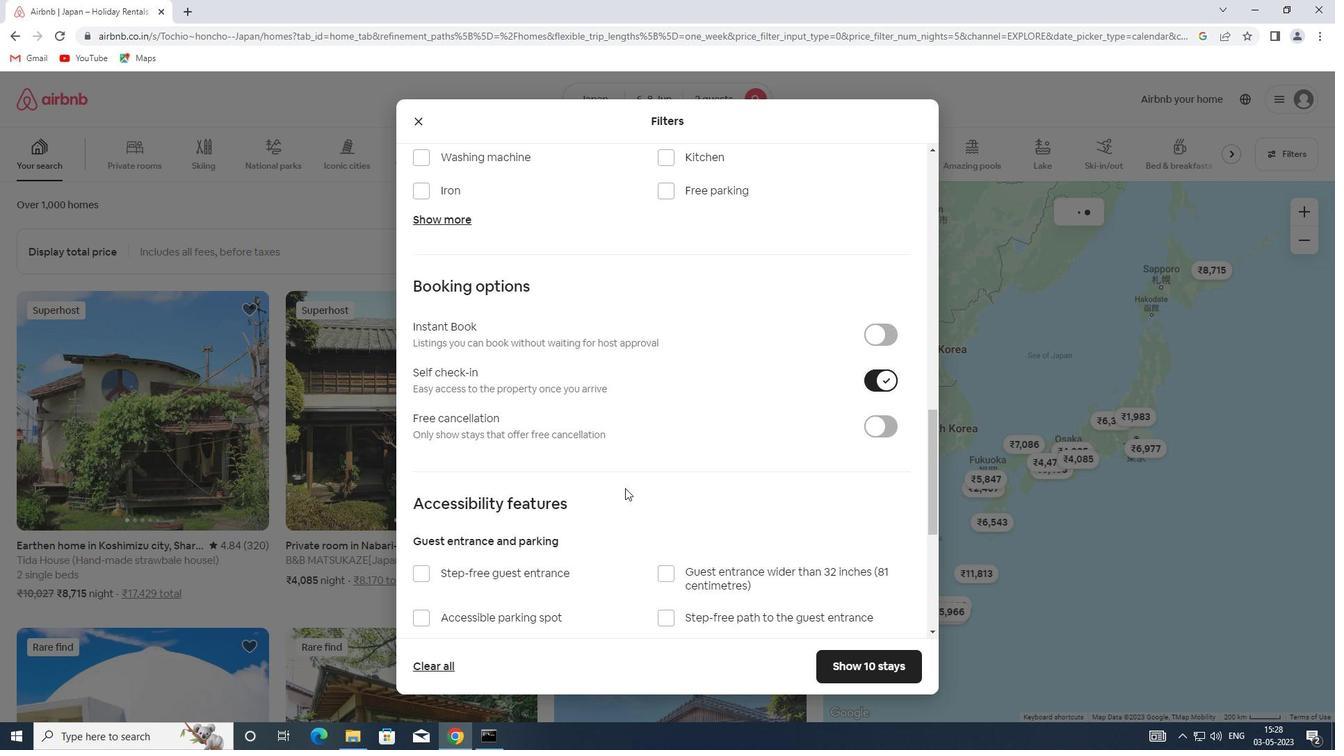 
Action: Mouse scrolled (625, 488) with delta (0, 0)
Screenshot: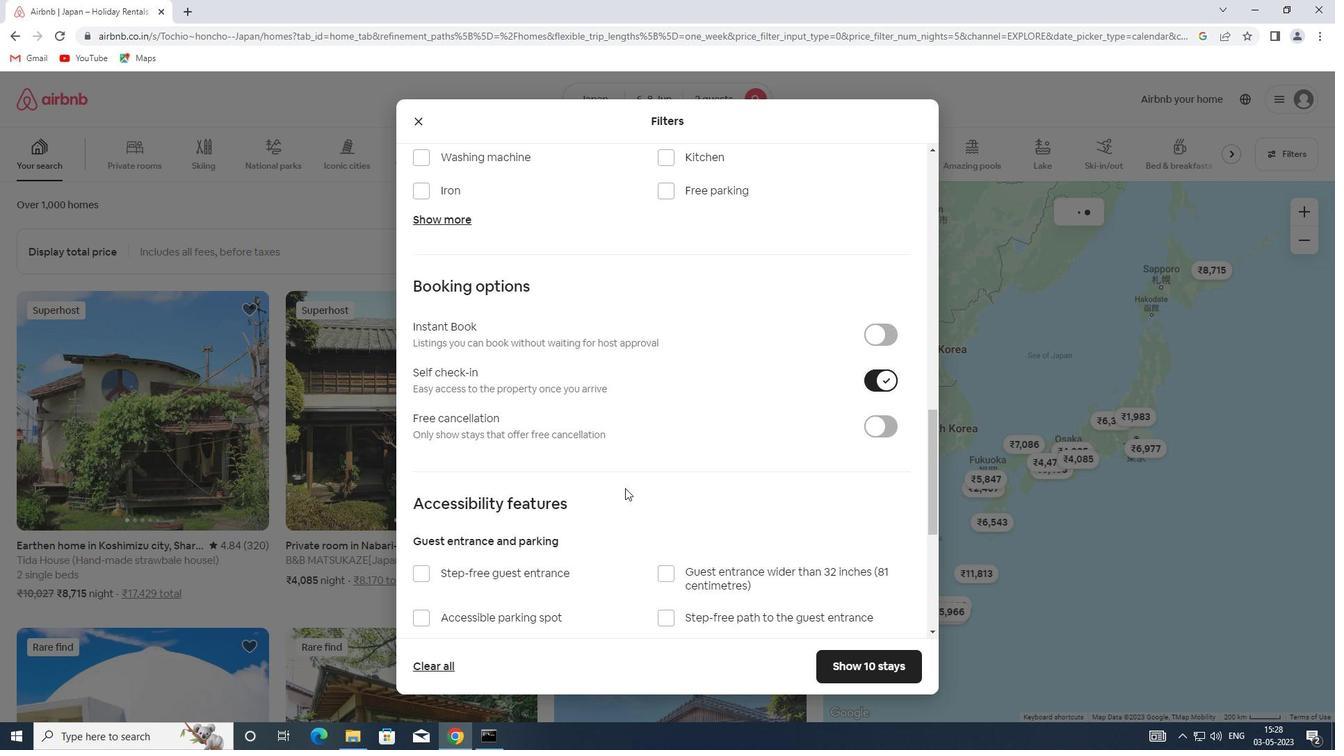 
Action: Mouse scrolled (625, 488) with delta (0, 0)
Screenshot: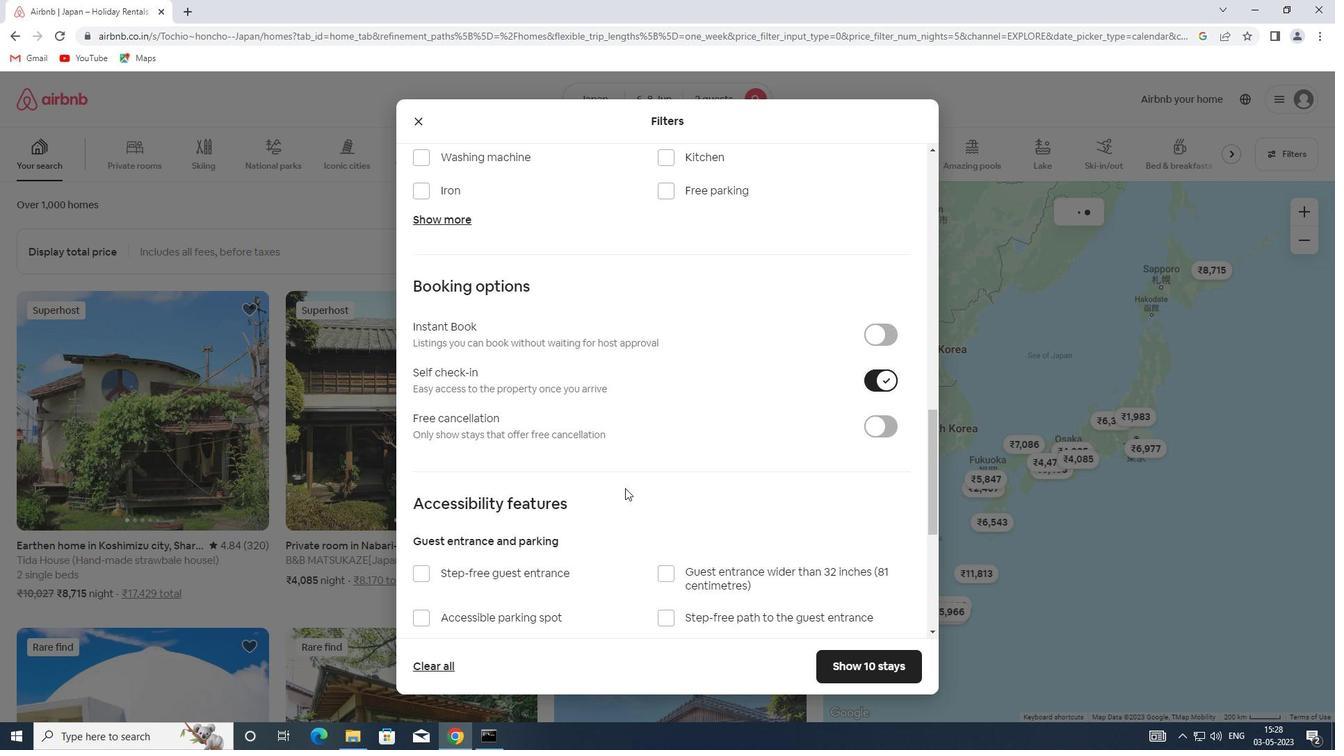 
Action: Mouse moved to (475, 544)
Screenshot: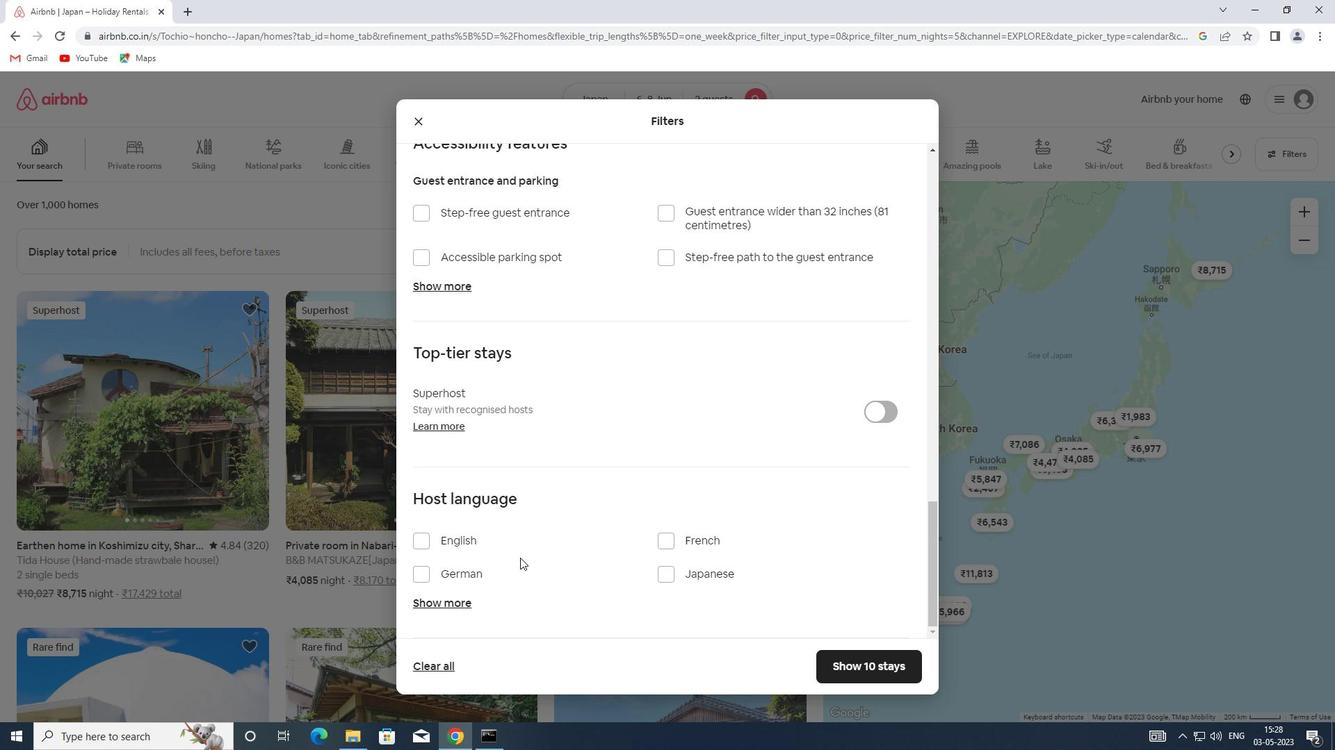 
Action: Mouse pressed left at (475, 544)
Screenshot: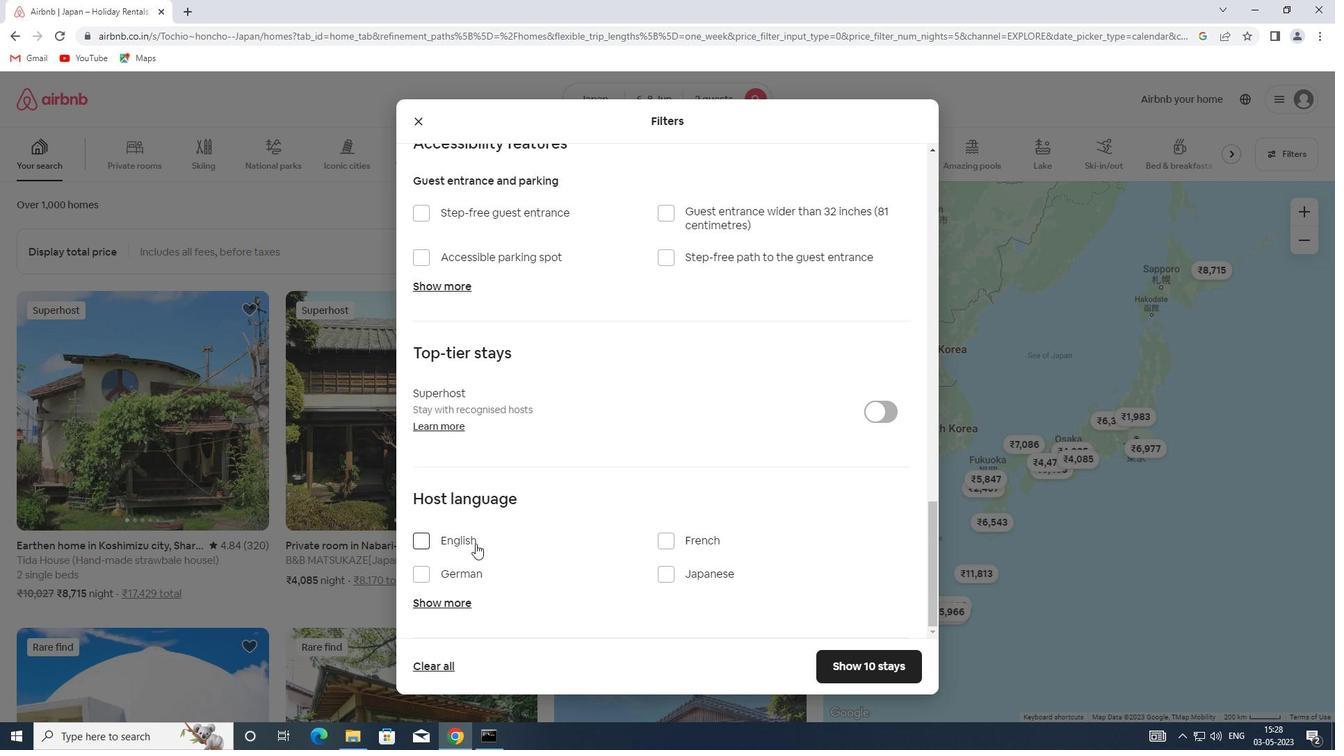 
Action: Mouse moved to (846, 671)
Screenshot: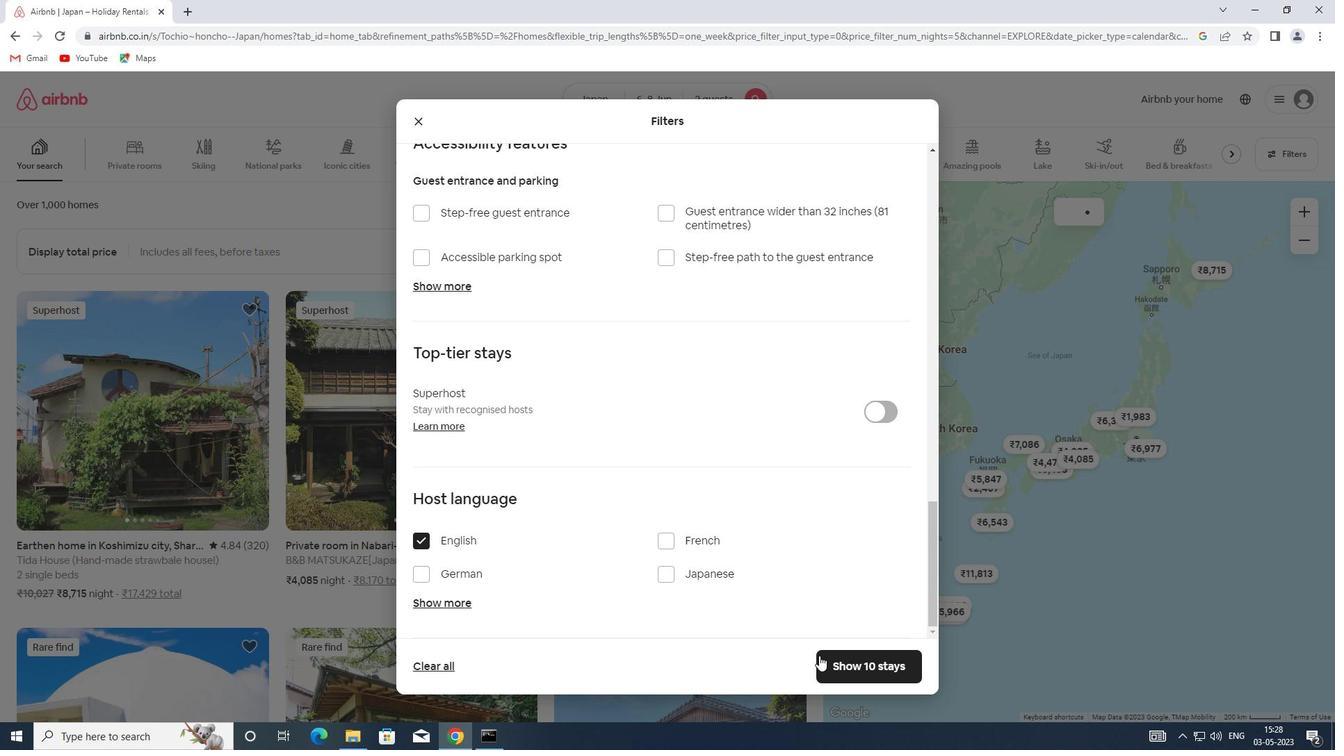 
Action: Mouse pressed left at (846, 671)
Screenshot: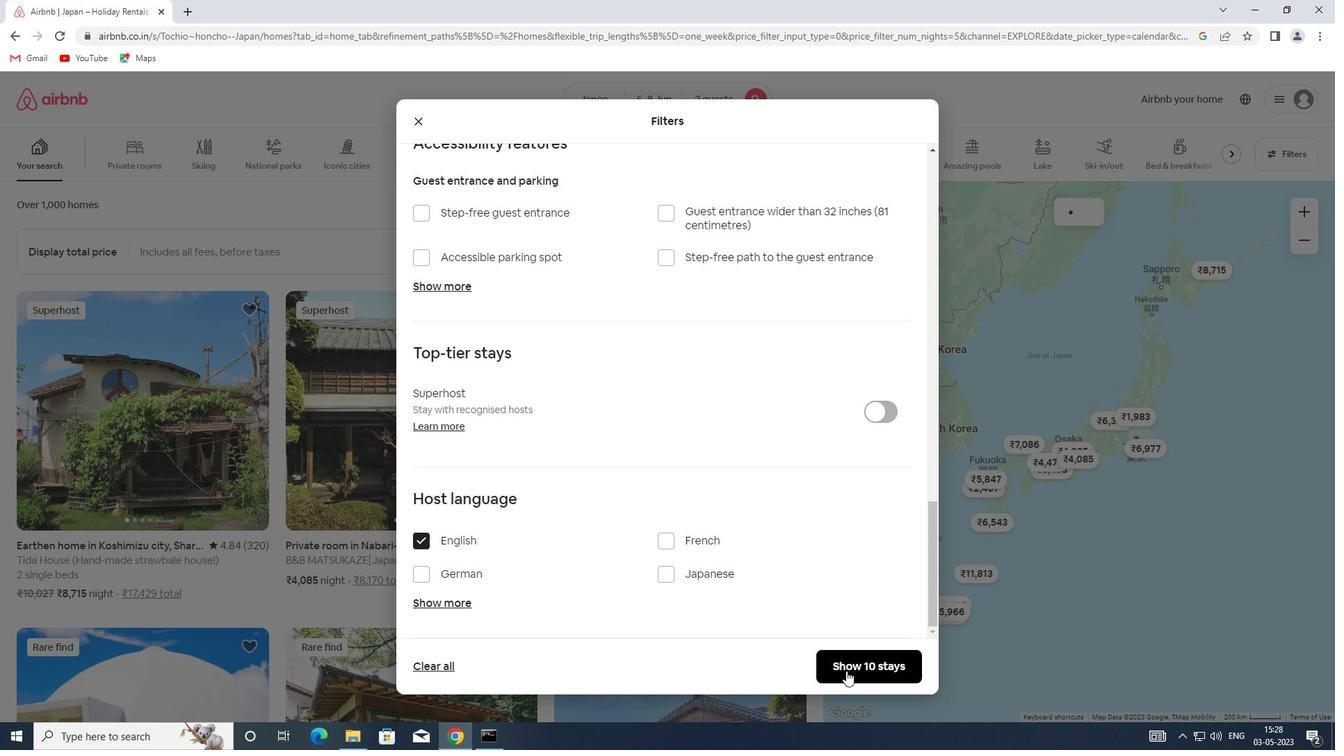 
